 Task: Find LinkedIn profiles of people who talk about marketing, have the title 'President', and work at AIIMS.
Action: Mouse moved to (684, 93)
Screenshot: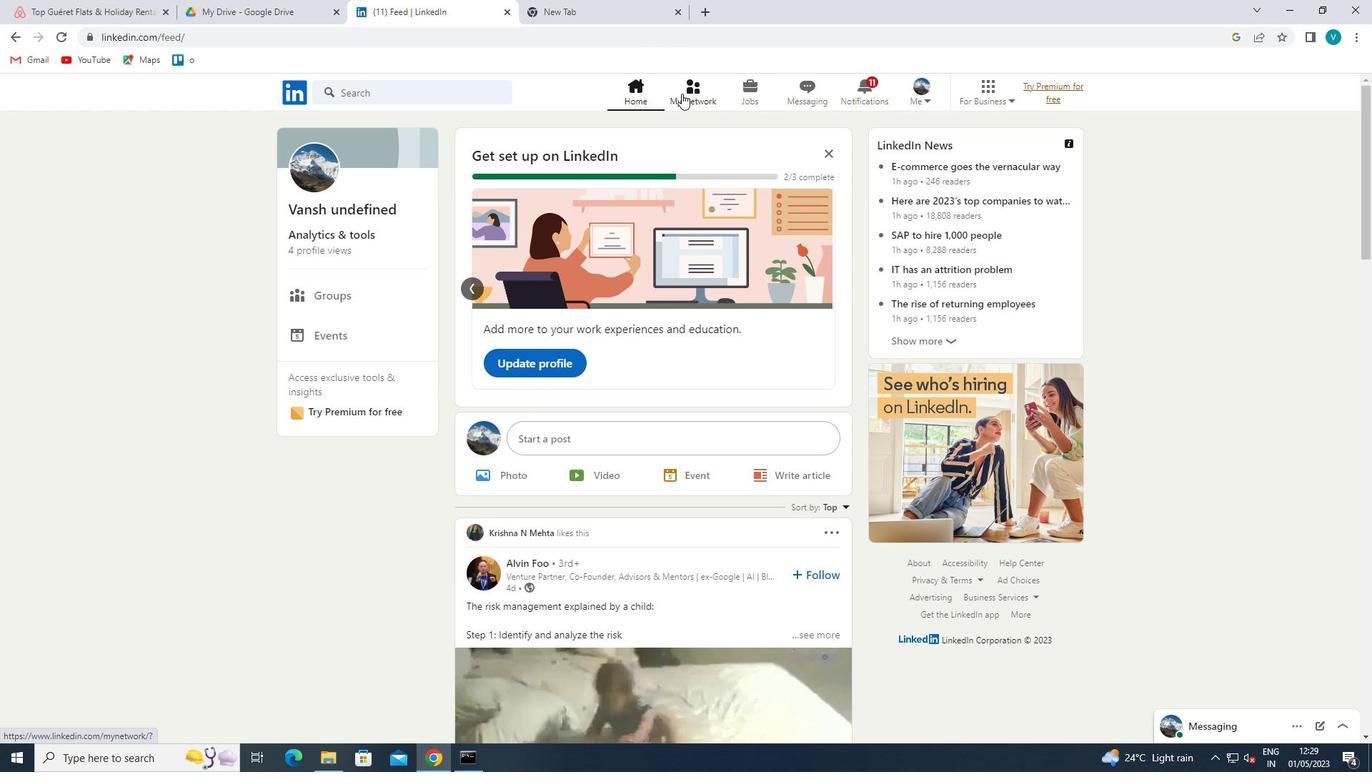 
Action: Mouse pressed left at (684, 93)
Screenshot: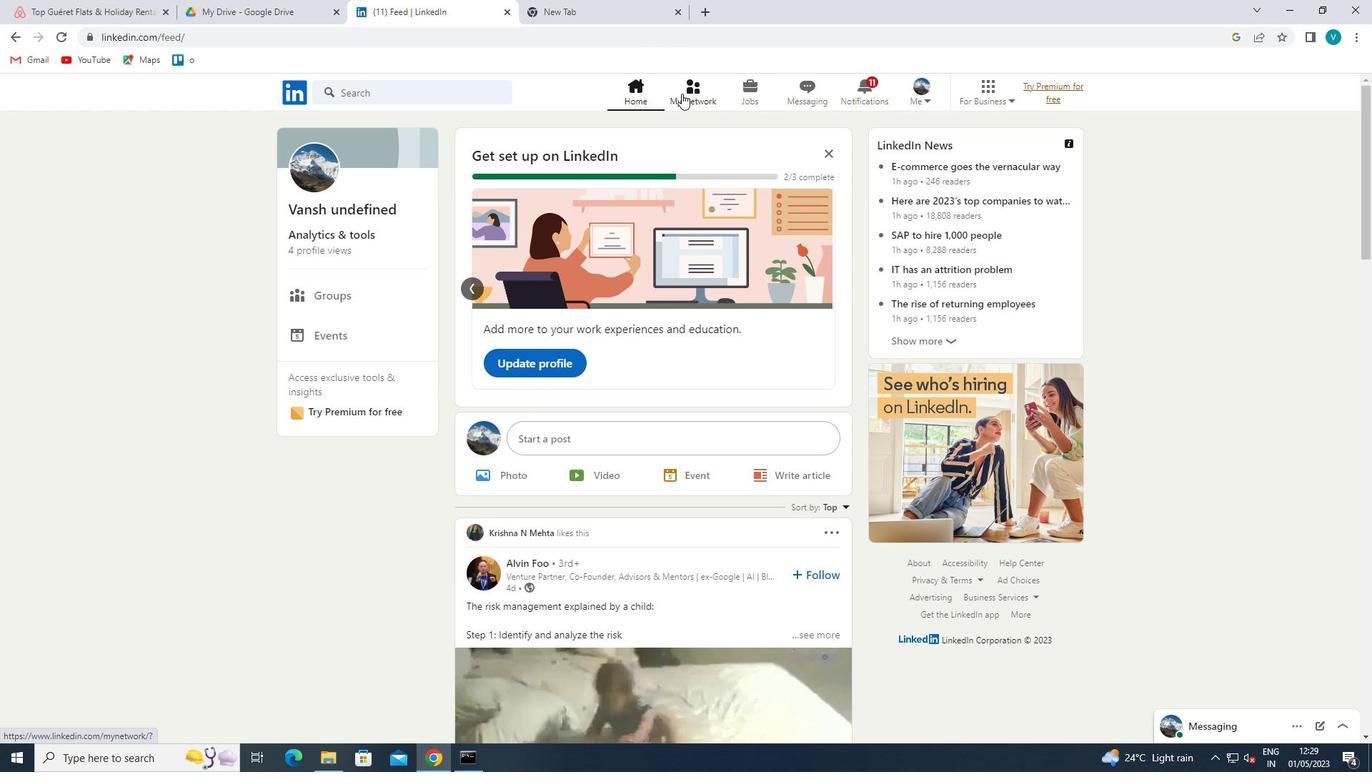 
Action: Mouse moved to (382, 173)
Screenshot: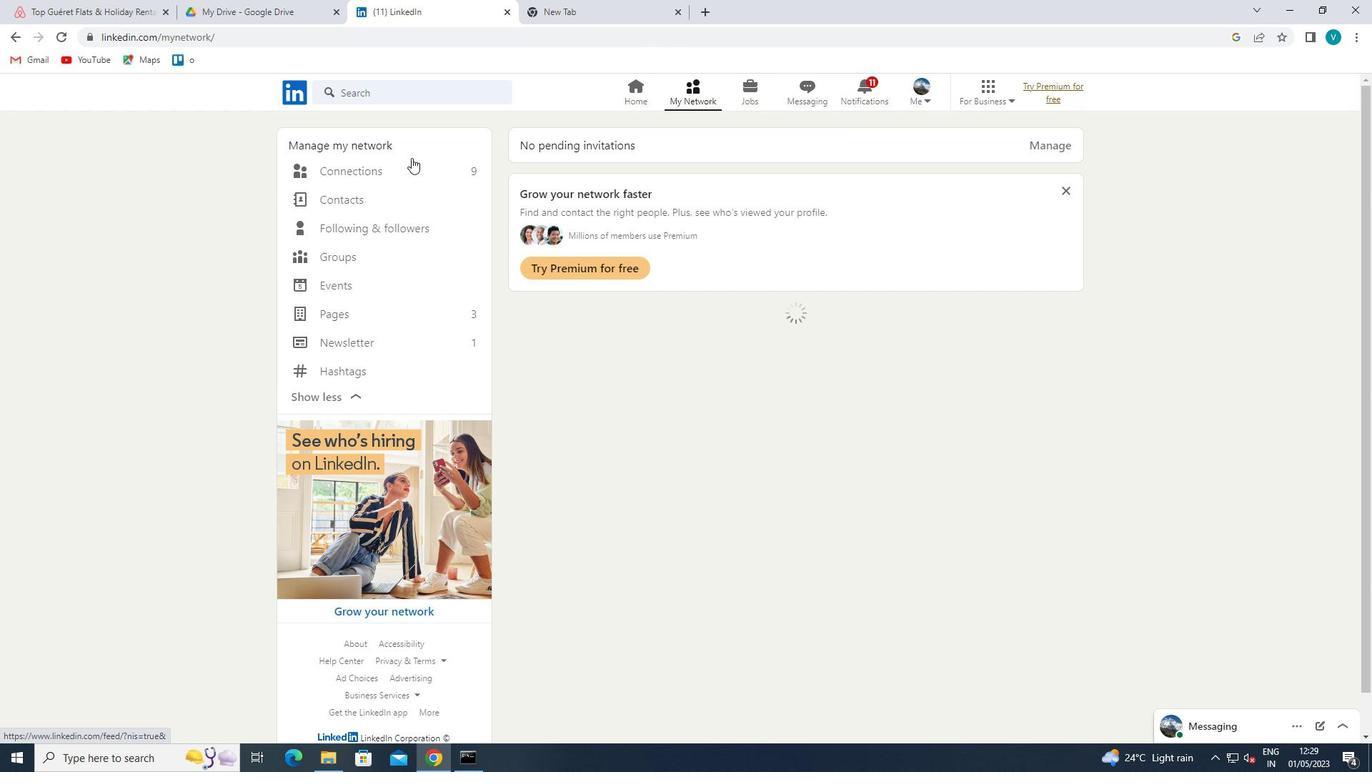 
Action: Mouse pressed left at (382, 173)
Screenshot: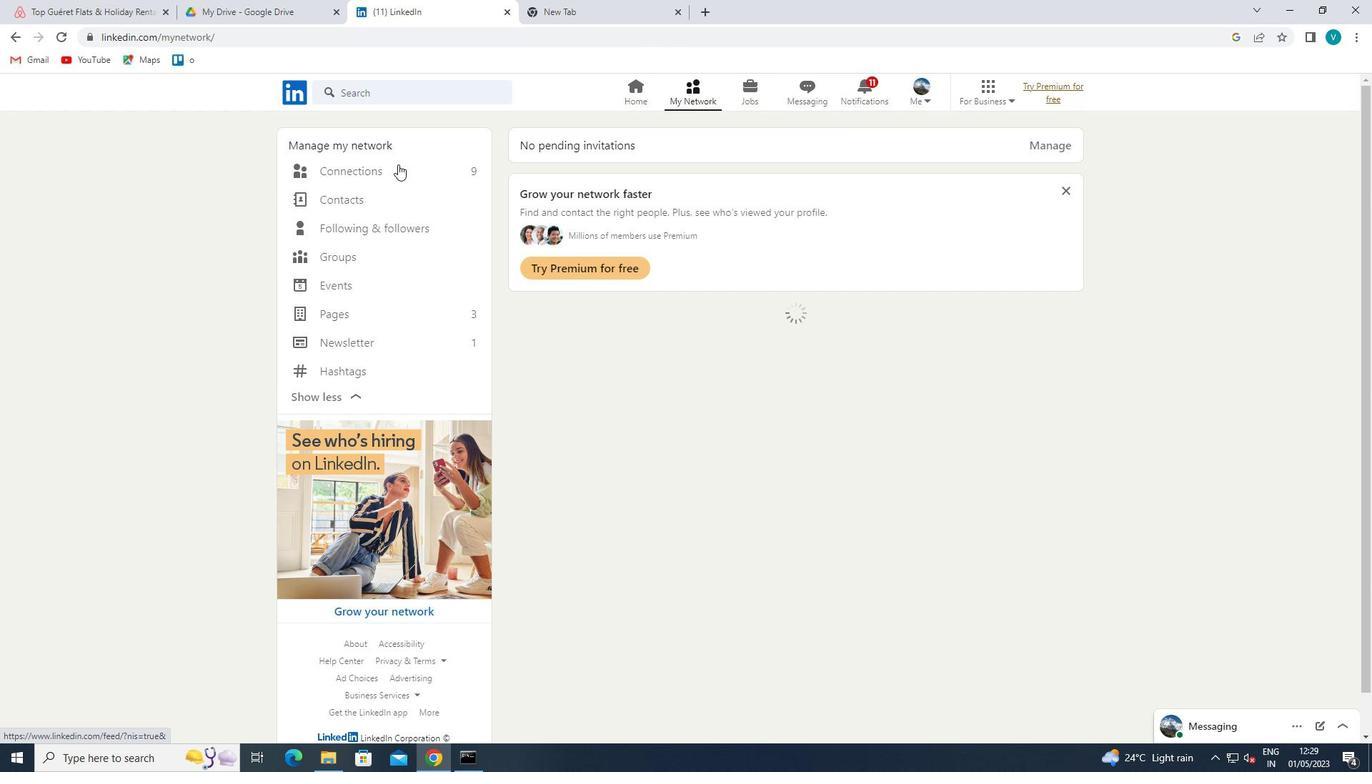 
Action: Mouse moved to (780, 175)
Screenshot: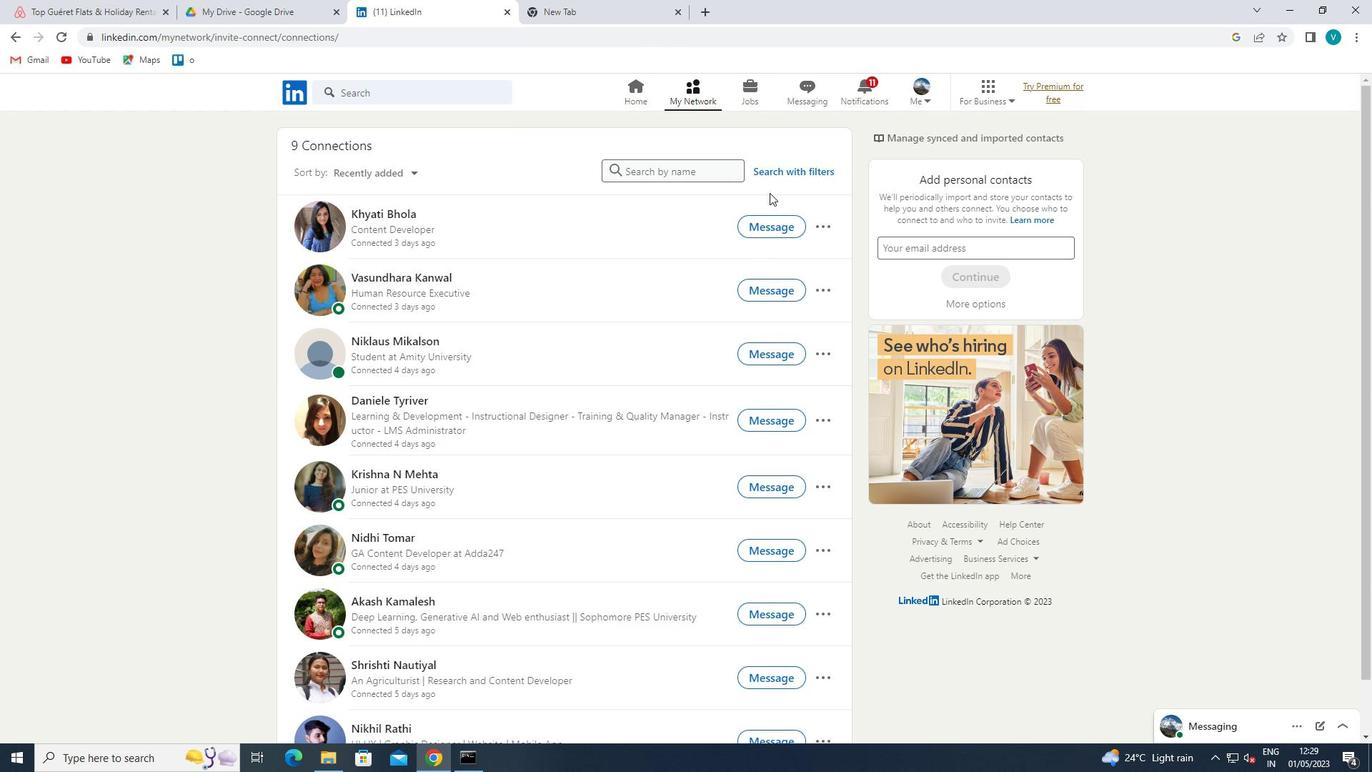
Action: Mouse pressed left at (780, 175)
Screenshot: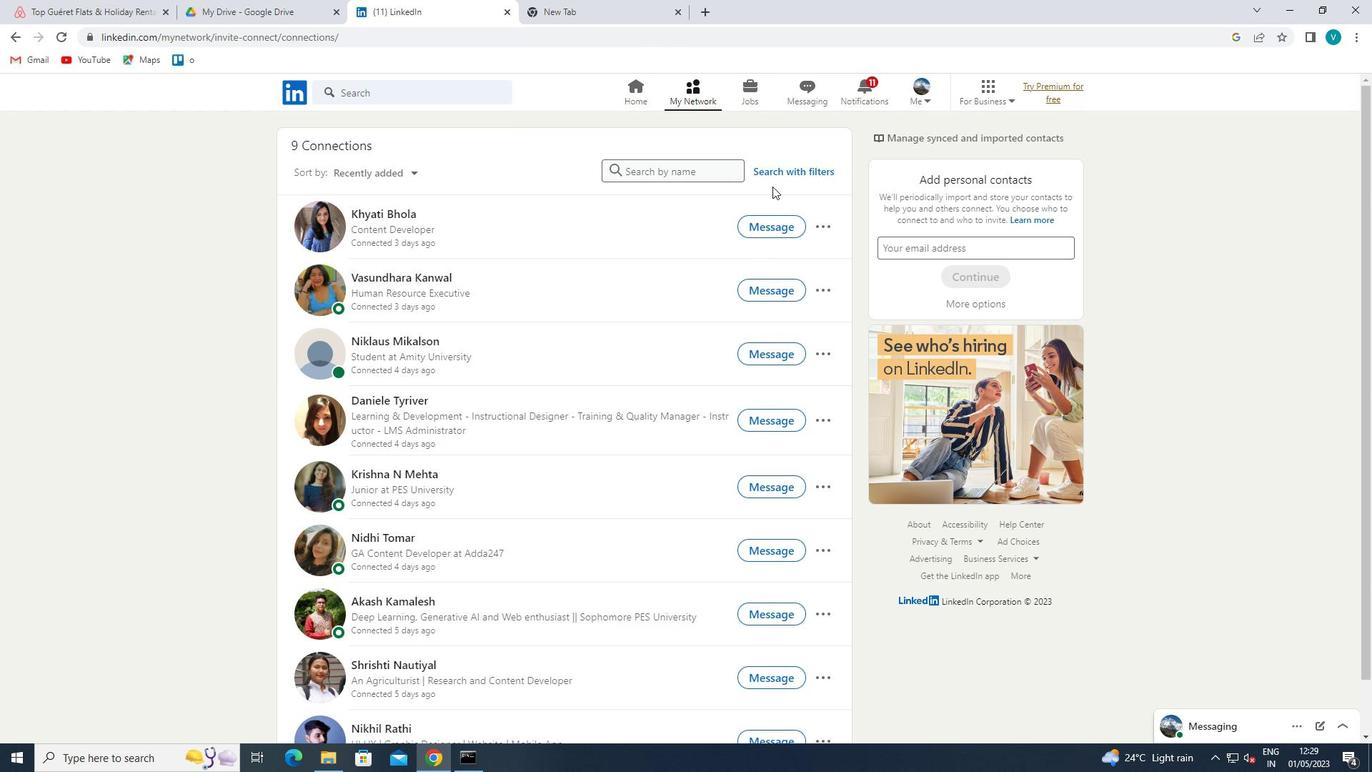 
Action: Mouse moved to (648, 133)
Screenshot: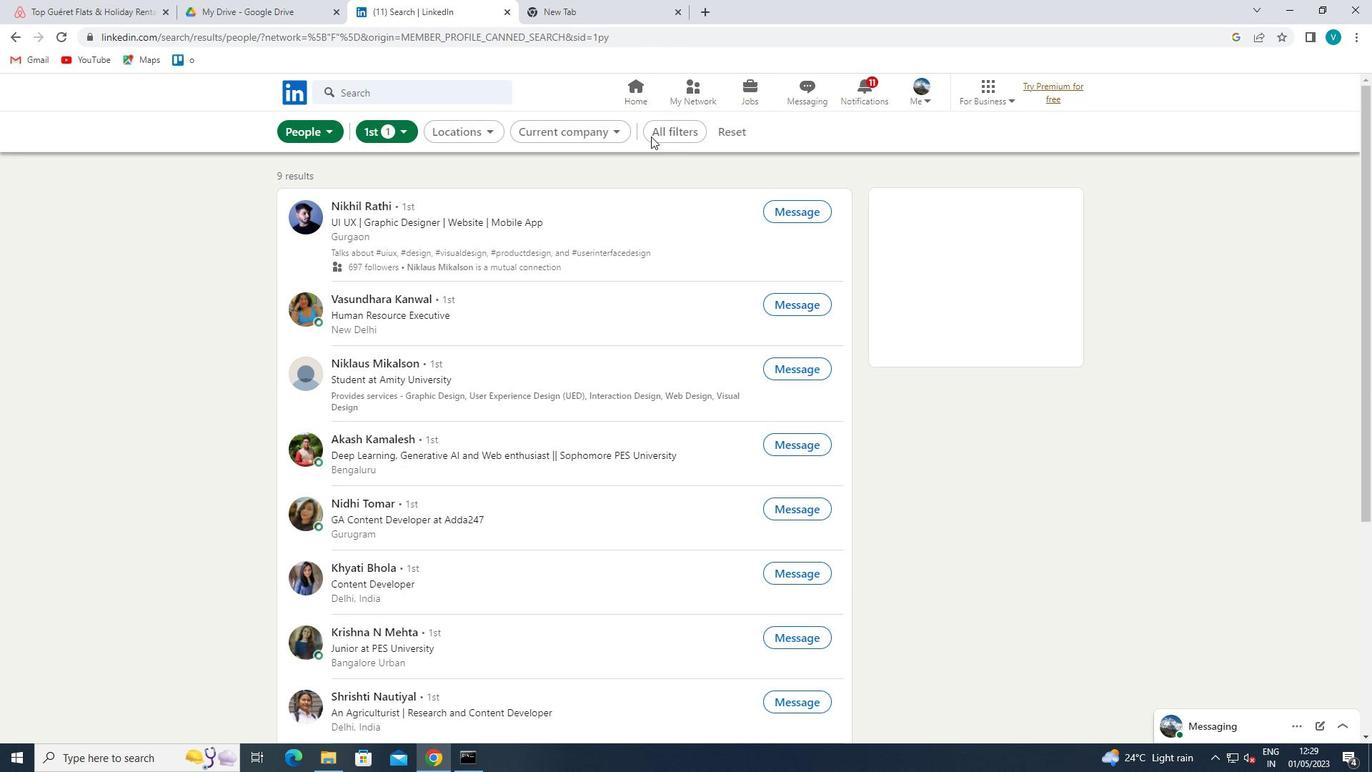 
Action: Mouse pressed left at (648, 133)
Screenshot: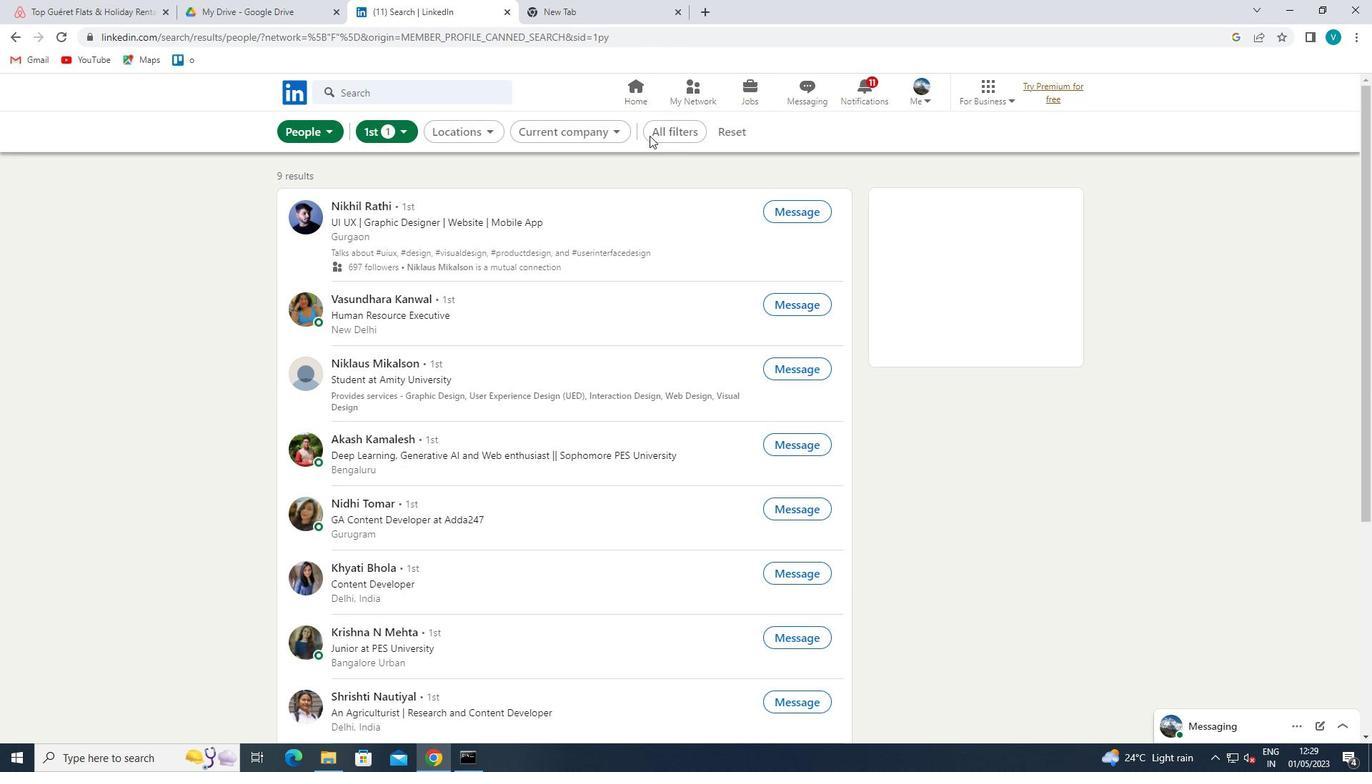 
Action: Mouse moved to (1074, 375)
Screenshot: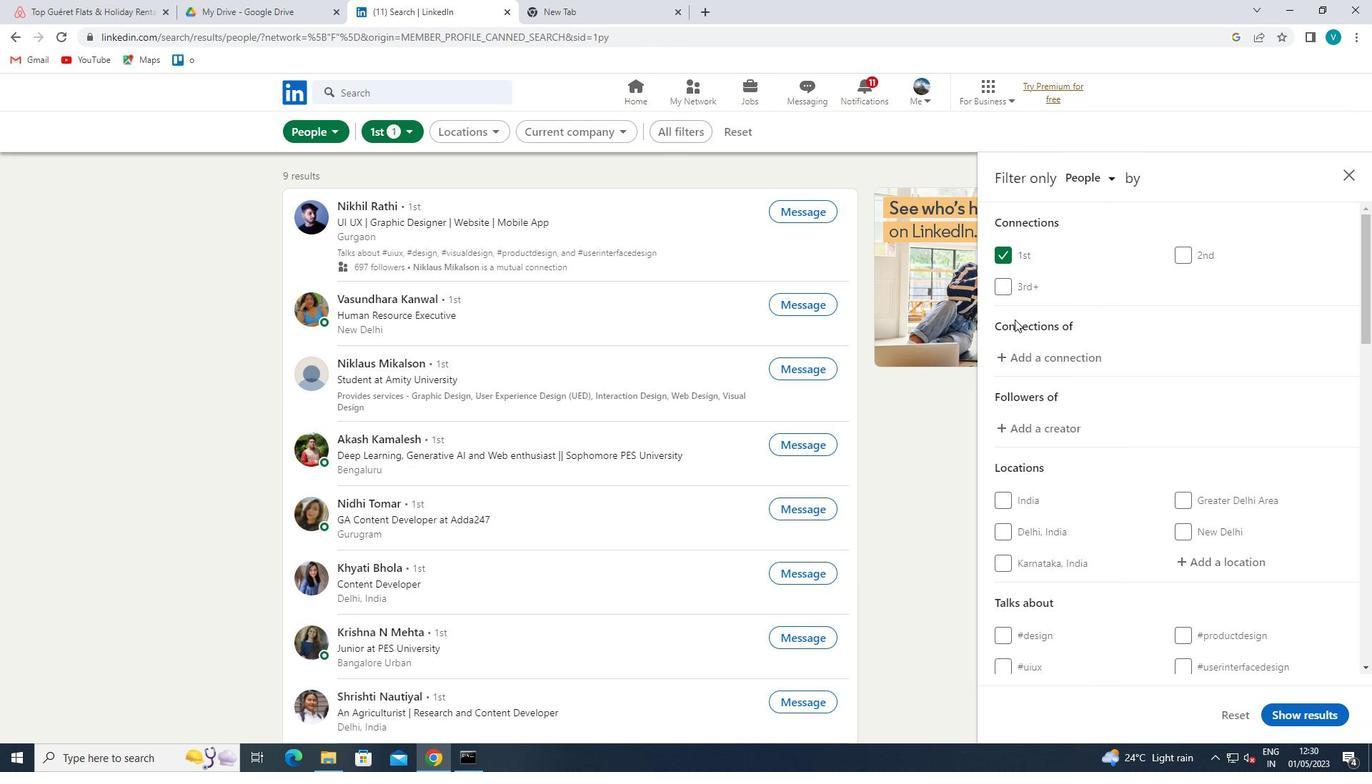 
Action: Mouse scrolled (1074, 374) with delta (0, 0)
Screenshot: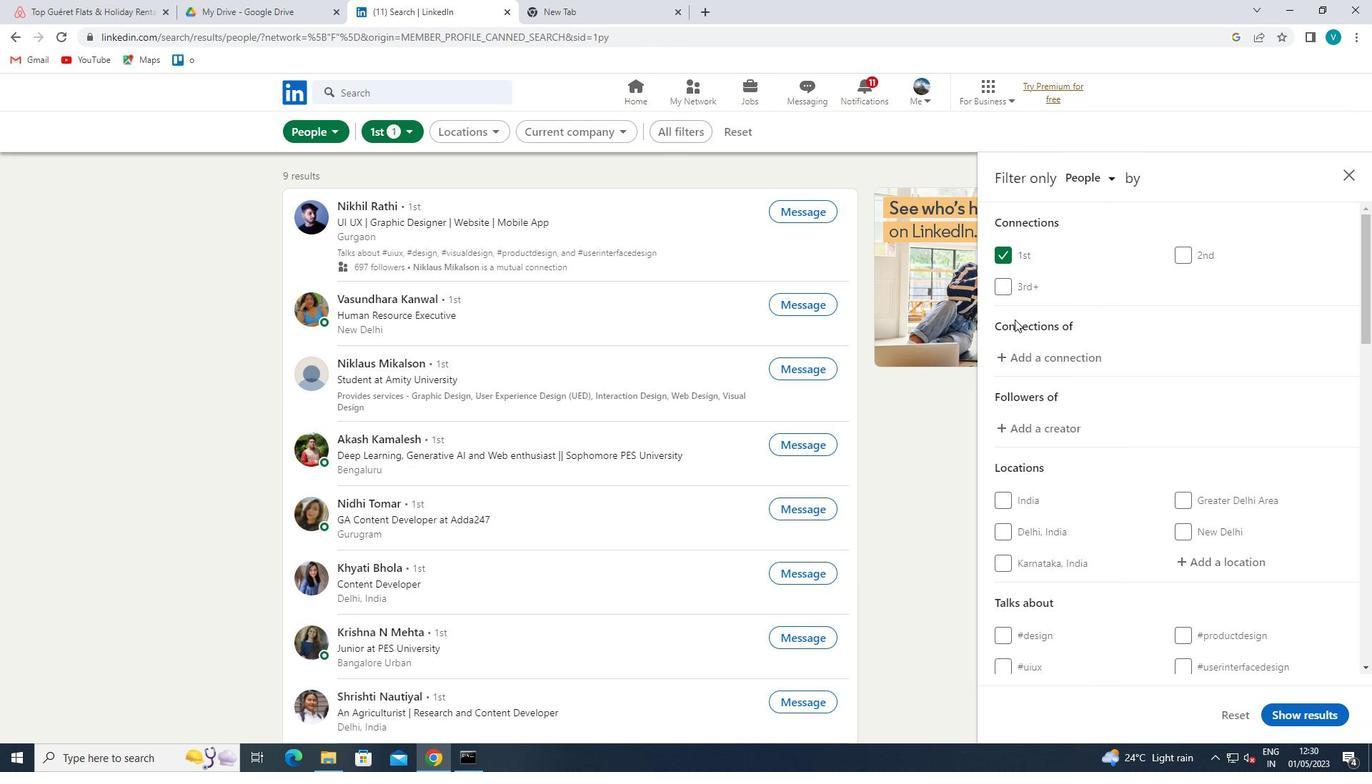 
Action: Mouse moved to (1083, 384)
Screenshot: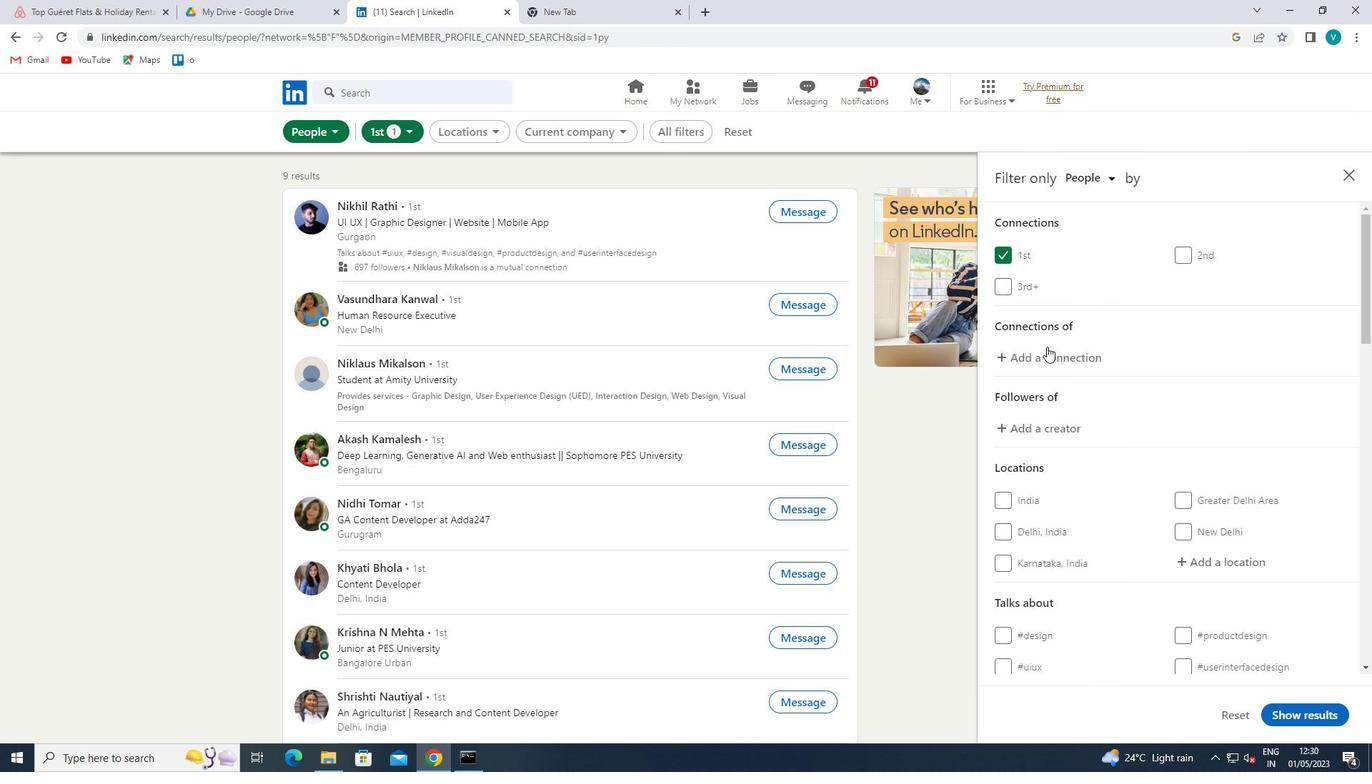 
Action: Mouse scrolled (1083, 383) with delta (0, 0)
Screenshot: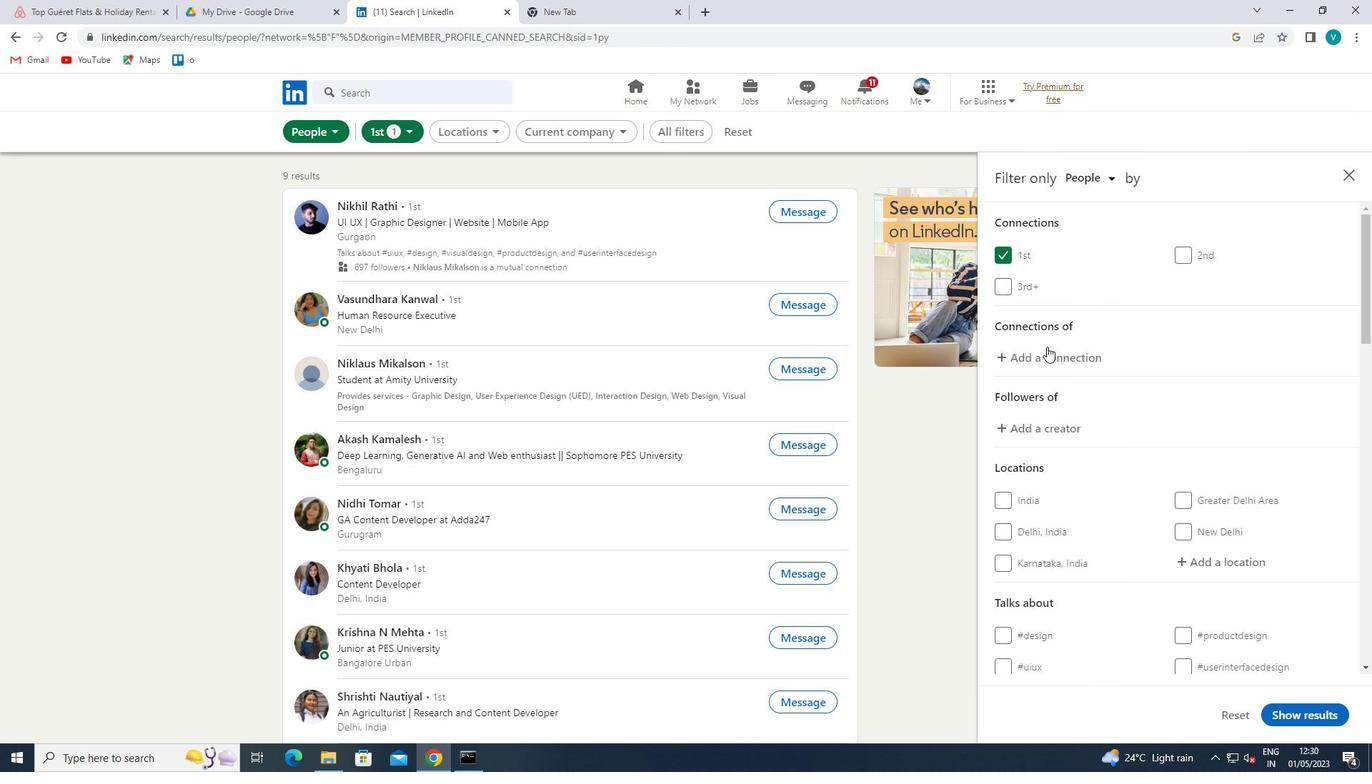 
Action: Mouse moved to (1216, 419)
Screenshot: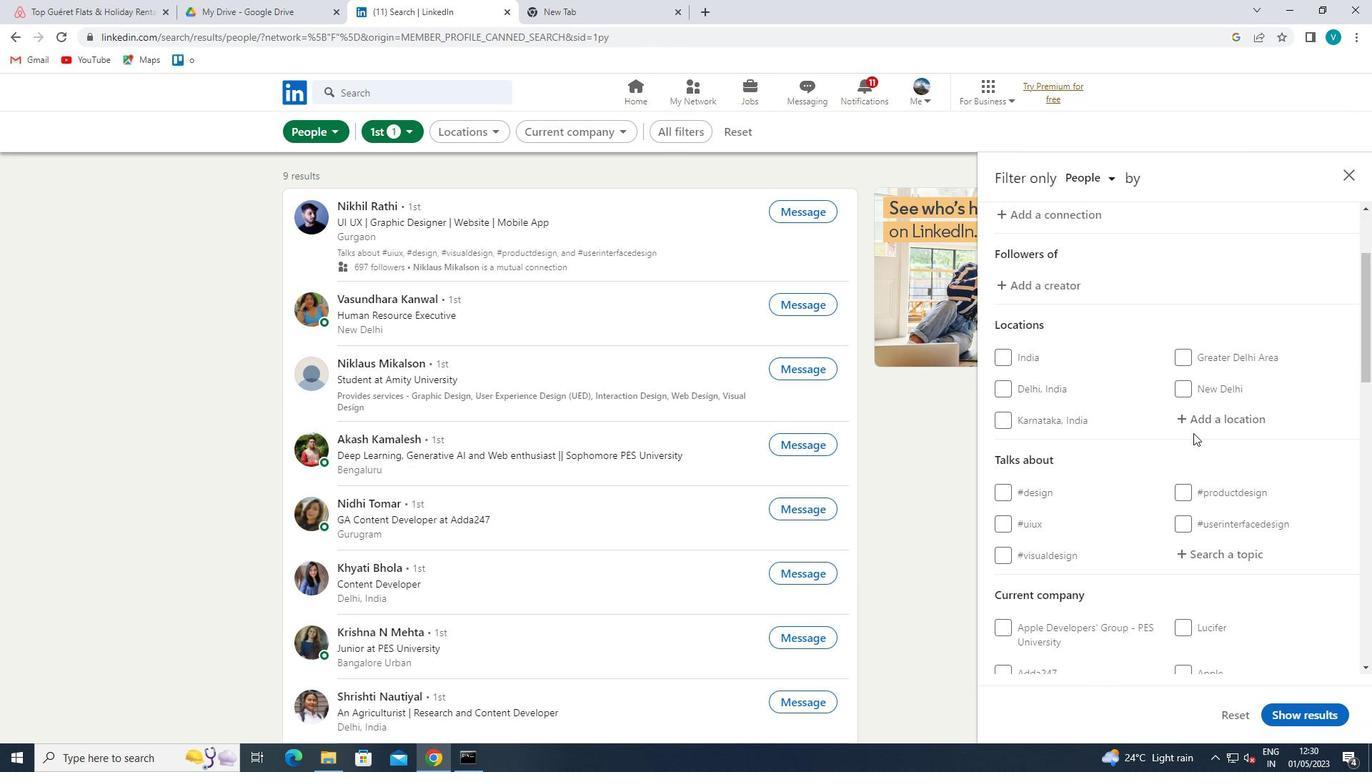 
Action: Mouse pressed left at (1216, 419)
Screenshot: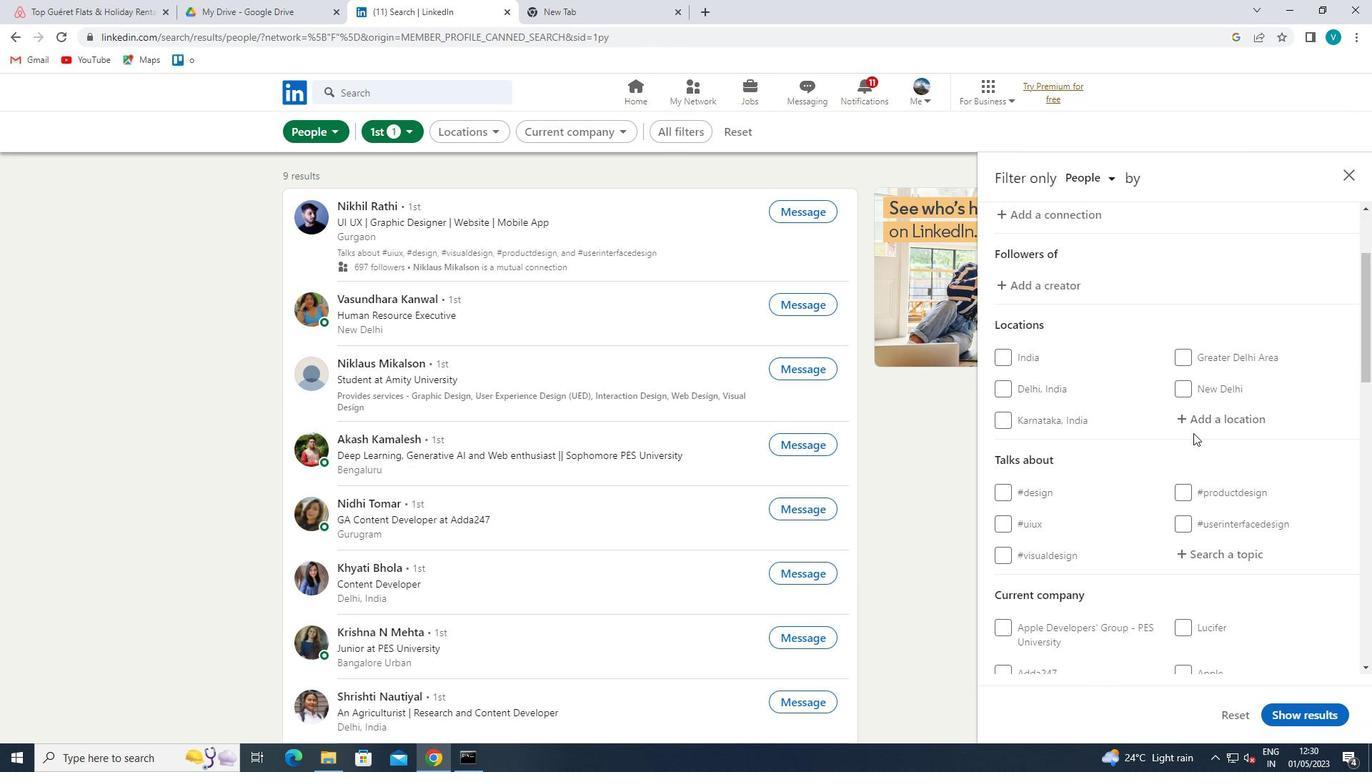 
Action: Mouse moved to (688, 273)
Screenshot: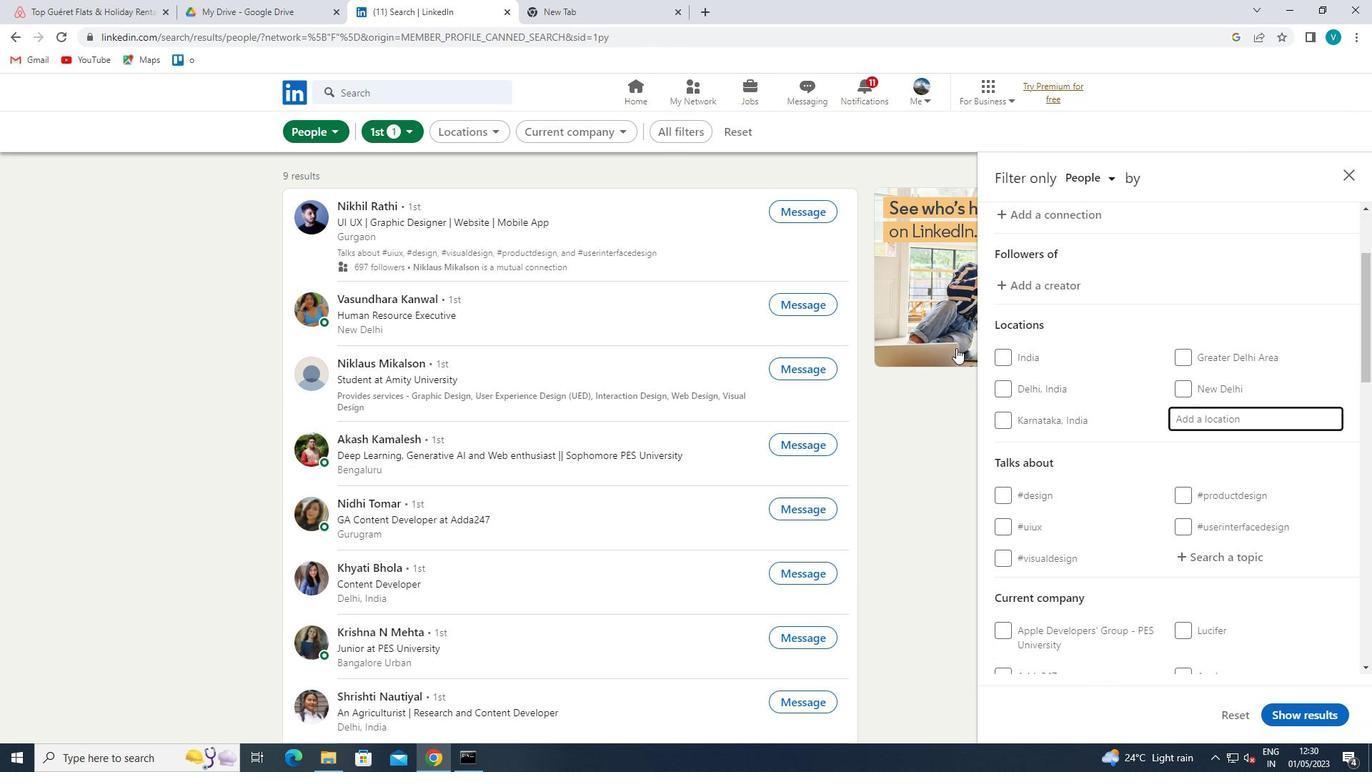 
Action: Key pressed <Key.shift>NENJIANG
Screenshot: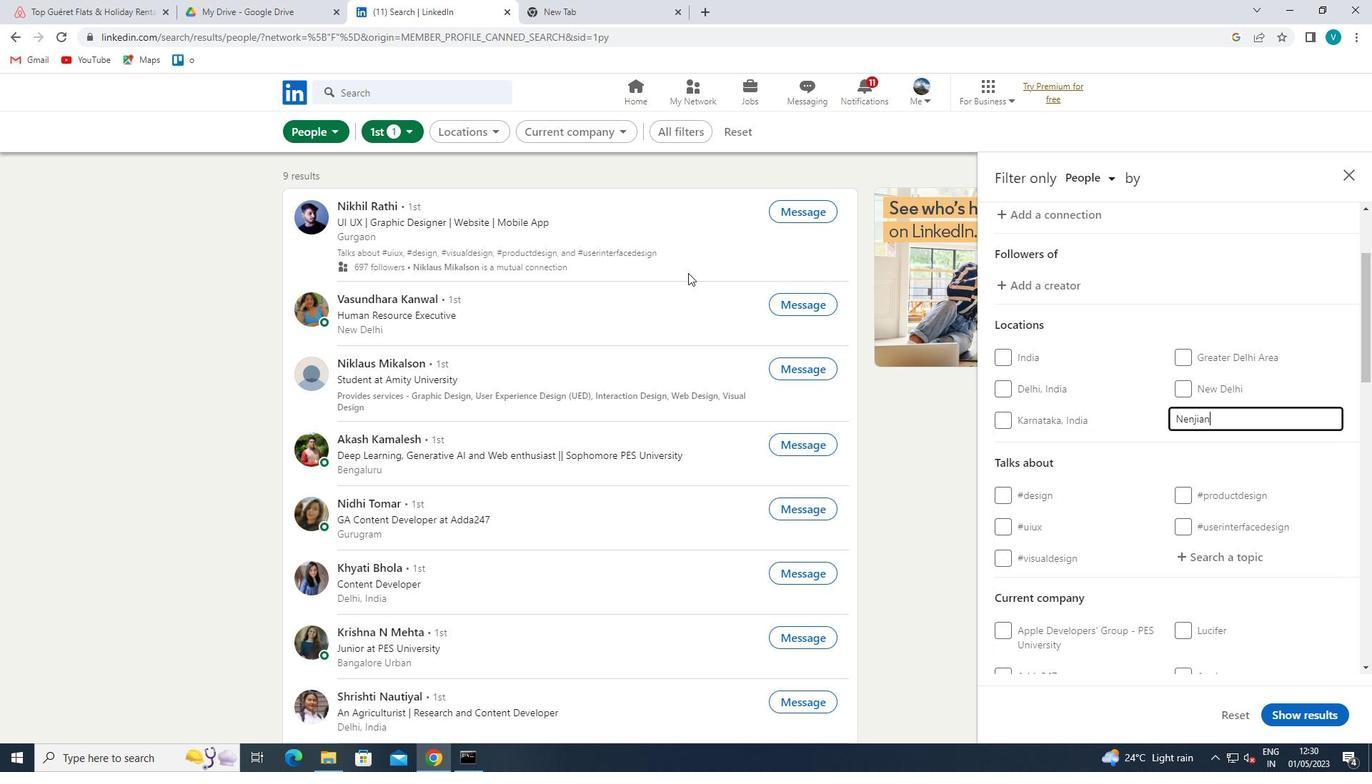 
Action: Mouse moved to (1129, 444)
Screenshot: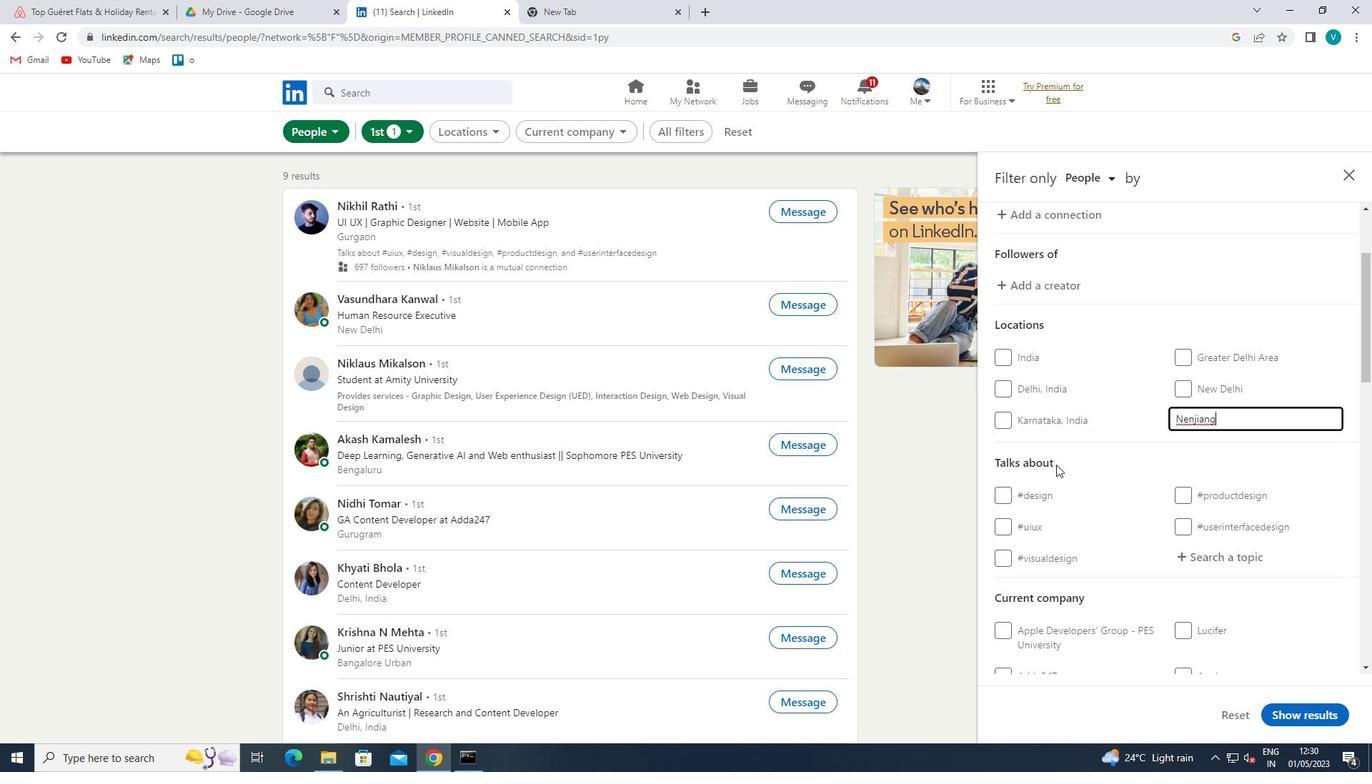 
Action: Mouse pressed left at (1129, 444)
Screenshot: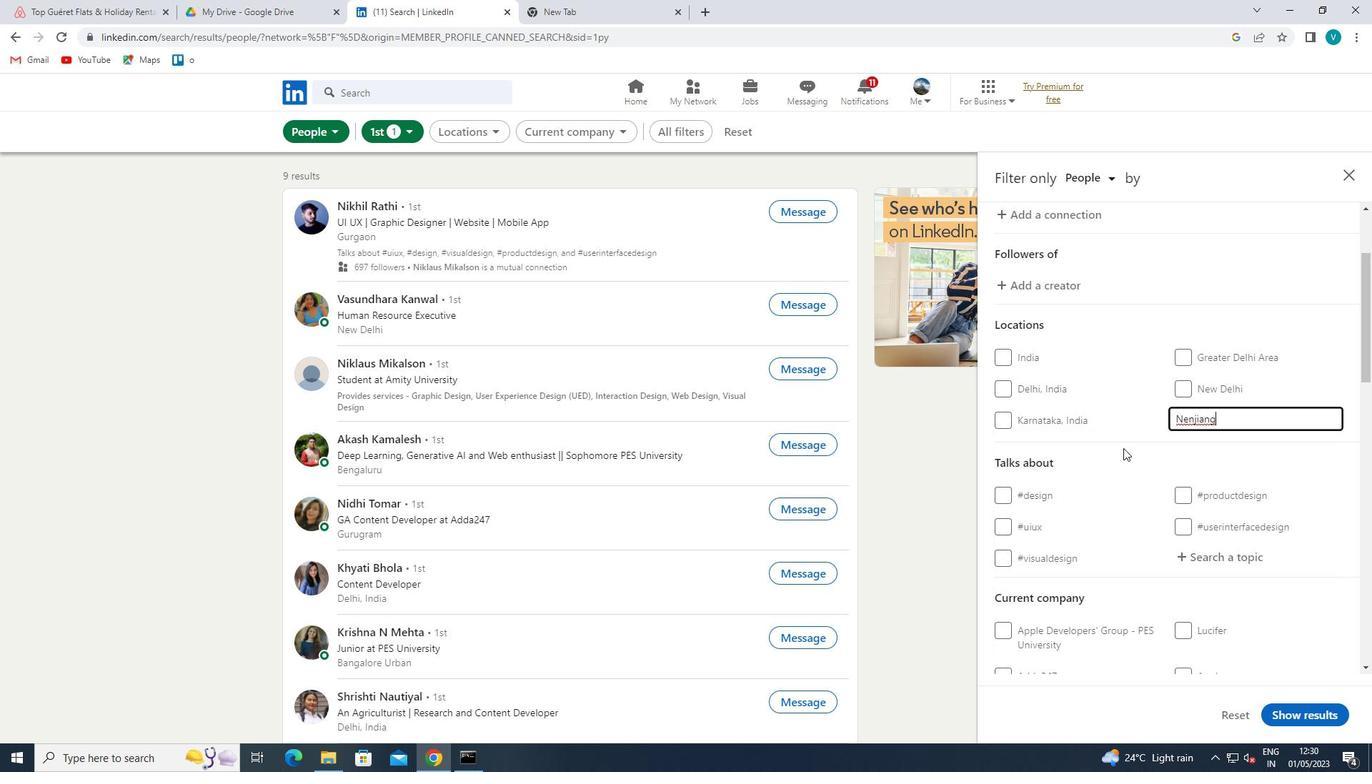 
Action: Mouse moved to (1133, 444)
Screenshot: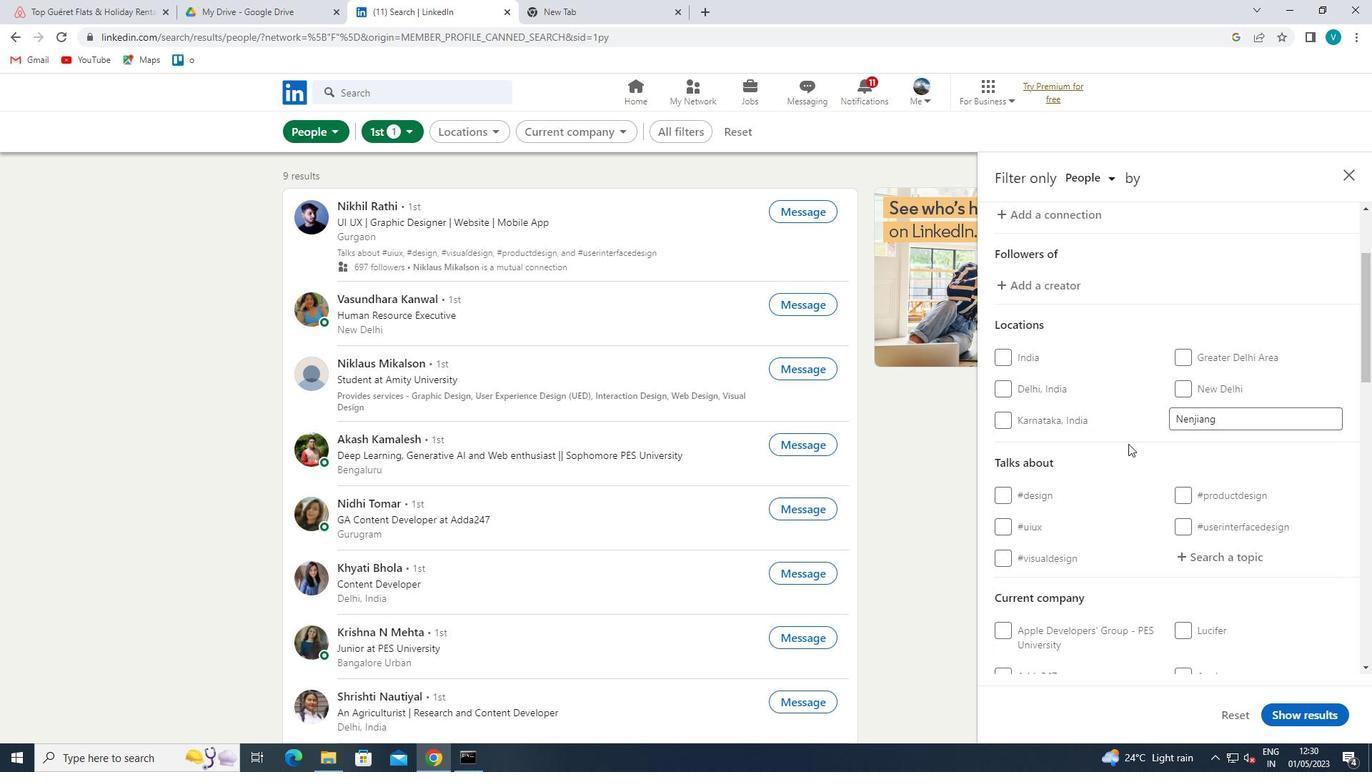 
Action: Mouse scrolled (1133, 443) with delta (0, 0)
Screenshot: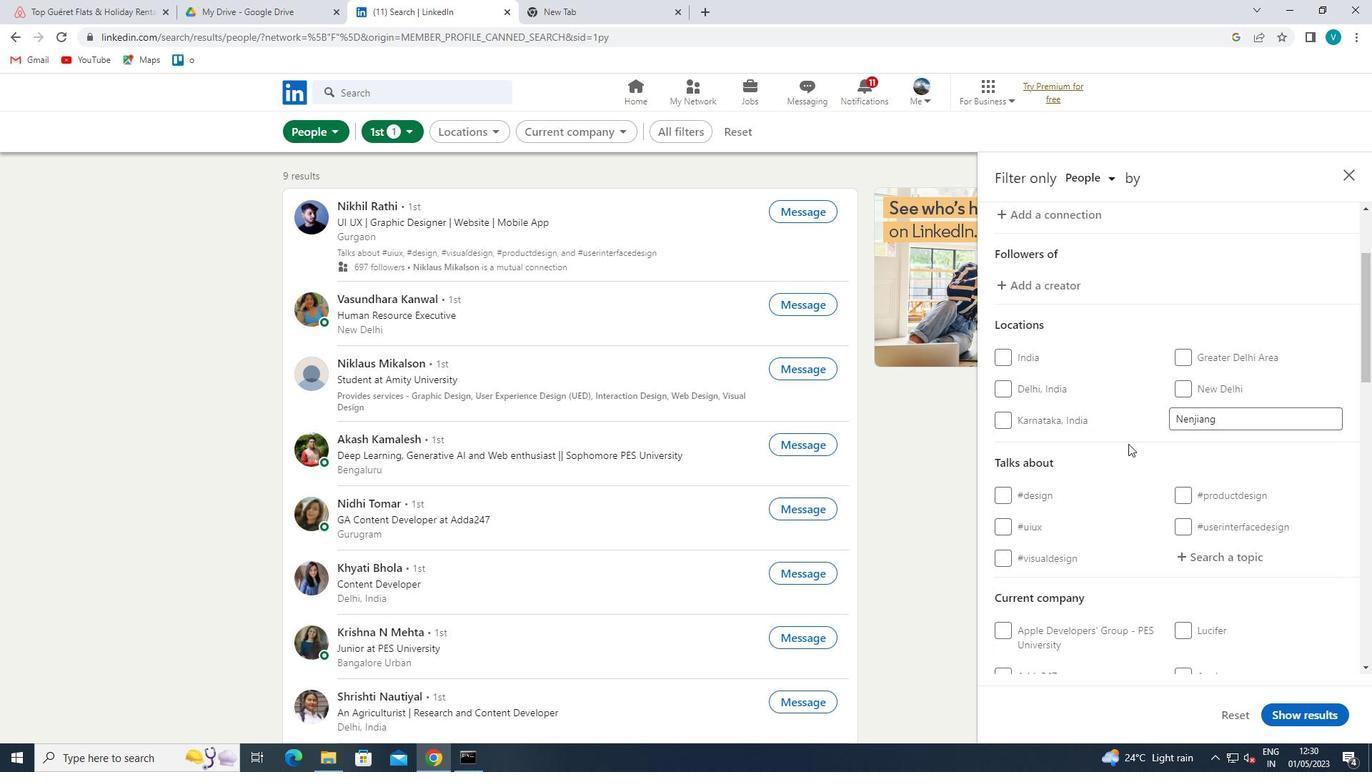 
Action: Mouse moved to (1134, 444)
Screenshot: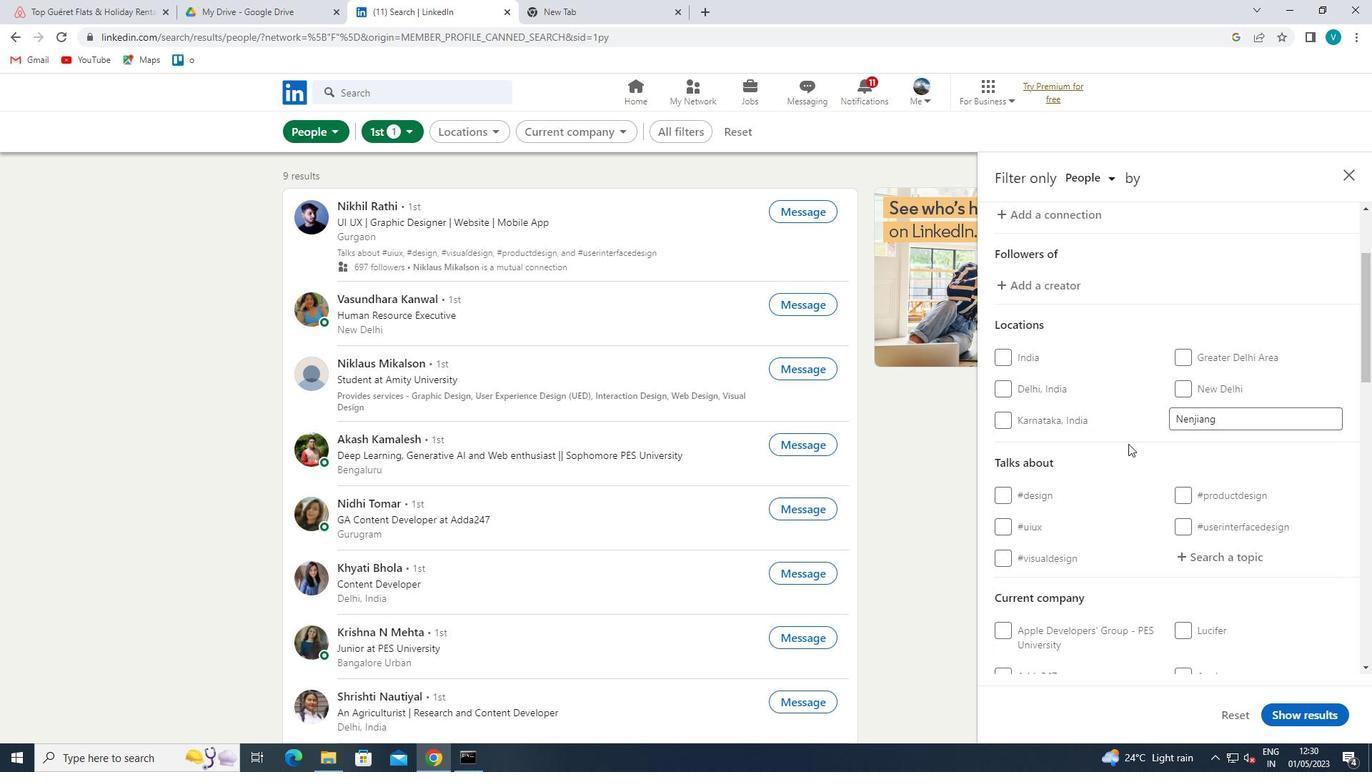 
Action: Mouse scrolled (1134, 443) with delta (0, 0)
Screenshot: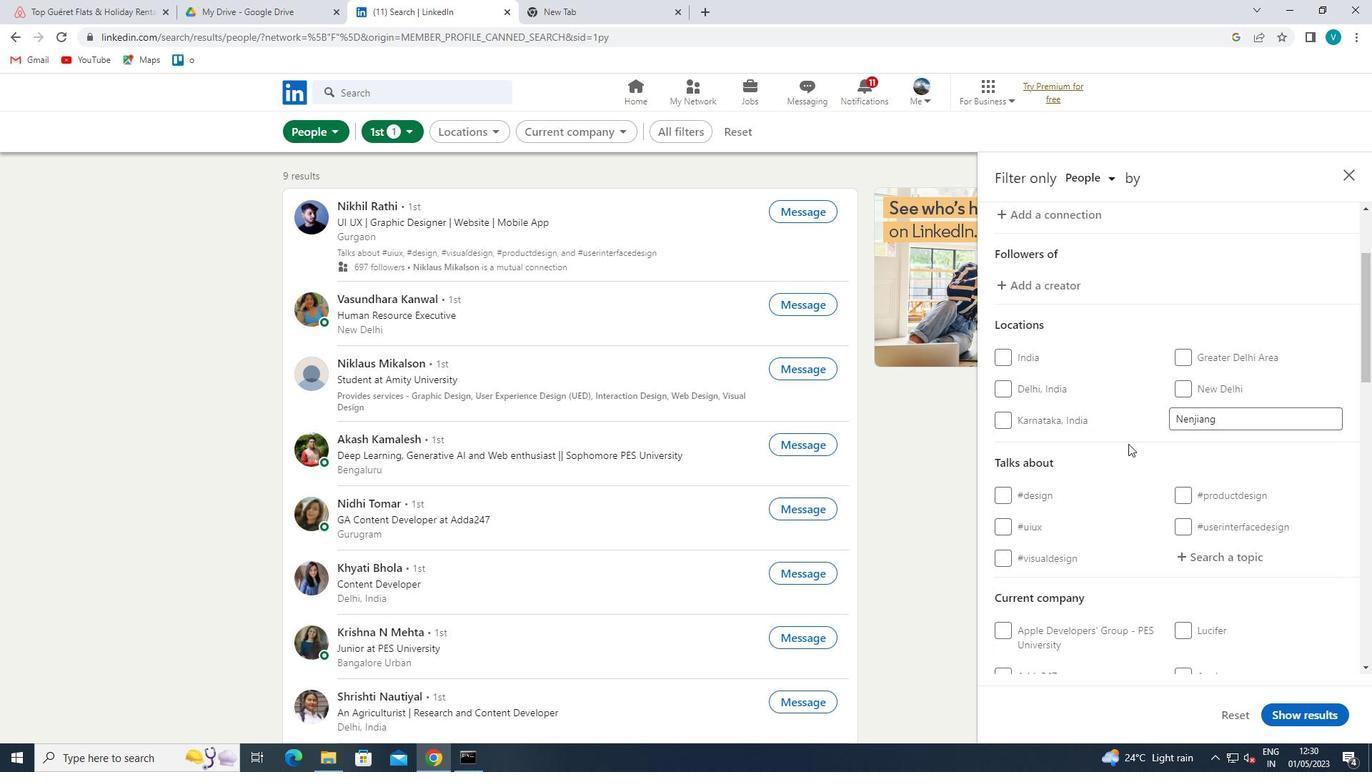 
Action: Mouse moved to (1215, 416)
Screenshot: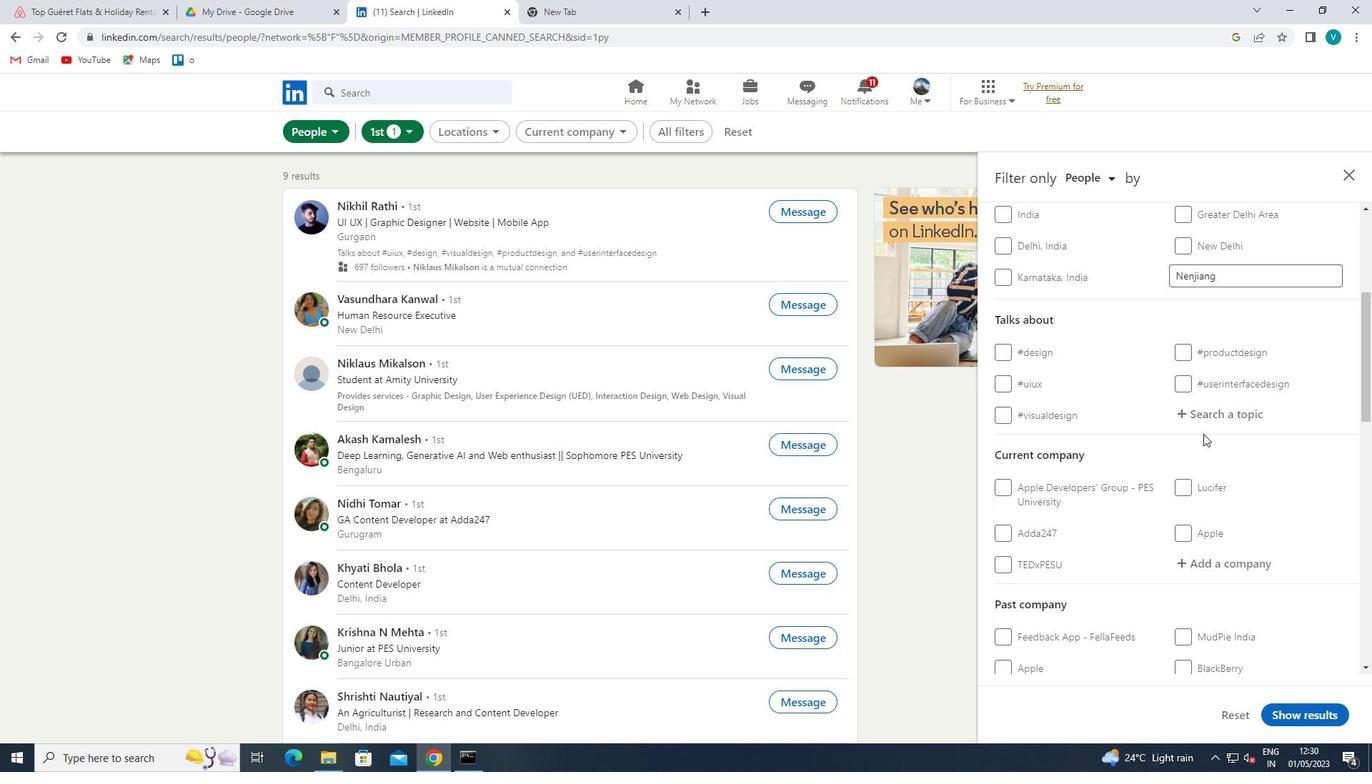 
Action: Mouse pressed left at (1215, 416)
Screenshot: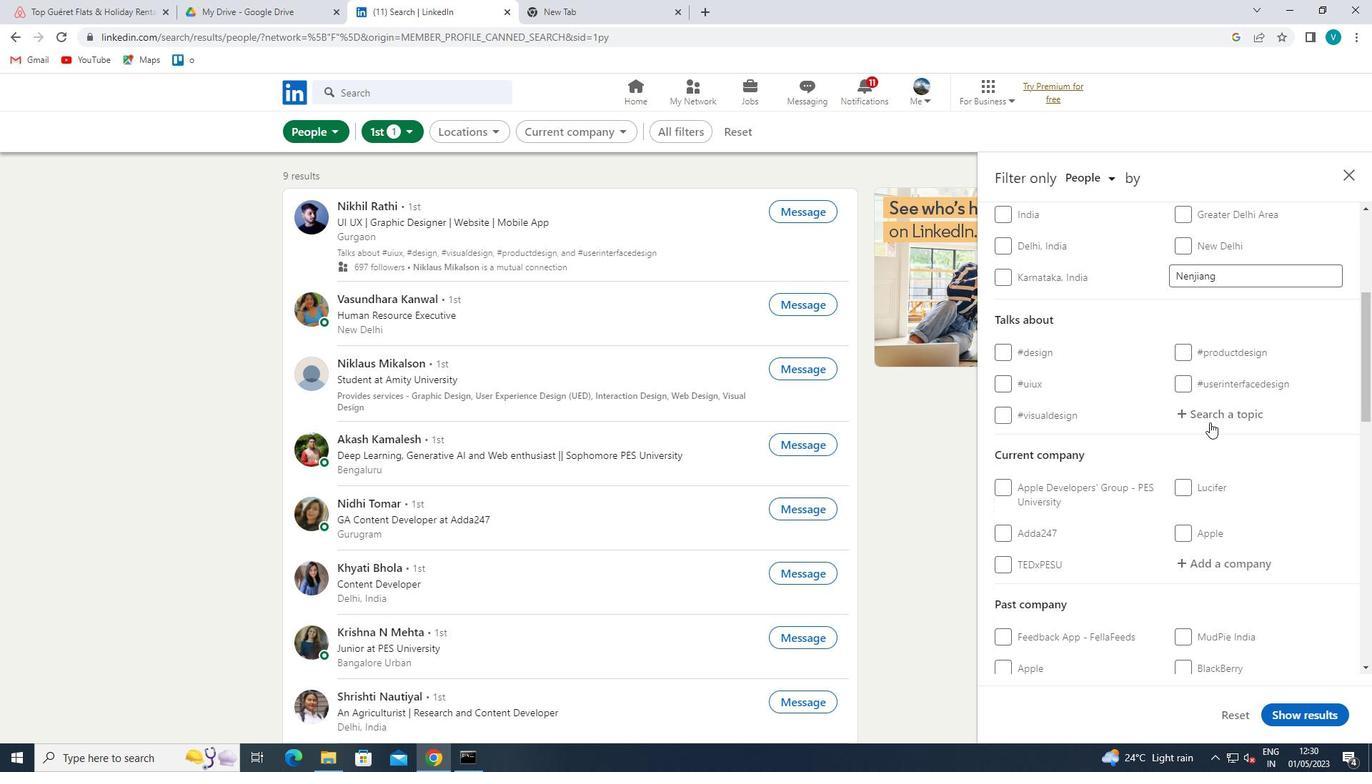 
Action: Mouse moved to (1004, 355)
Screenshot: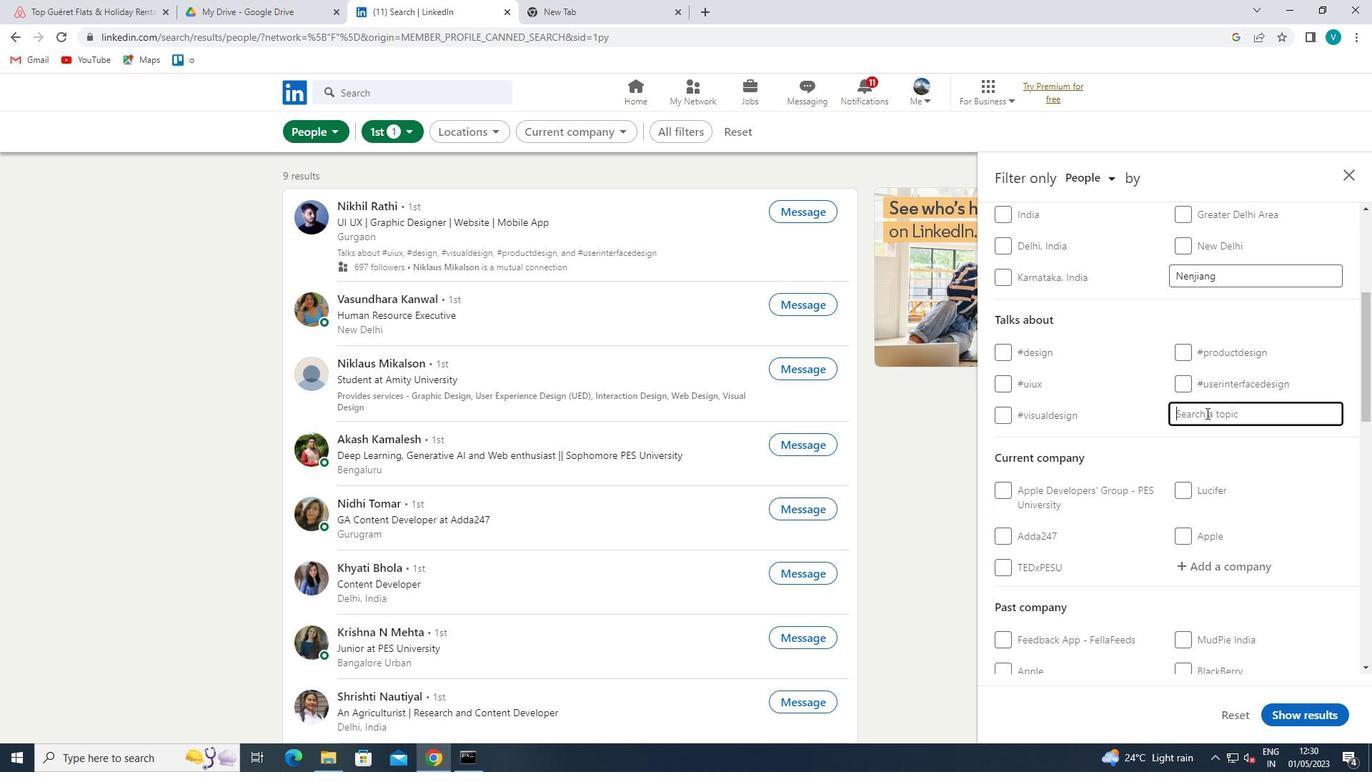 
Action: Key pressed <Key.shift>MARKETING
Screenshot: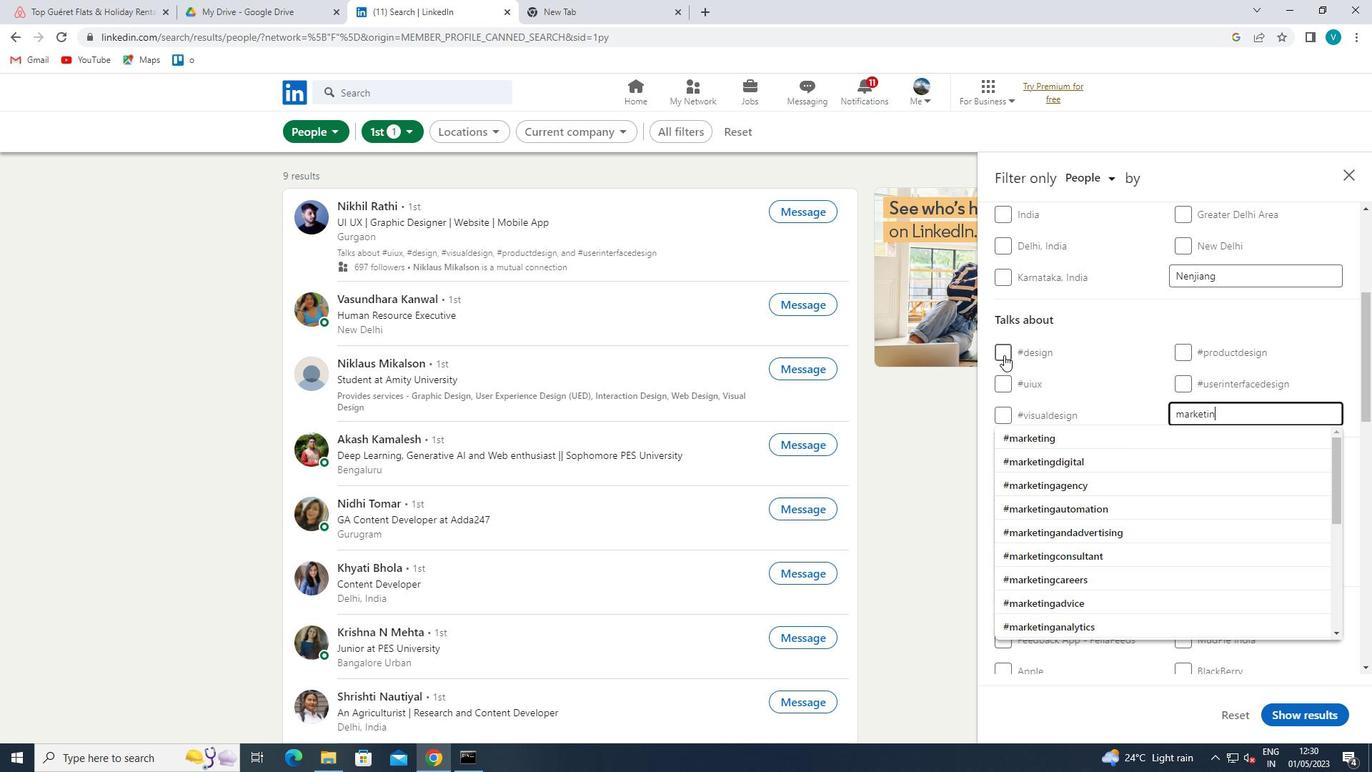 
Action: Mouse moved to (1073, 456)
Screenshot: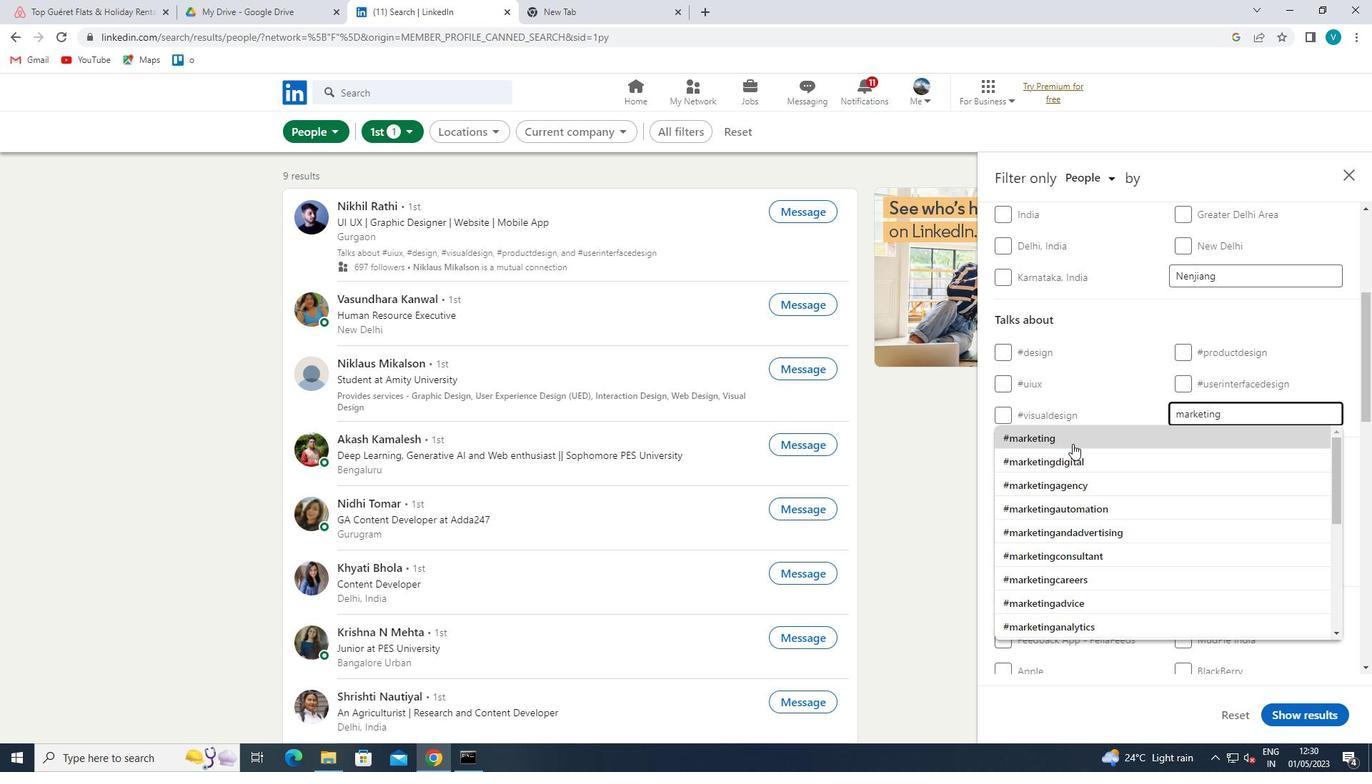 
Action: Mouse pressed left at (1073, 456)
Screenshot: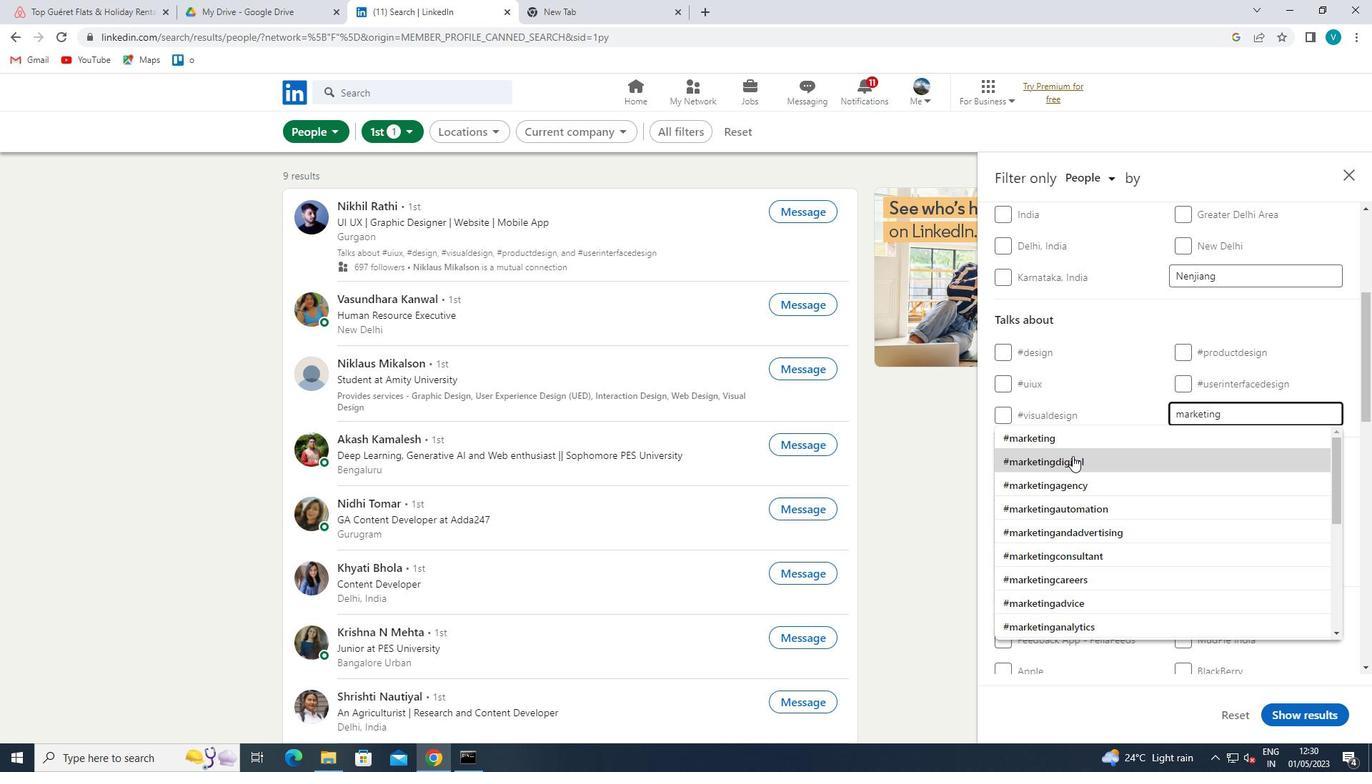 
Action: Mouse moved to (1076, 457)
Screenshot: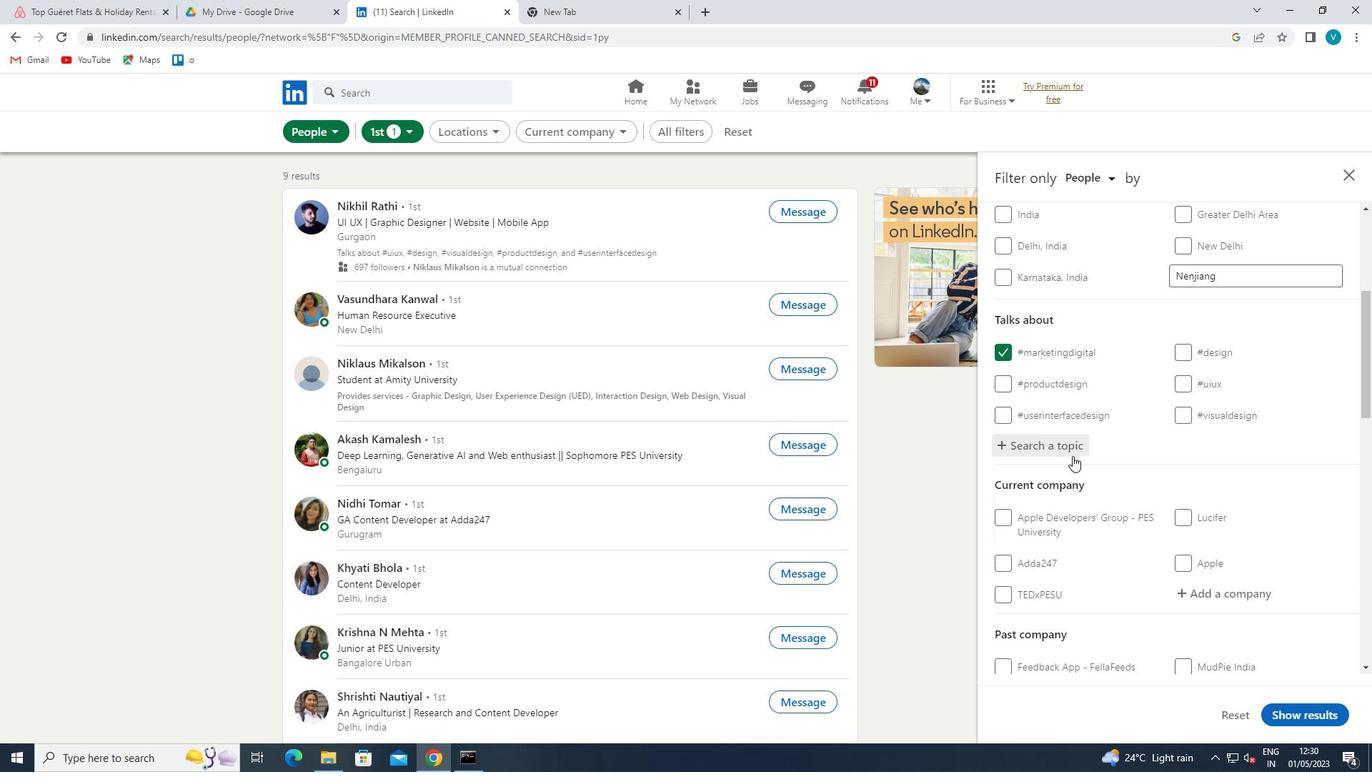 
Action: Mouse scrolled (1076, 456) with delta (0, 0)
Screenshot: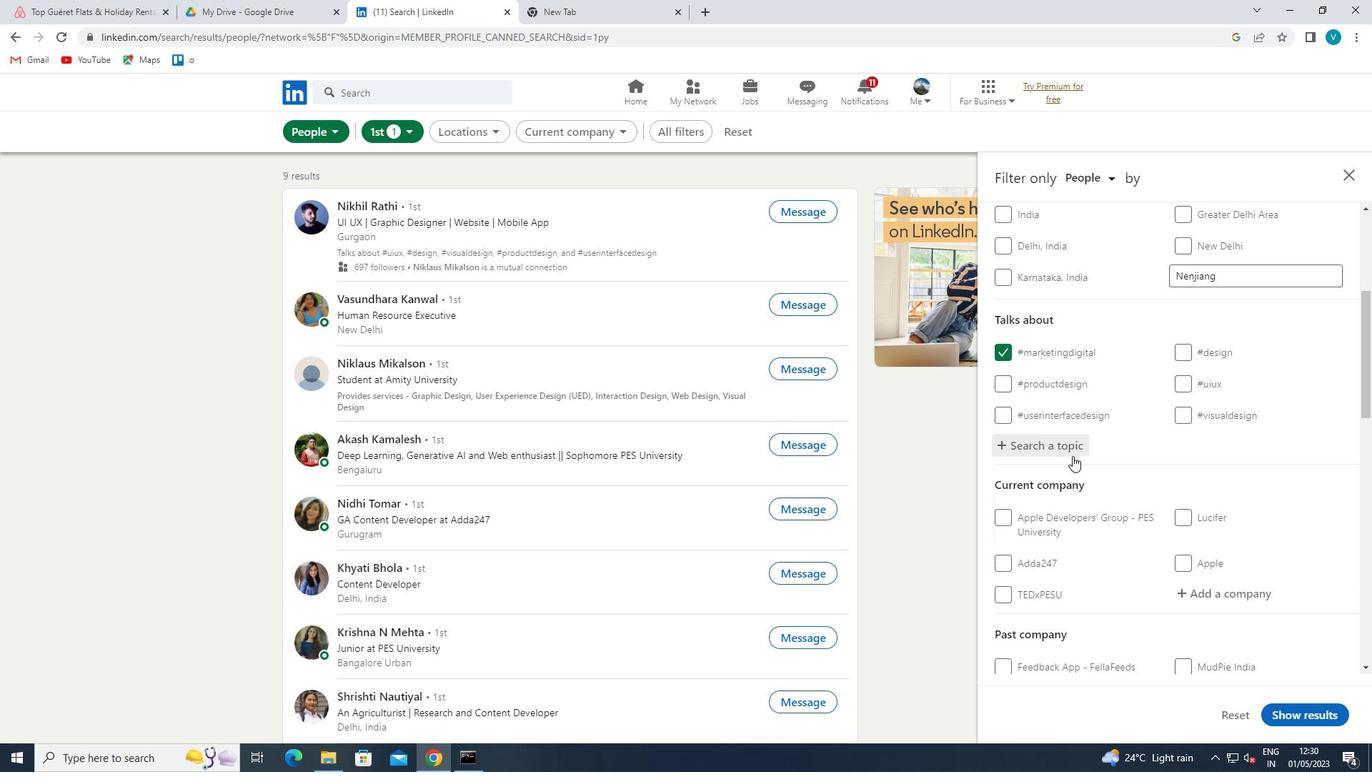 
Action: Mouse scrolled (1076, 456) with delta (0, 0)
Screenshot: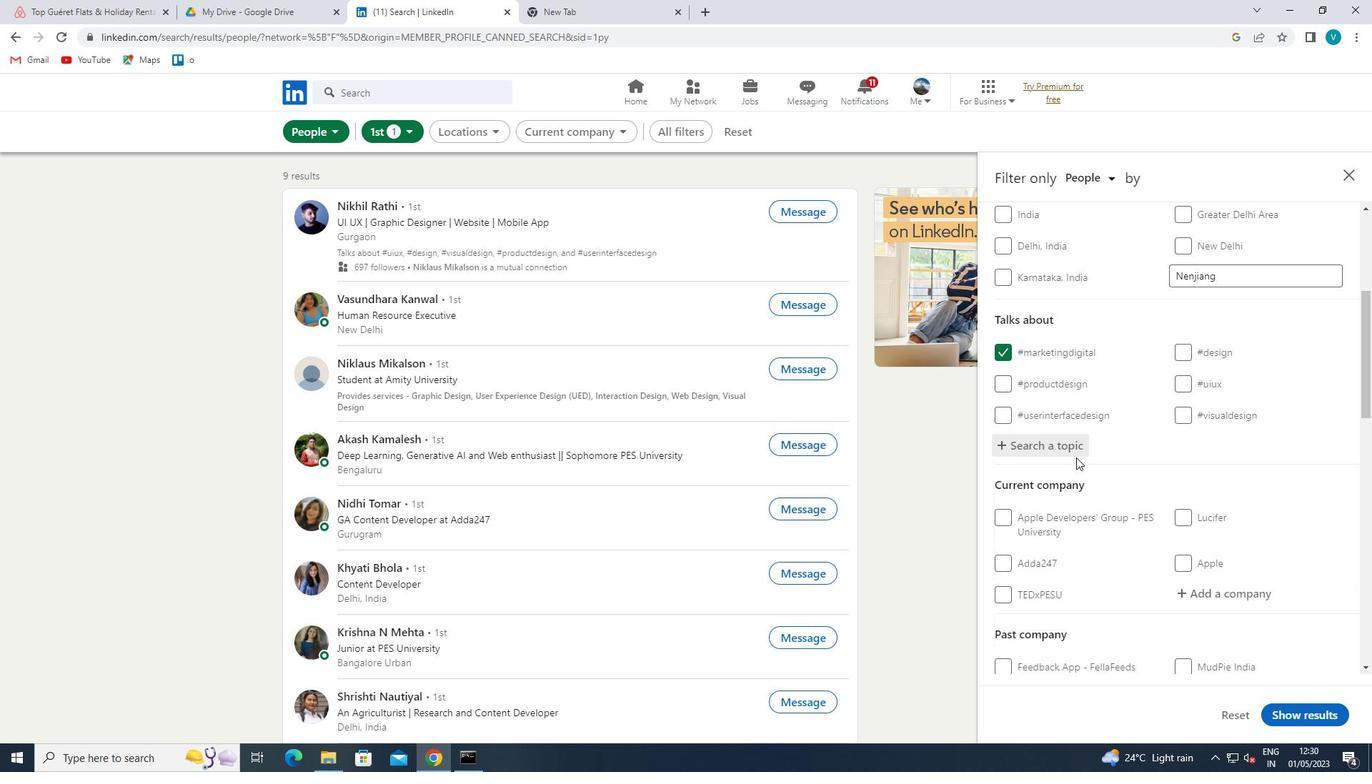 
Action: Mouse moved to (1079, 458)
Screenshot: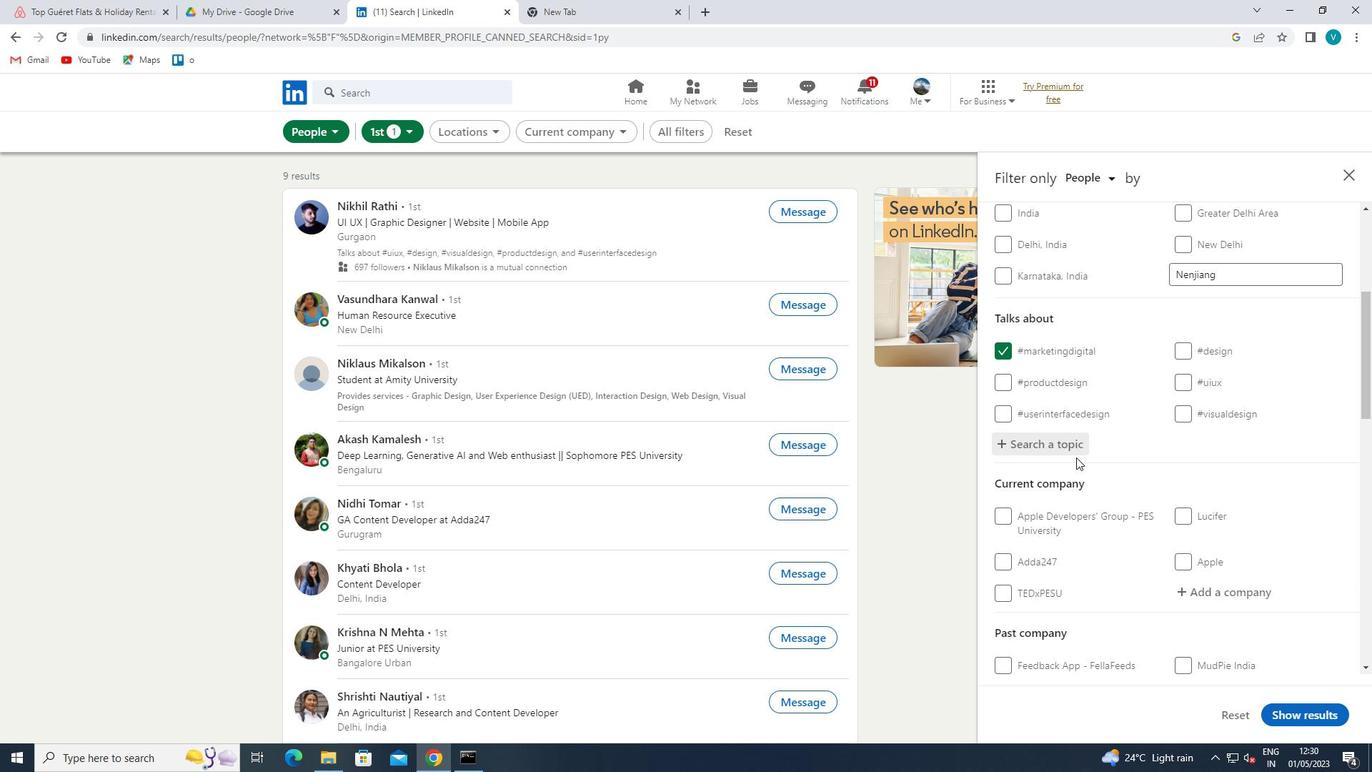 
Action: Mouse scrolled (1079, 457) with delta (0, 0)
Screenshot: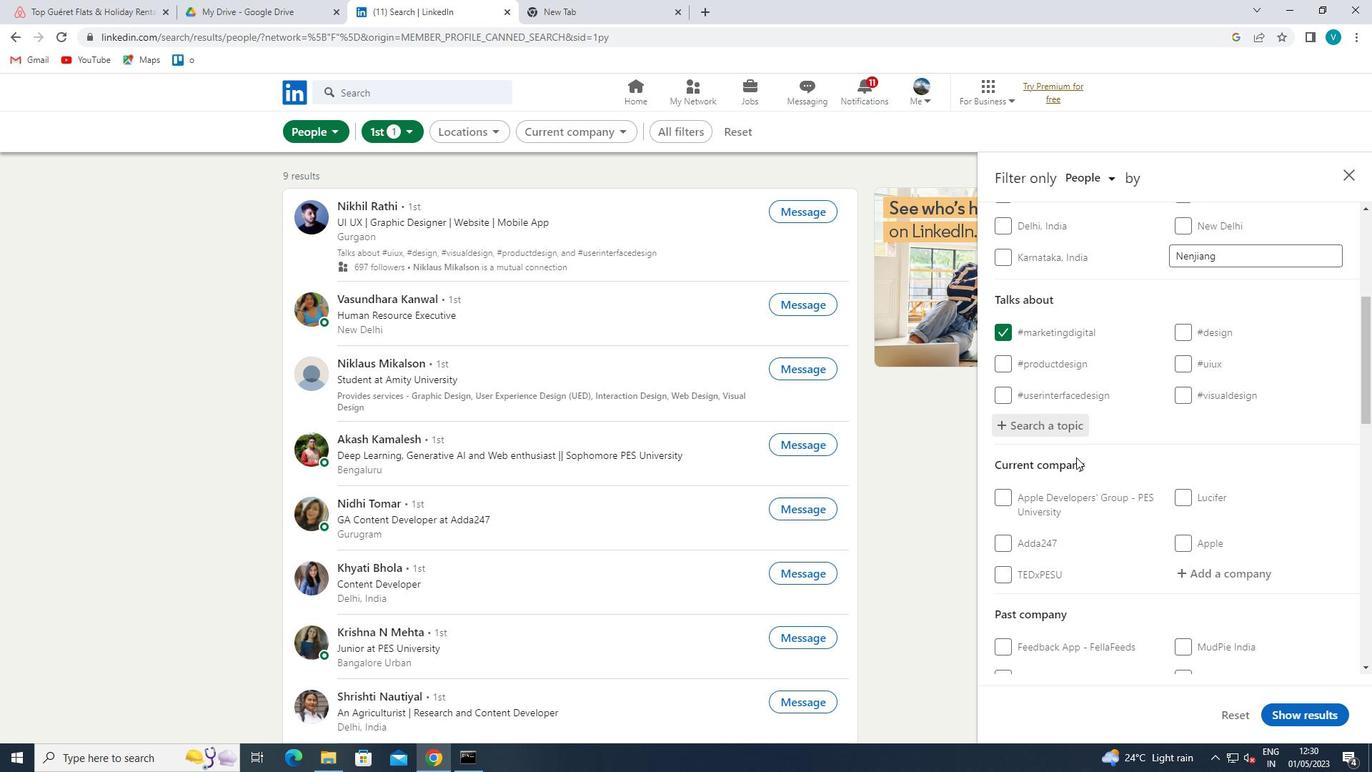 
Action: Mouse scrolled (1079, 457) with delta (0, 0)
Screenshot: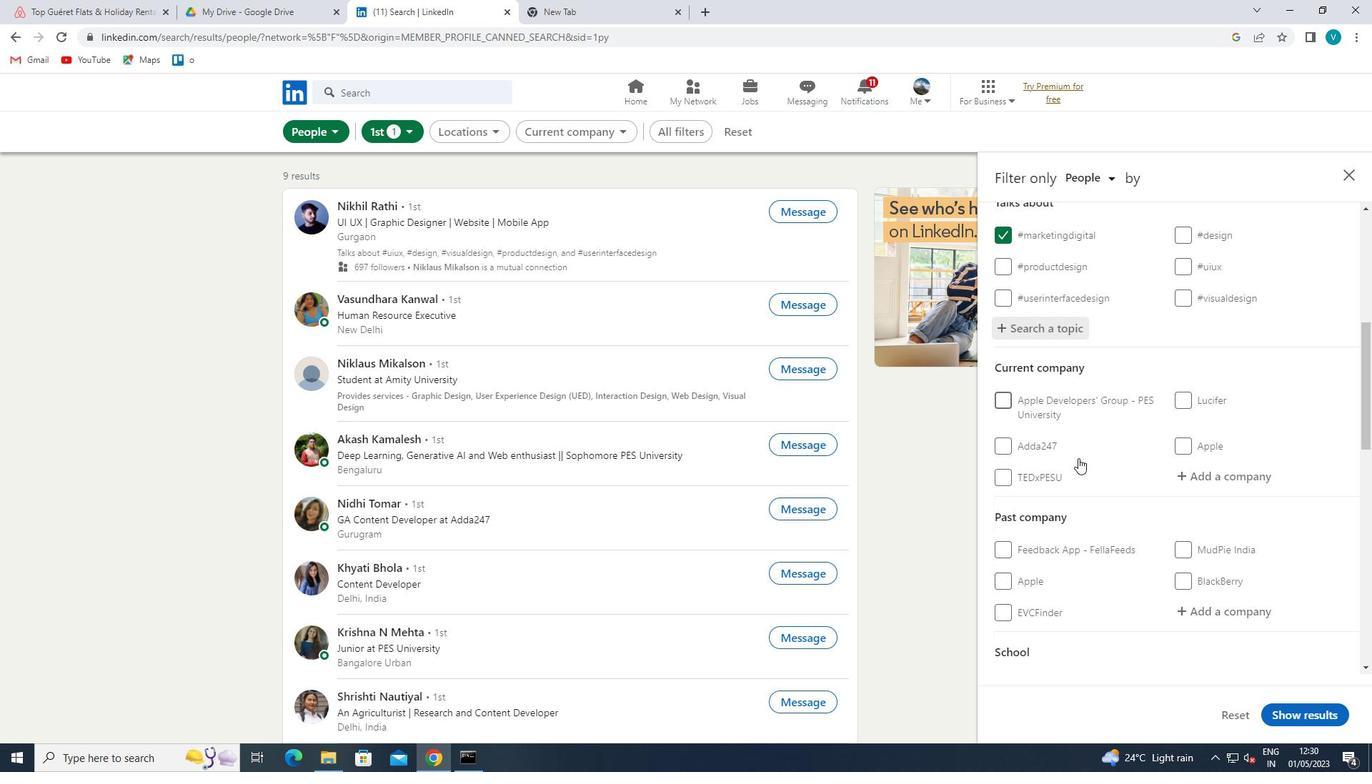 
Action: Mouse moved to (1182, 436)
Screenshot: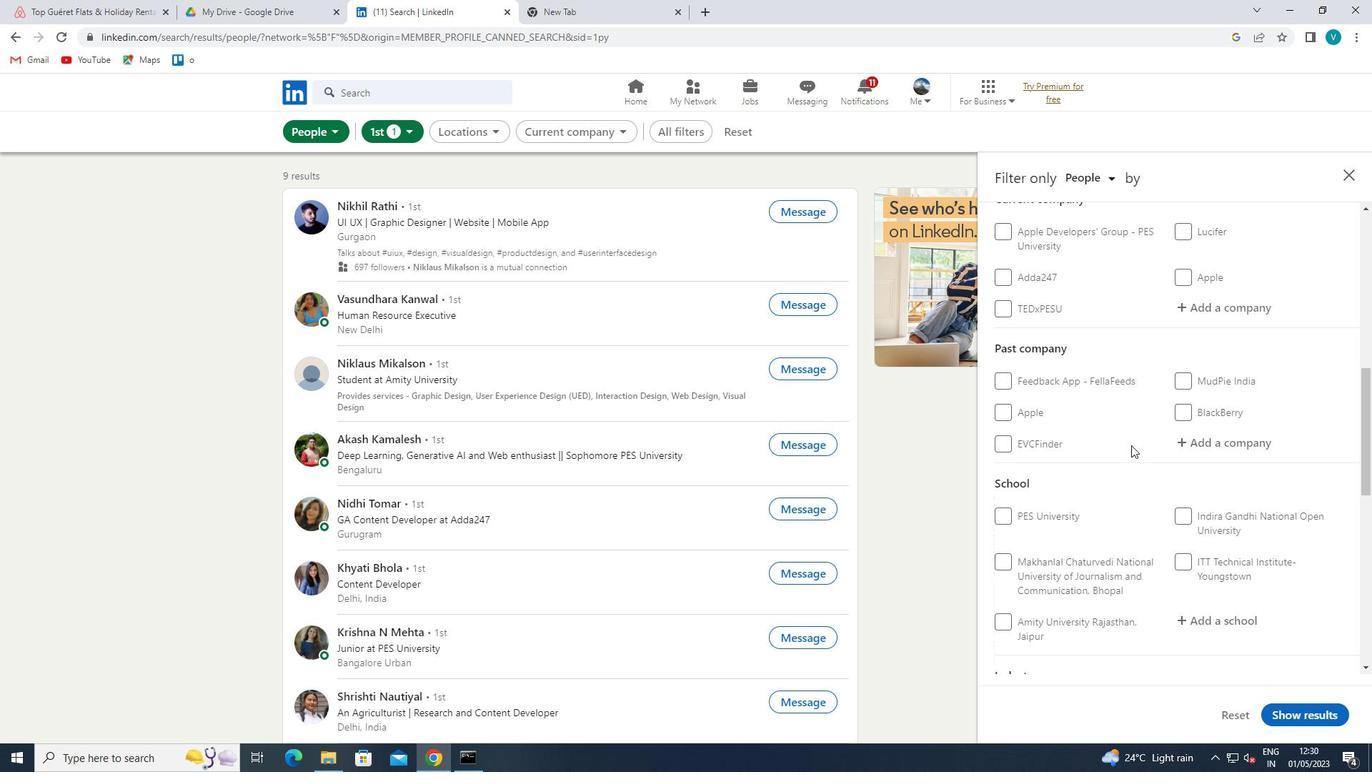 
Action: Mouse pressed left at (1182, 436)
Screenshot: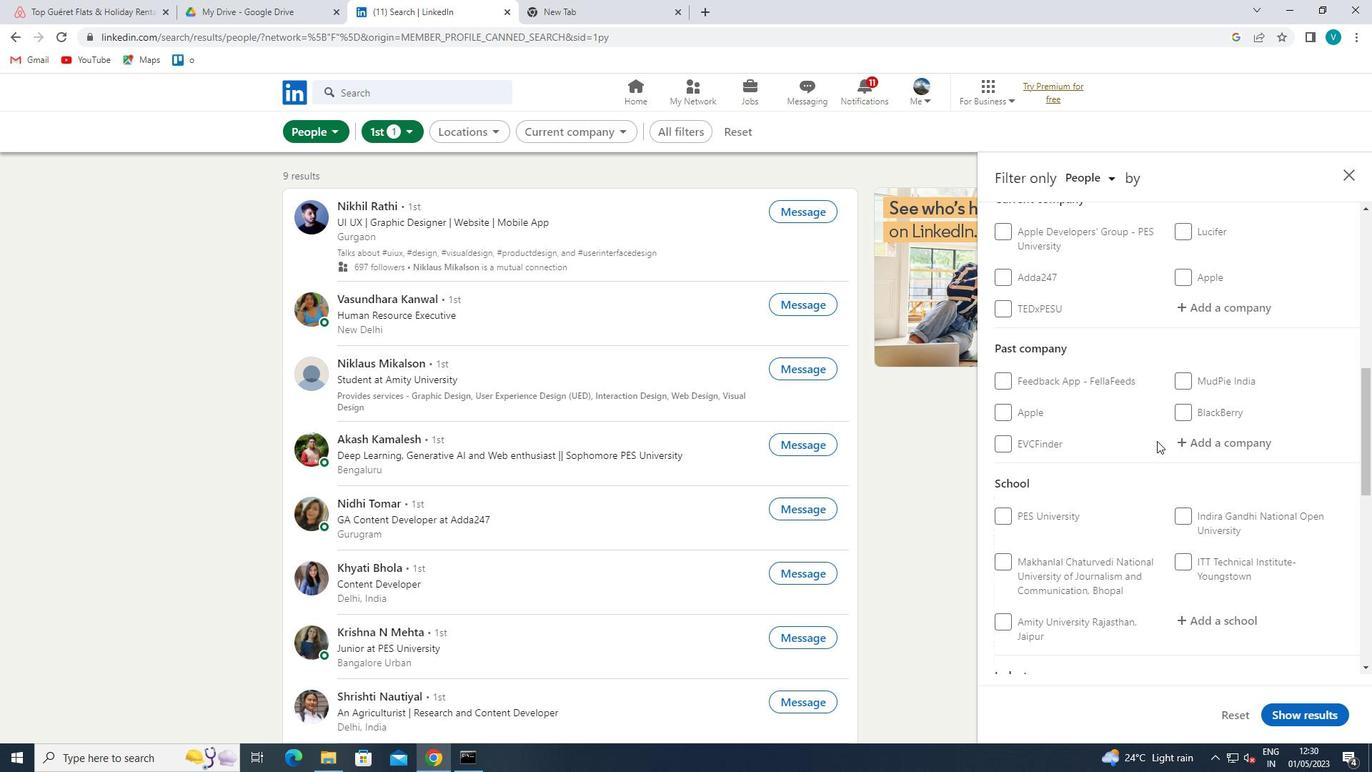 
Action: Mouse moved to (1227, 313)
Screenshot: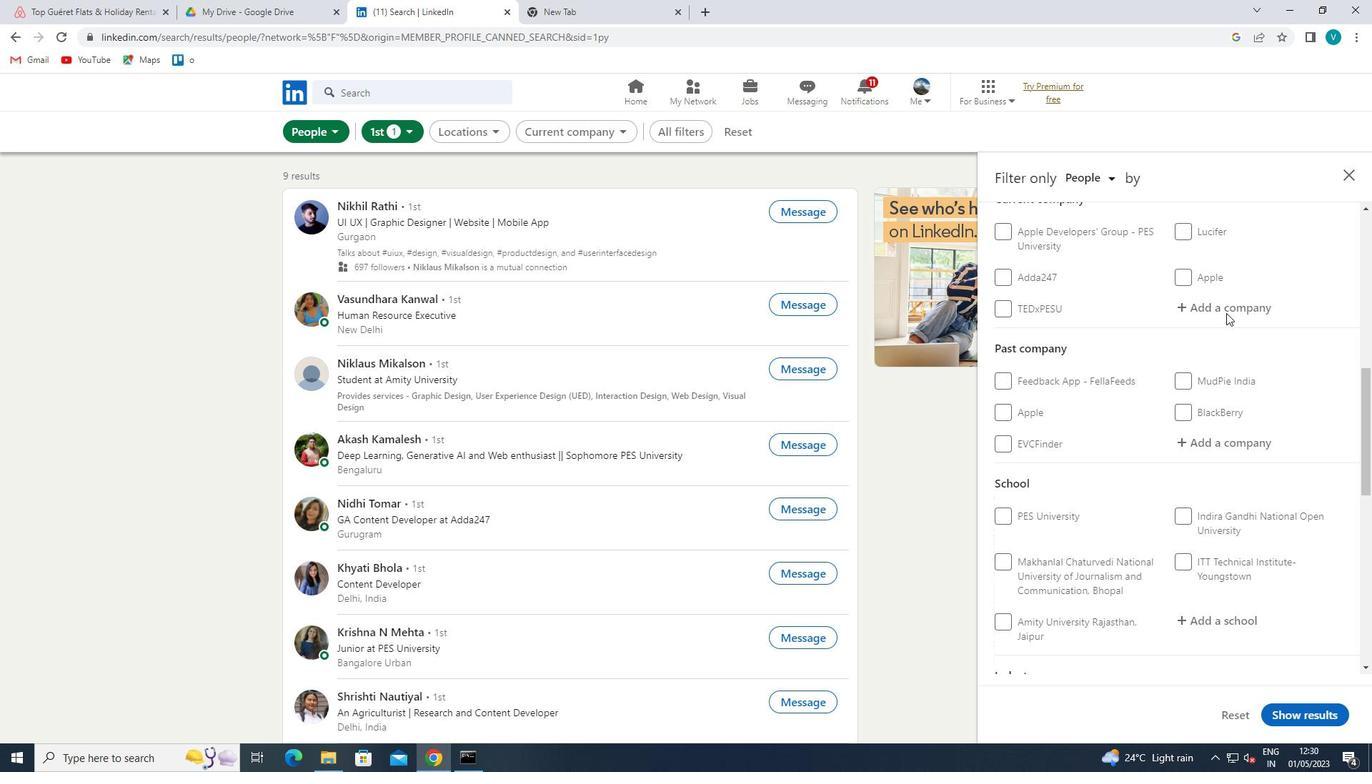 
Action: Mouse scrolled (1227, 313) with delta (0, 0)
Screenshot: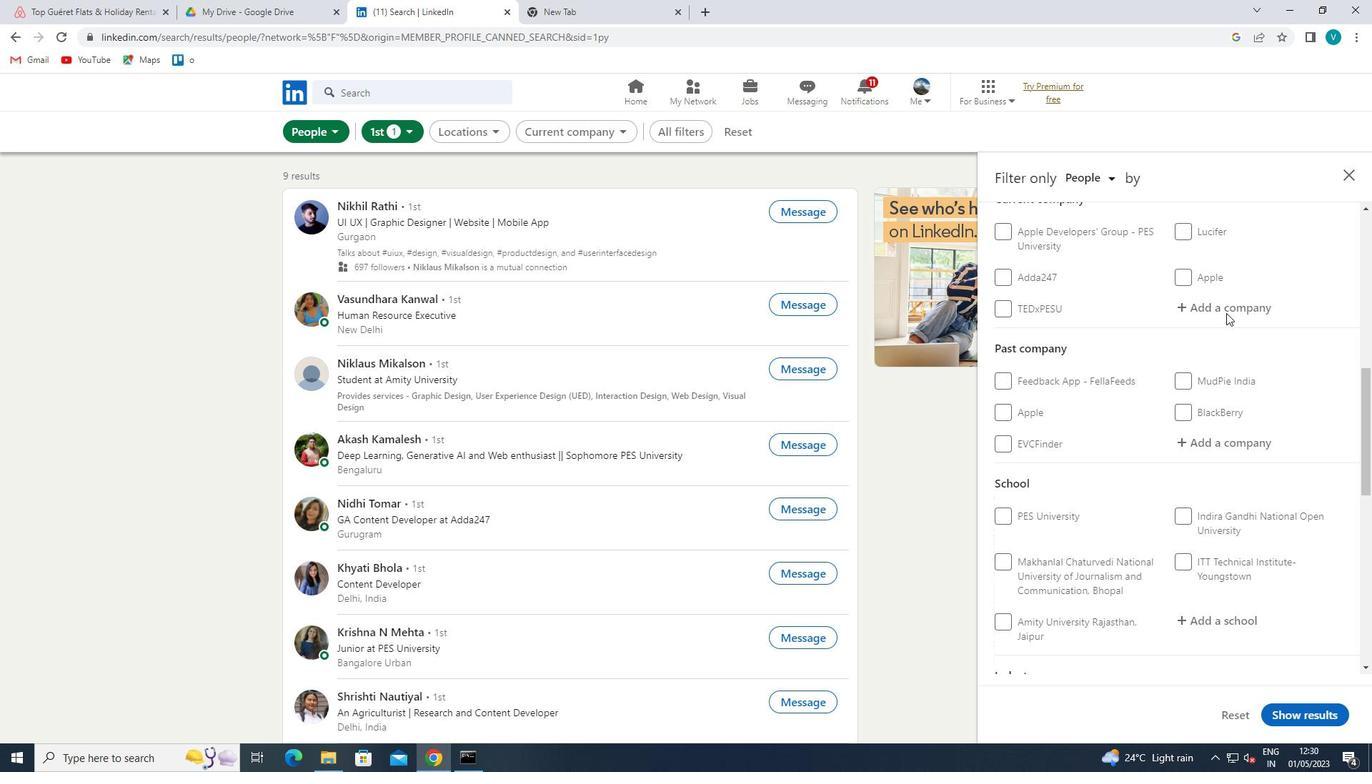 
Action: Mouse moved to (1219, 325)
Screenshot: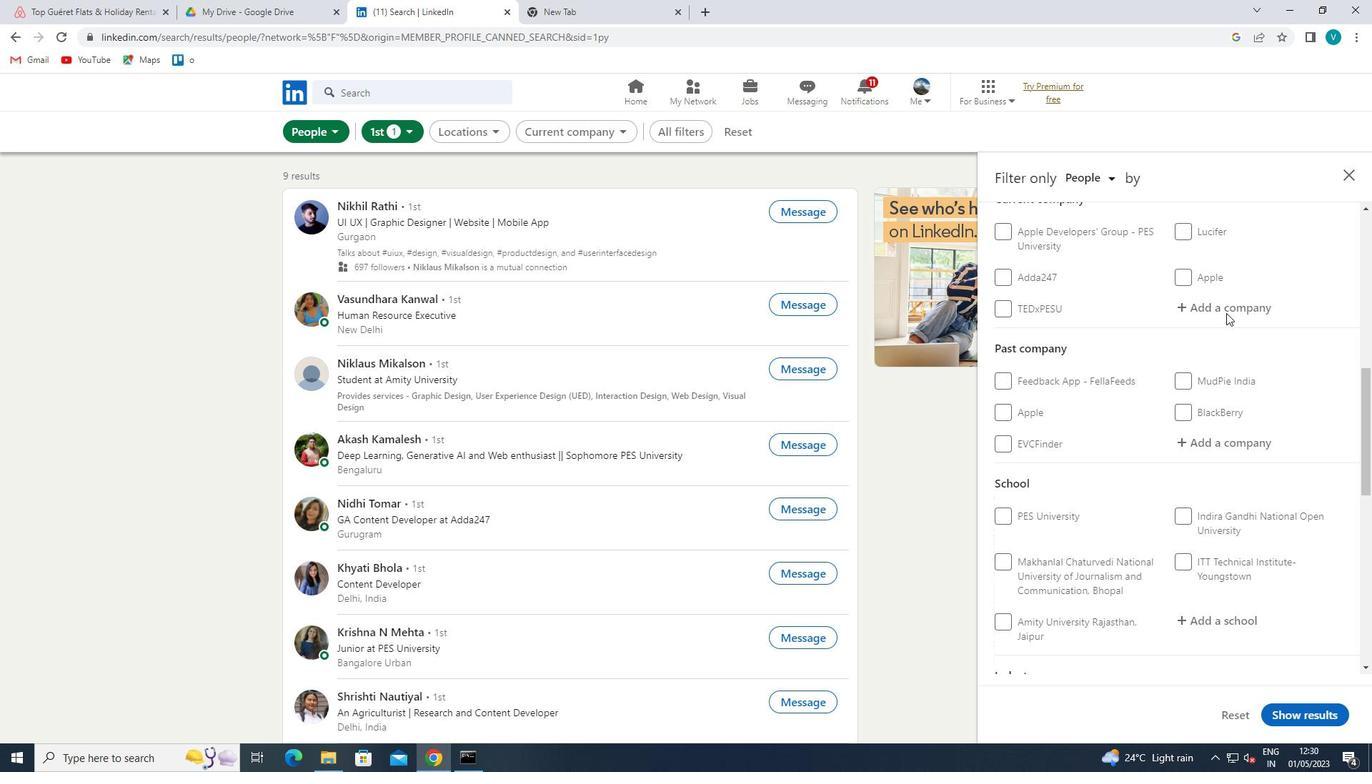 
Action: Mouse scrolled (1219, 326) with delta (0, 0)
Screenshot: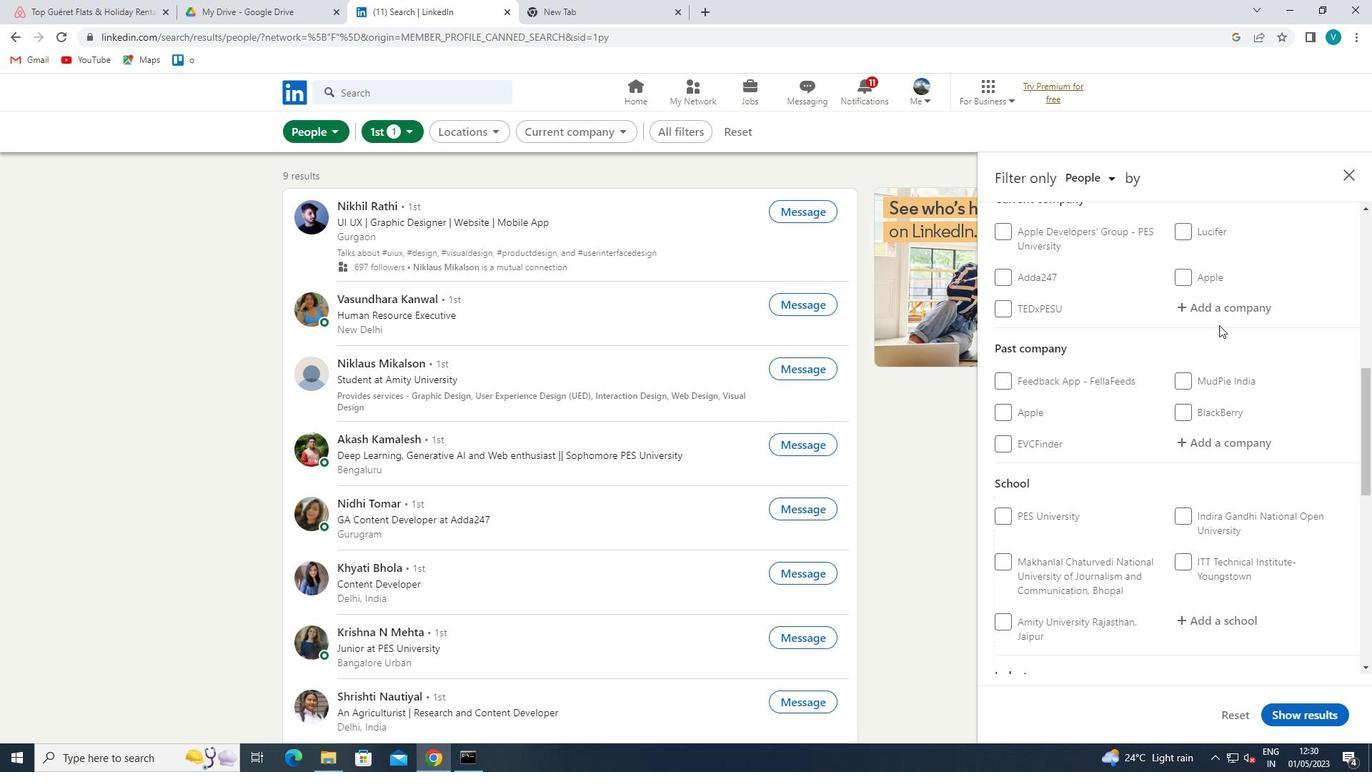 
Action: Mouse moved to (1206, 442)
Screenshot: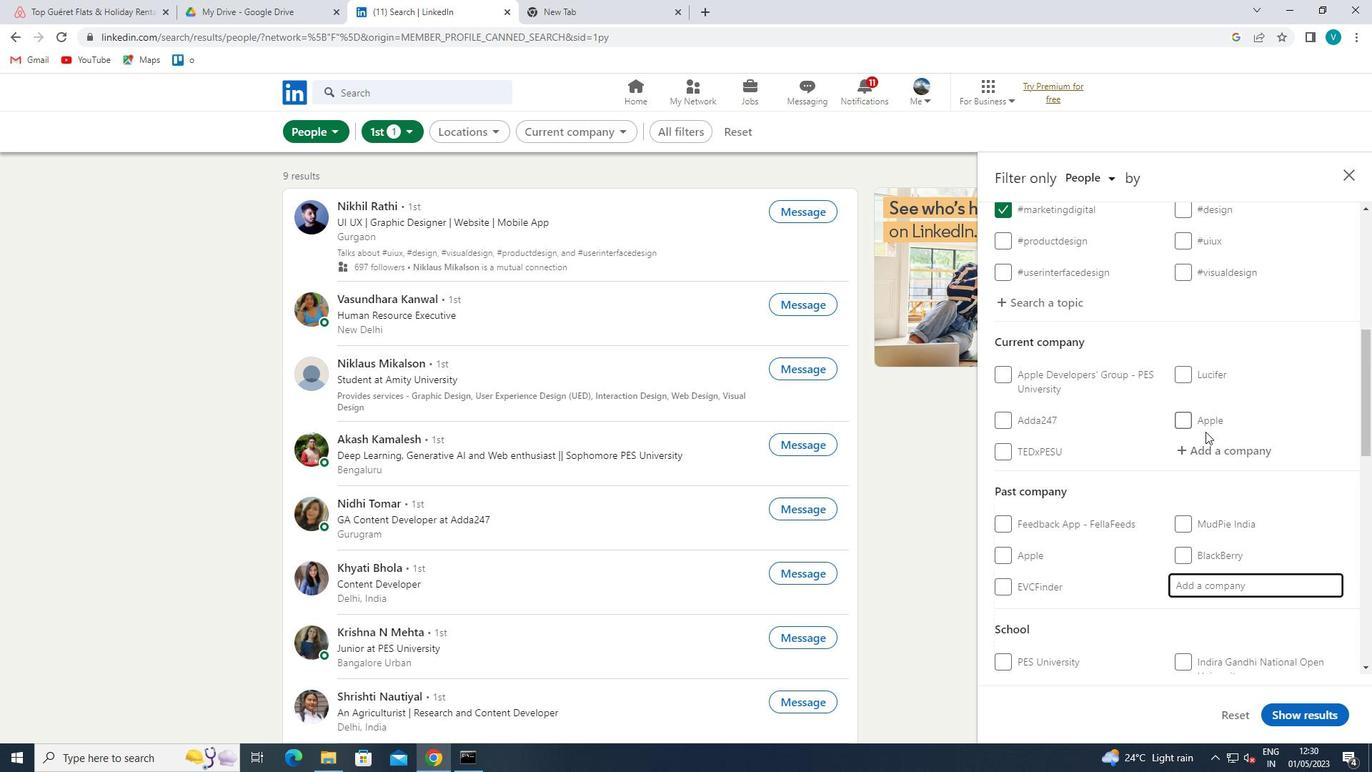 
Action: Mouse pressed left at (1206, 442)
Screenshot: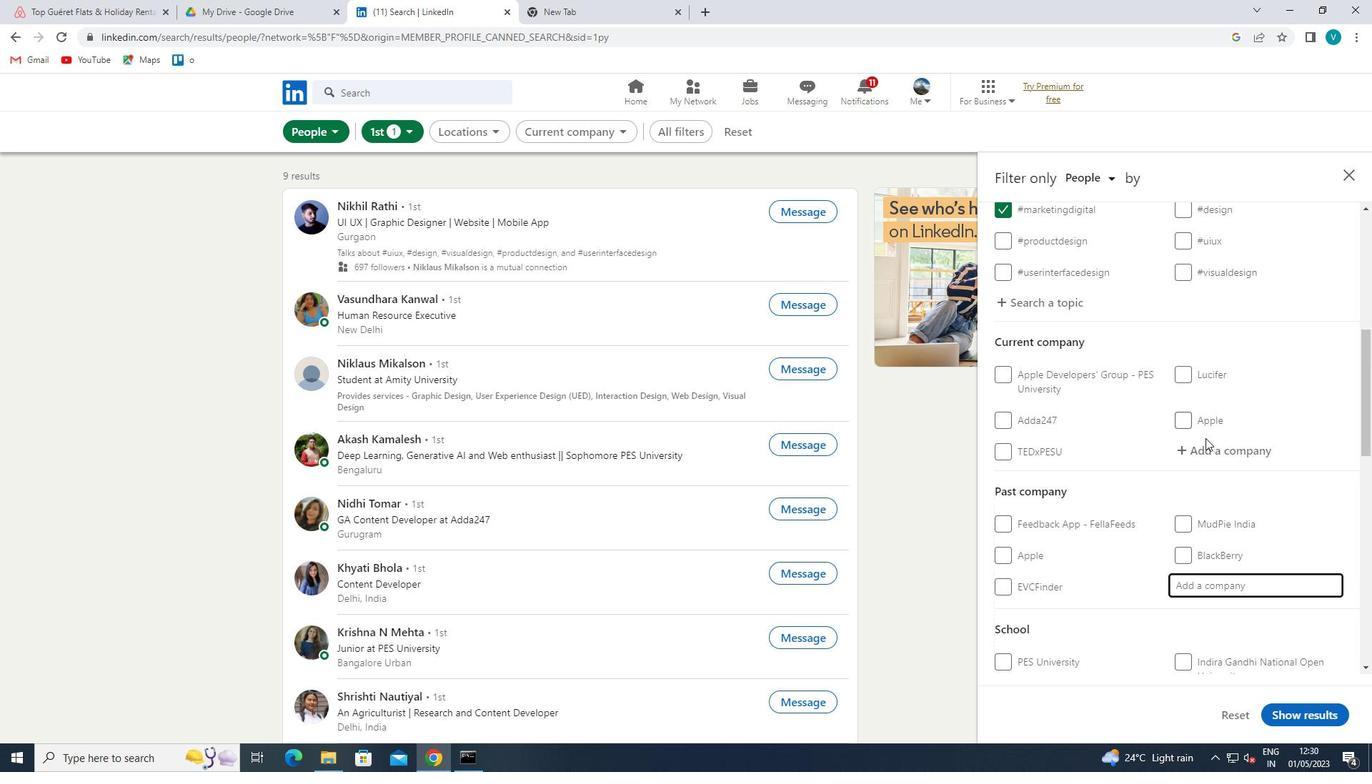 
Action: Mouse moved to (761, 317)
Screenshot: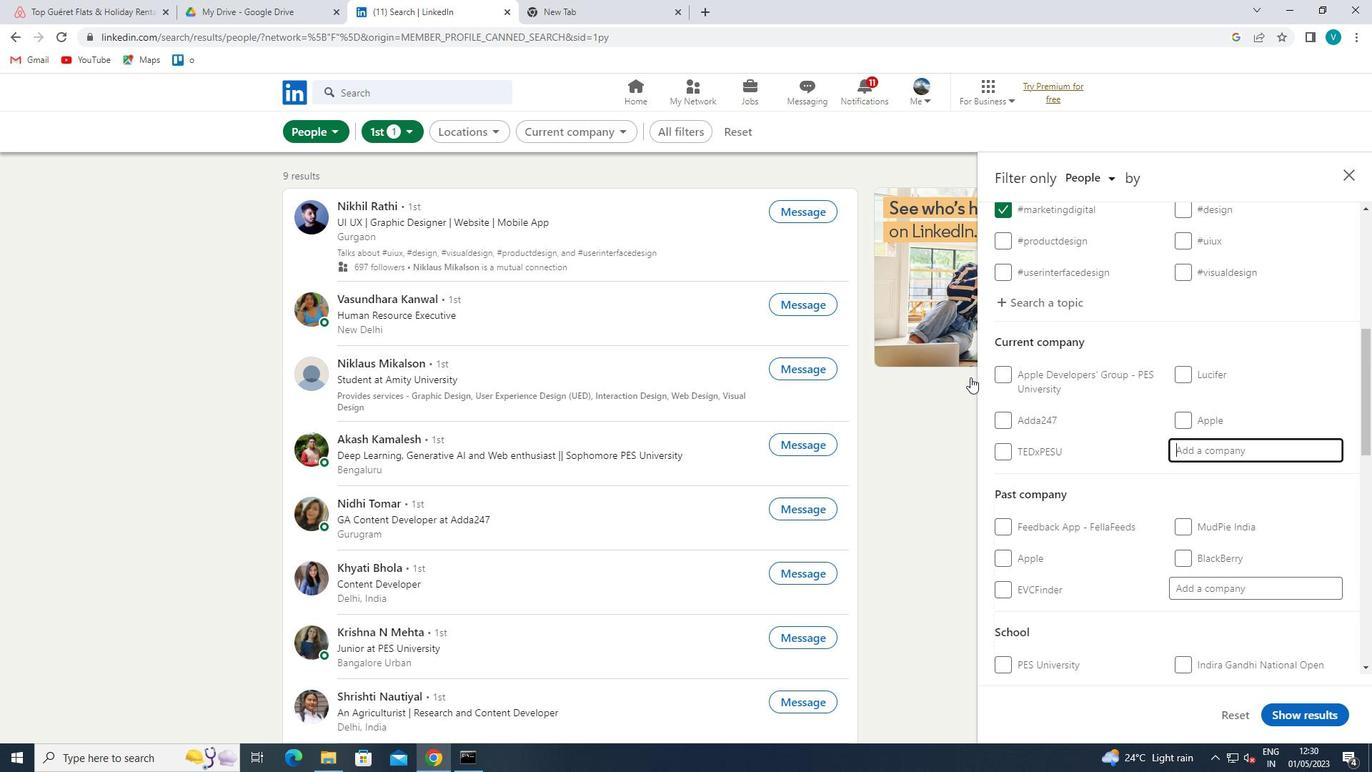 
Action: Key pressed <Key.shift>AIIM
Screenshot: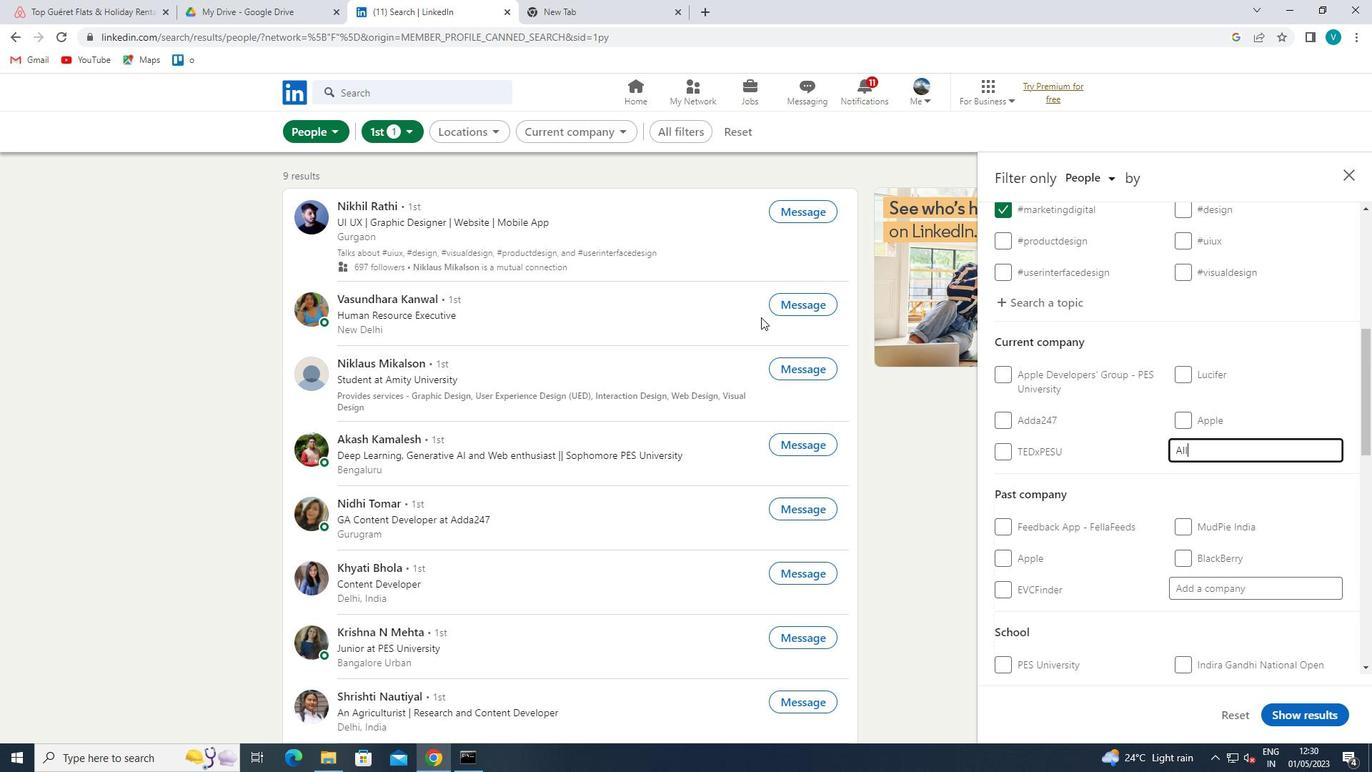 
Action: Mouse moved to (1073, 478)
Screenshot: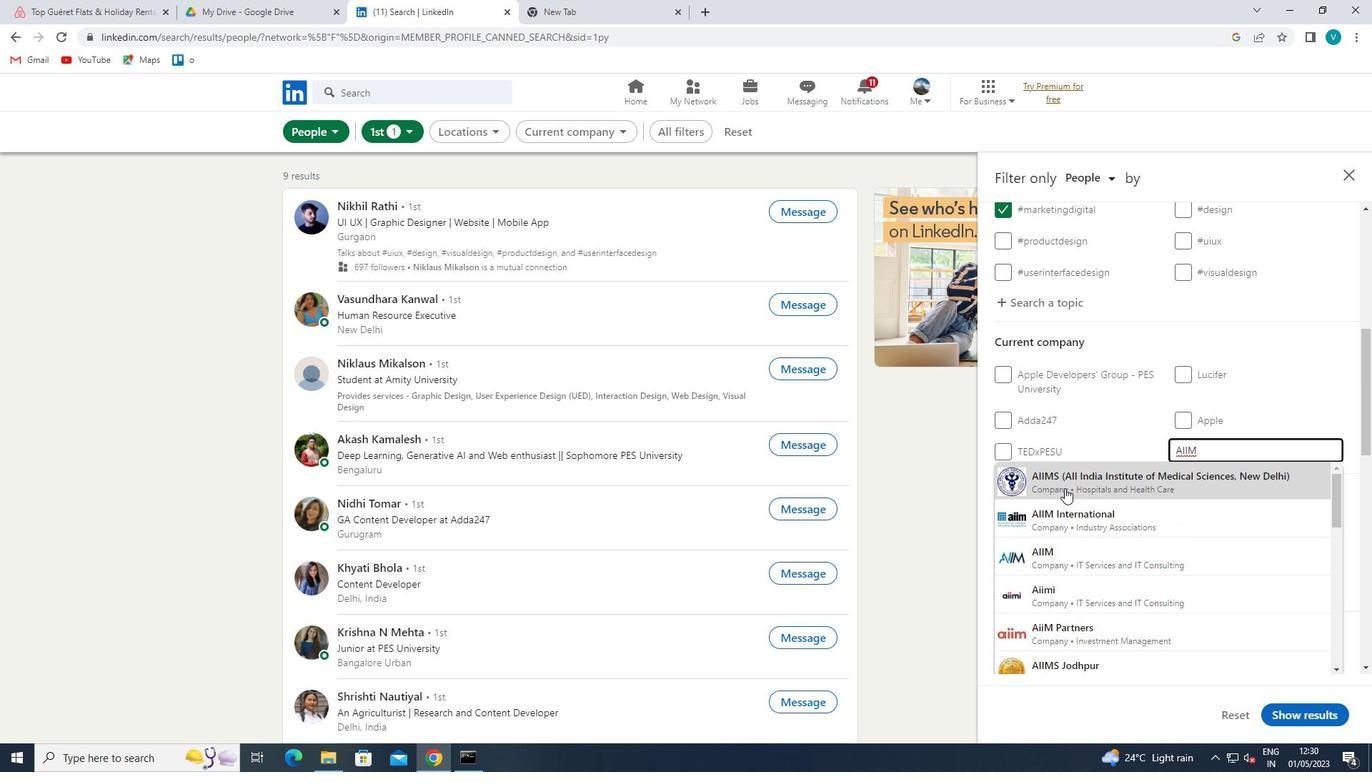 
Action: Mouse pressed left at (1073, 478)
Screenshot: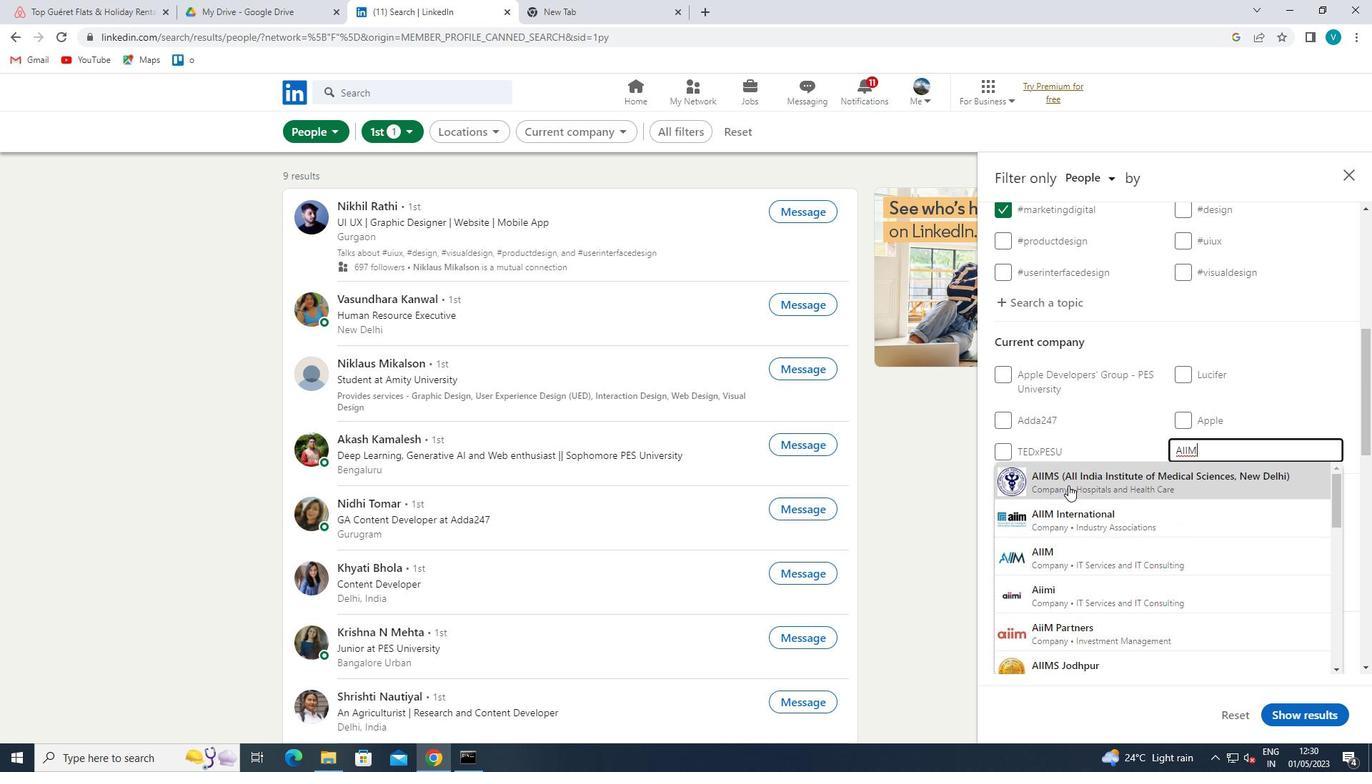 
Action: Mouse moved to (1056, 471)
Screenshot: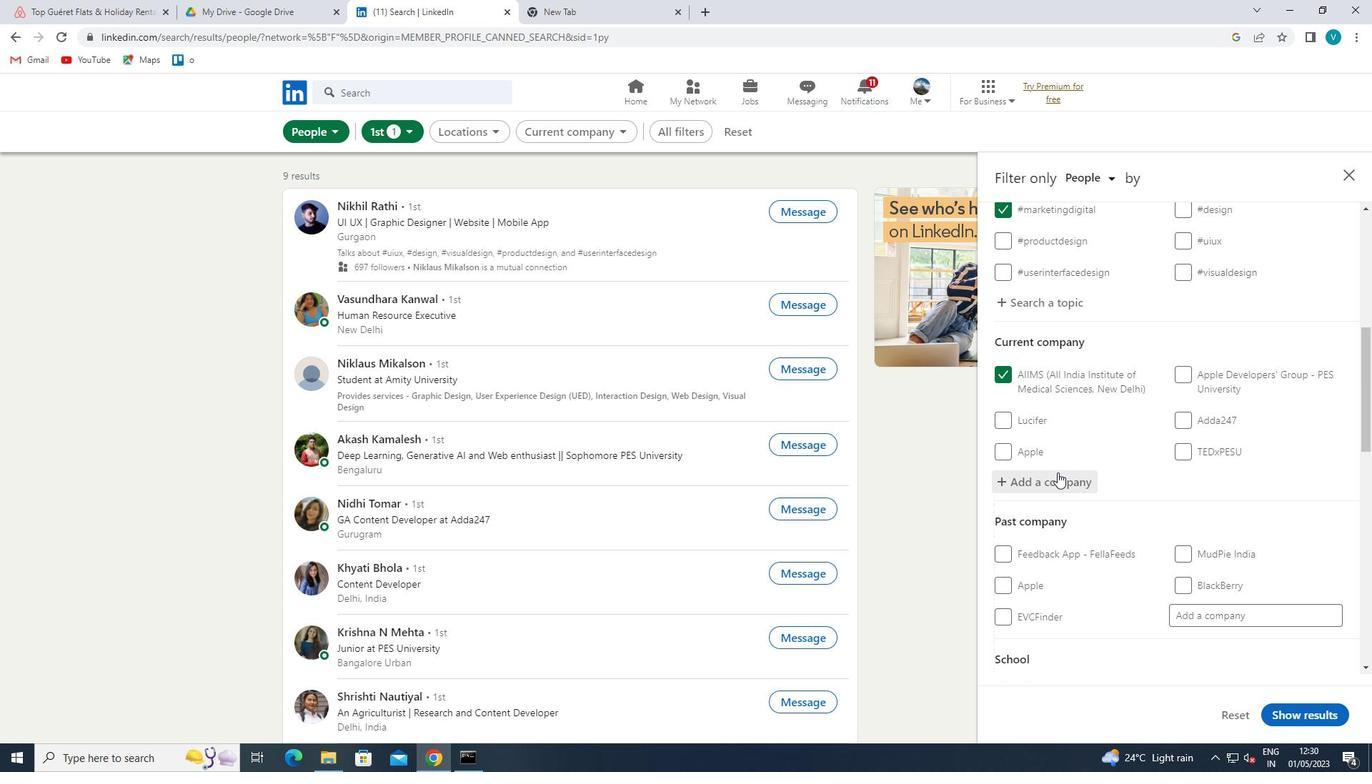 
Action: Mouse scrolled (1056, 471) with delta (0, 0)
Screenshot: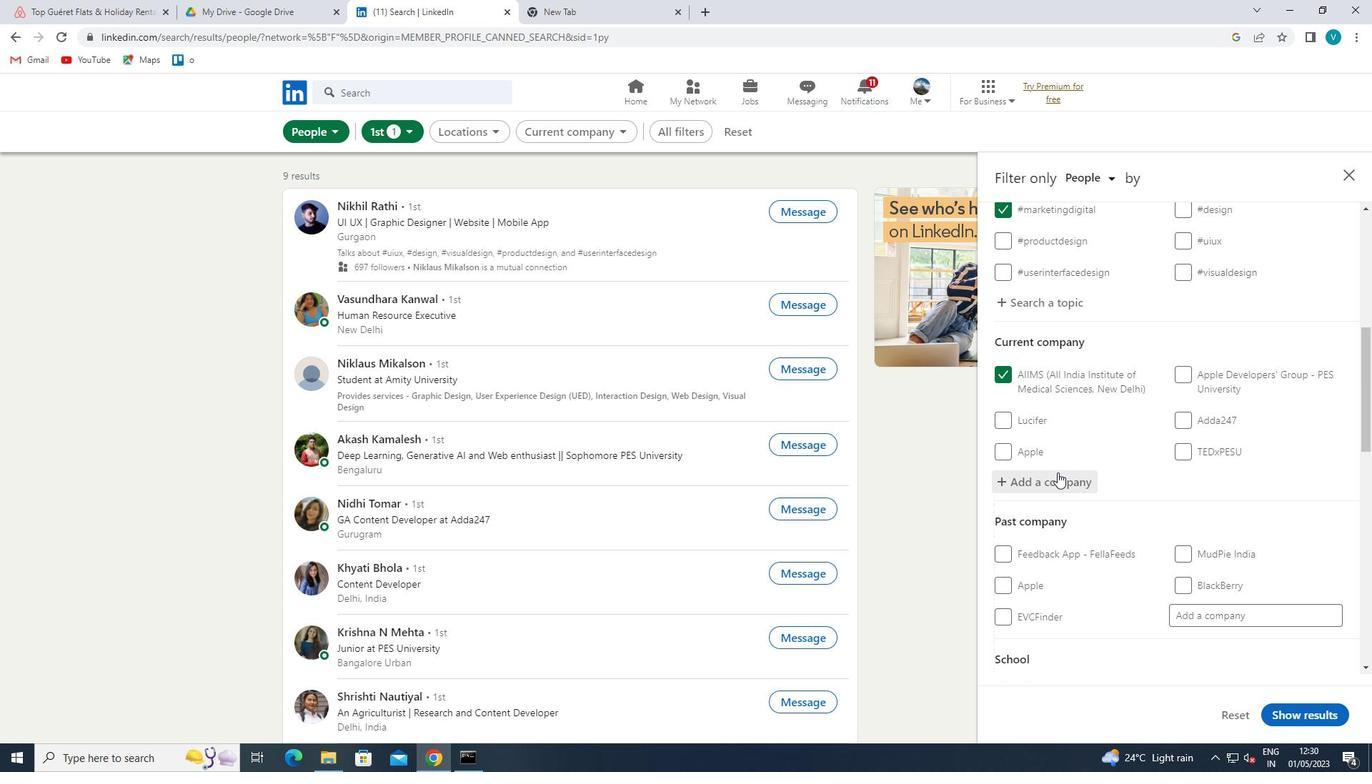 
Action: Mouse moved to (1054, 471)
Screenshot: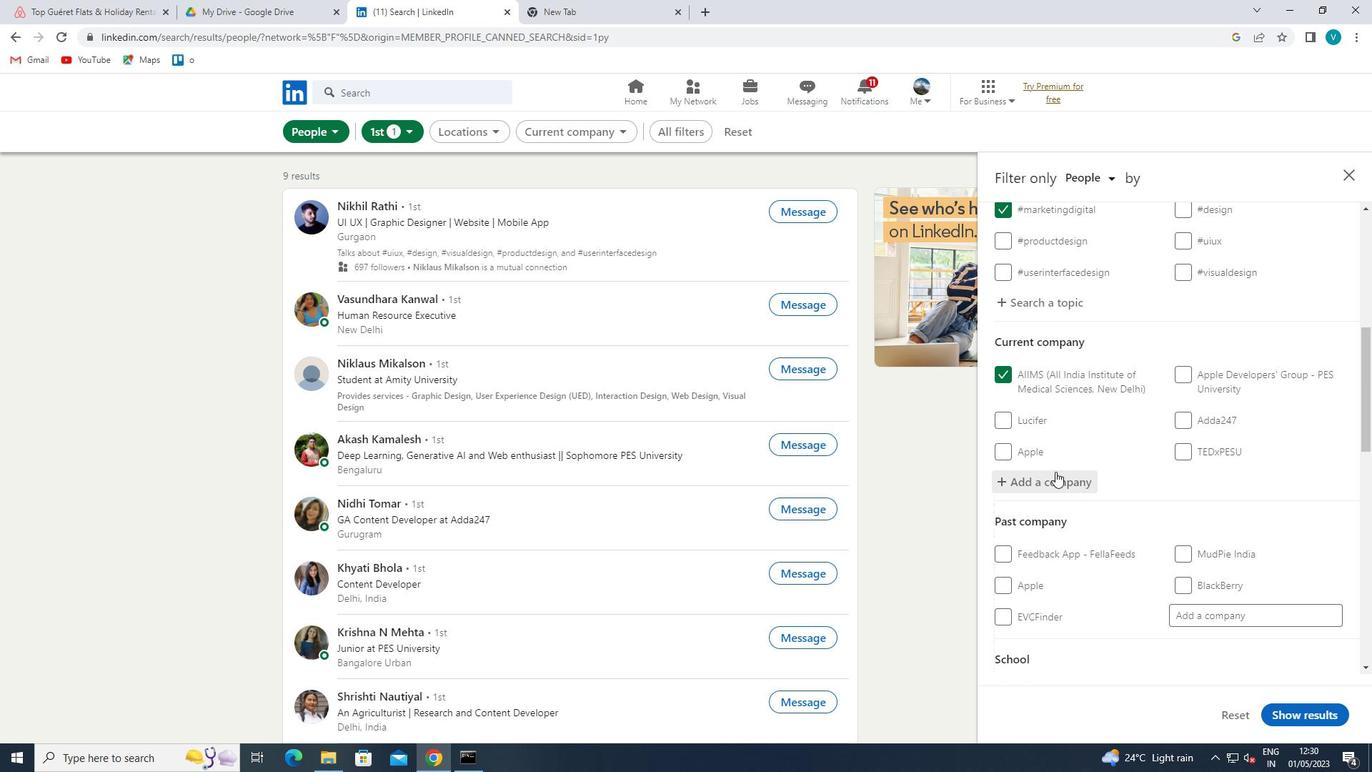 
Action: Mouse scrolled (1054, 471) with delta (0, 0)
Screenshot: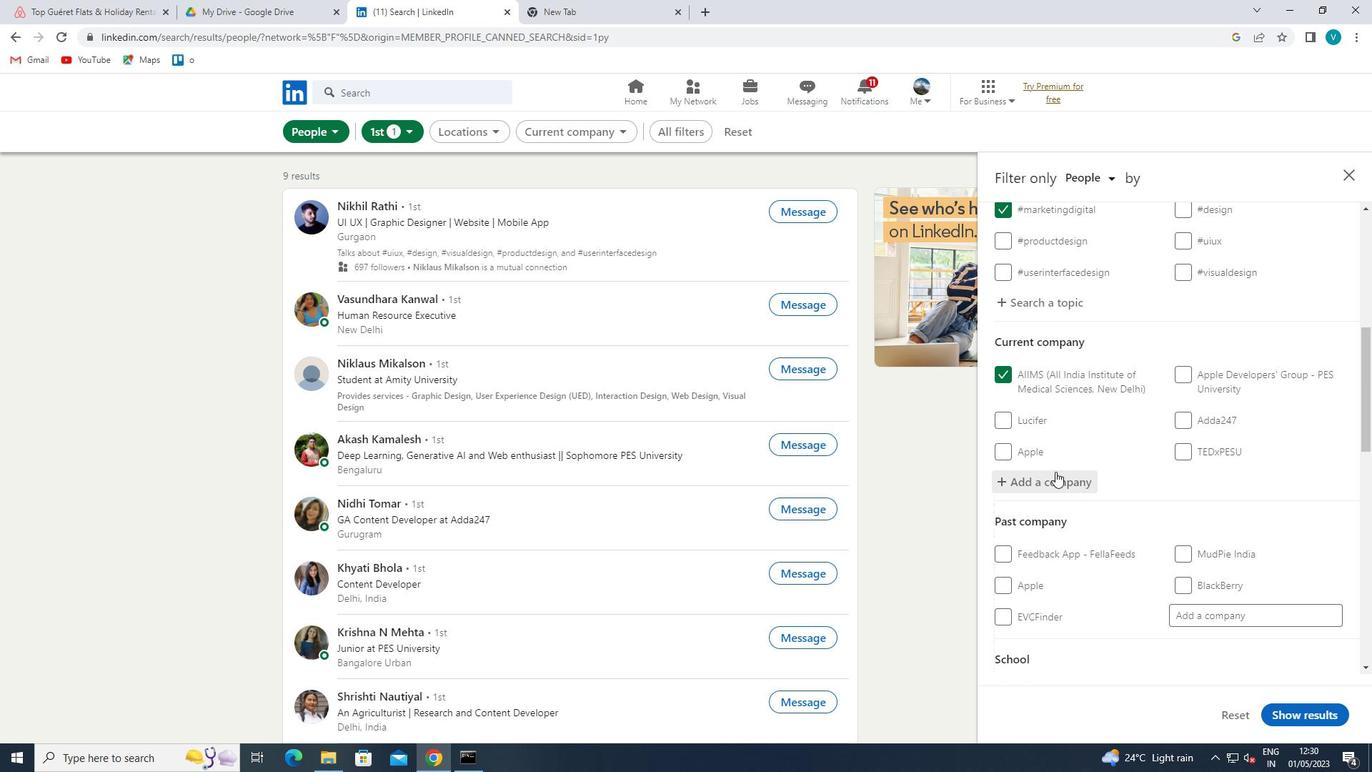 
Action: Mouse scrolled (1054, 471) with delta (0, 0)
Screenshot: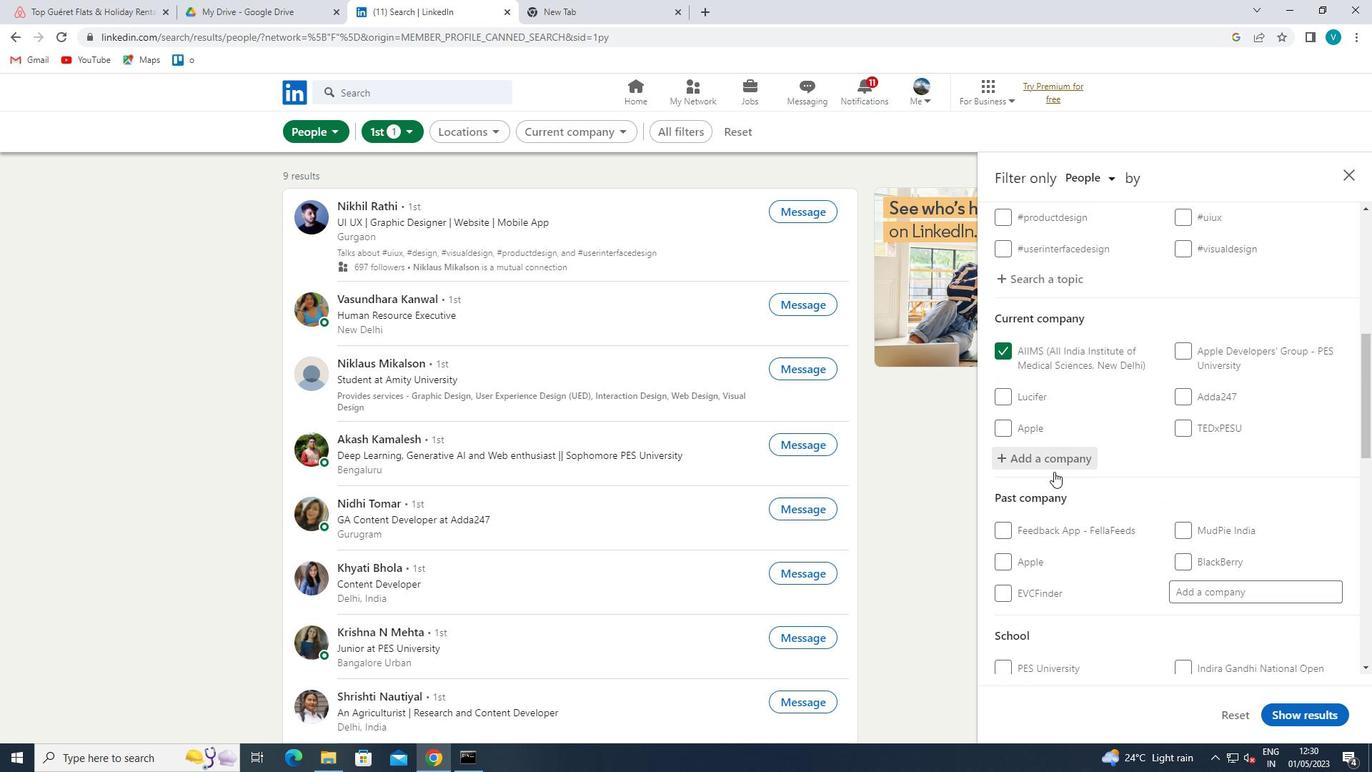 
Action: Mouse scrolled (1054, 471) with delta (0, 0)
Screenshot: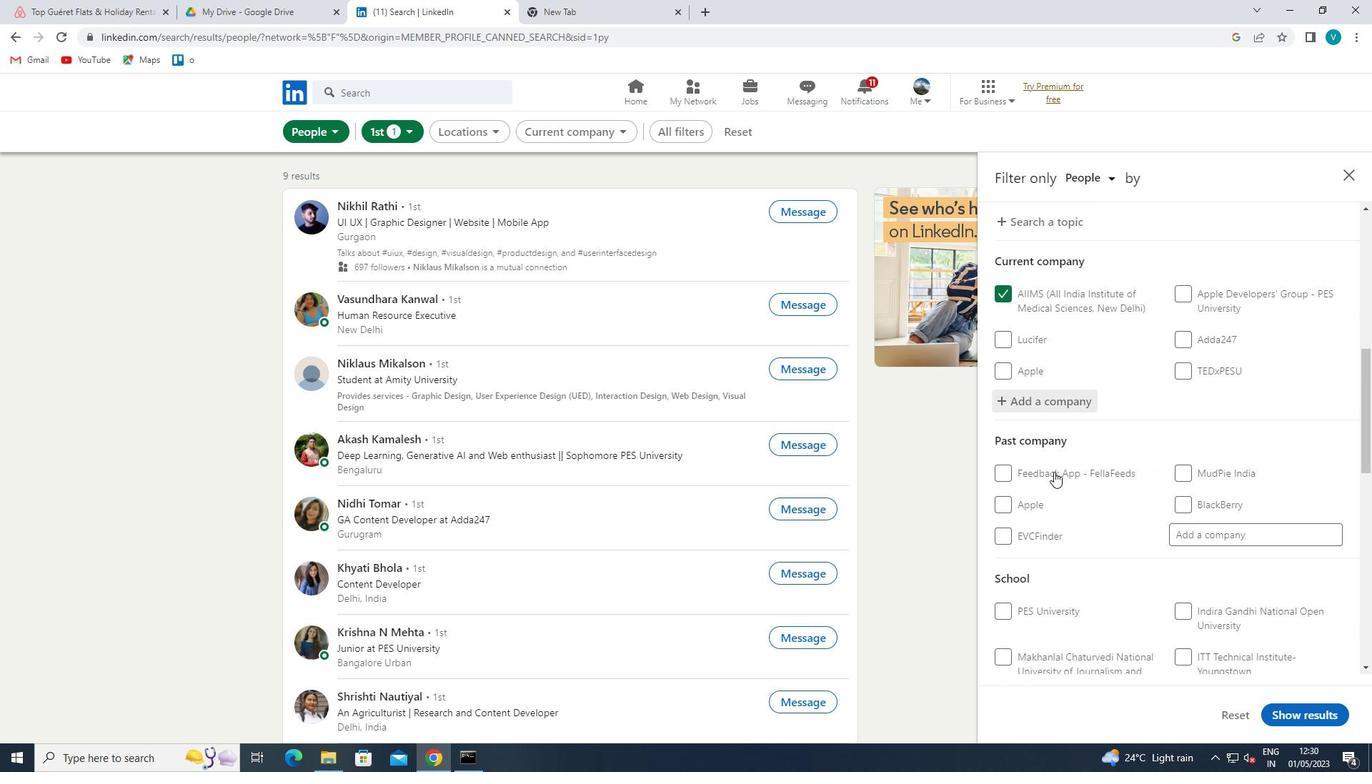 
Action: Mouse scrolled (1054, 471) with delta (0, 0)
Screenshot: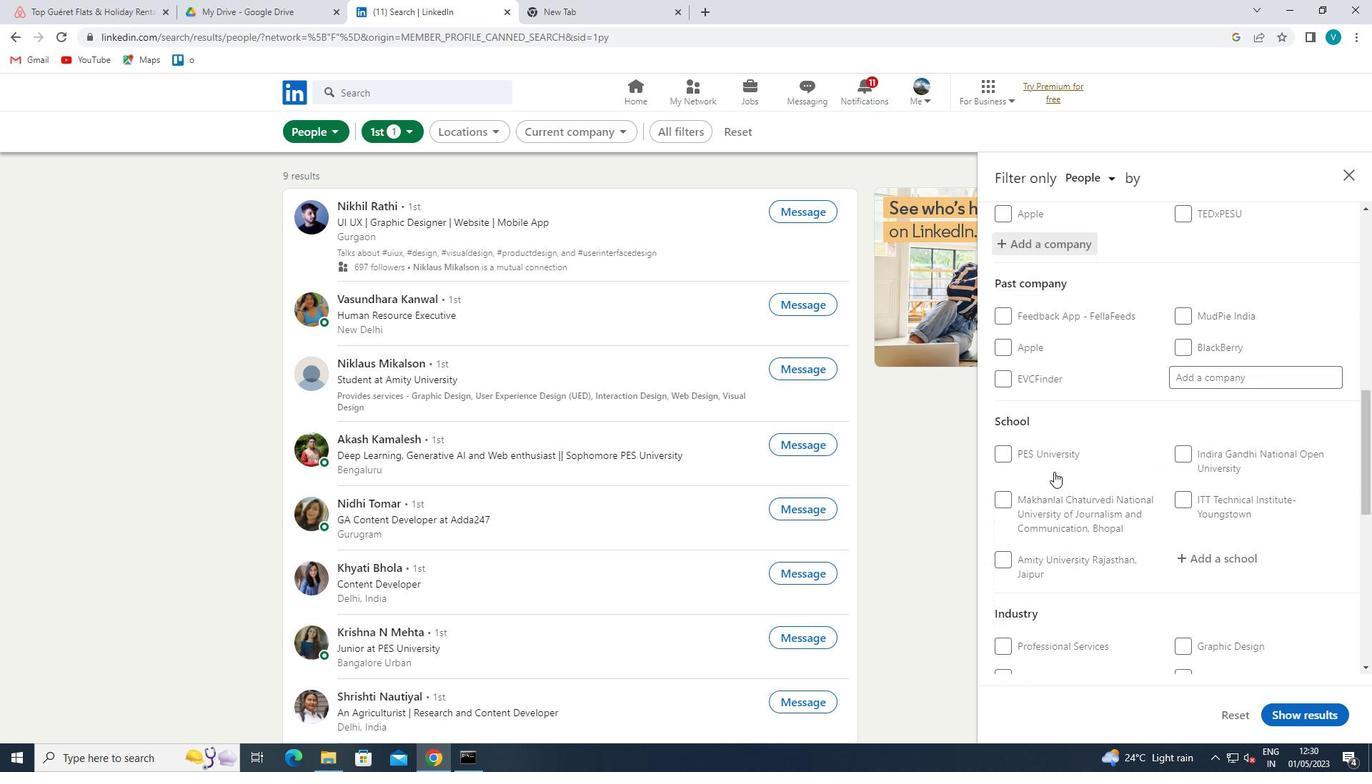 
Action: Mouse moved to (1237, 441)
Screenshot: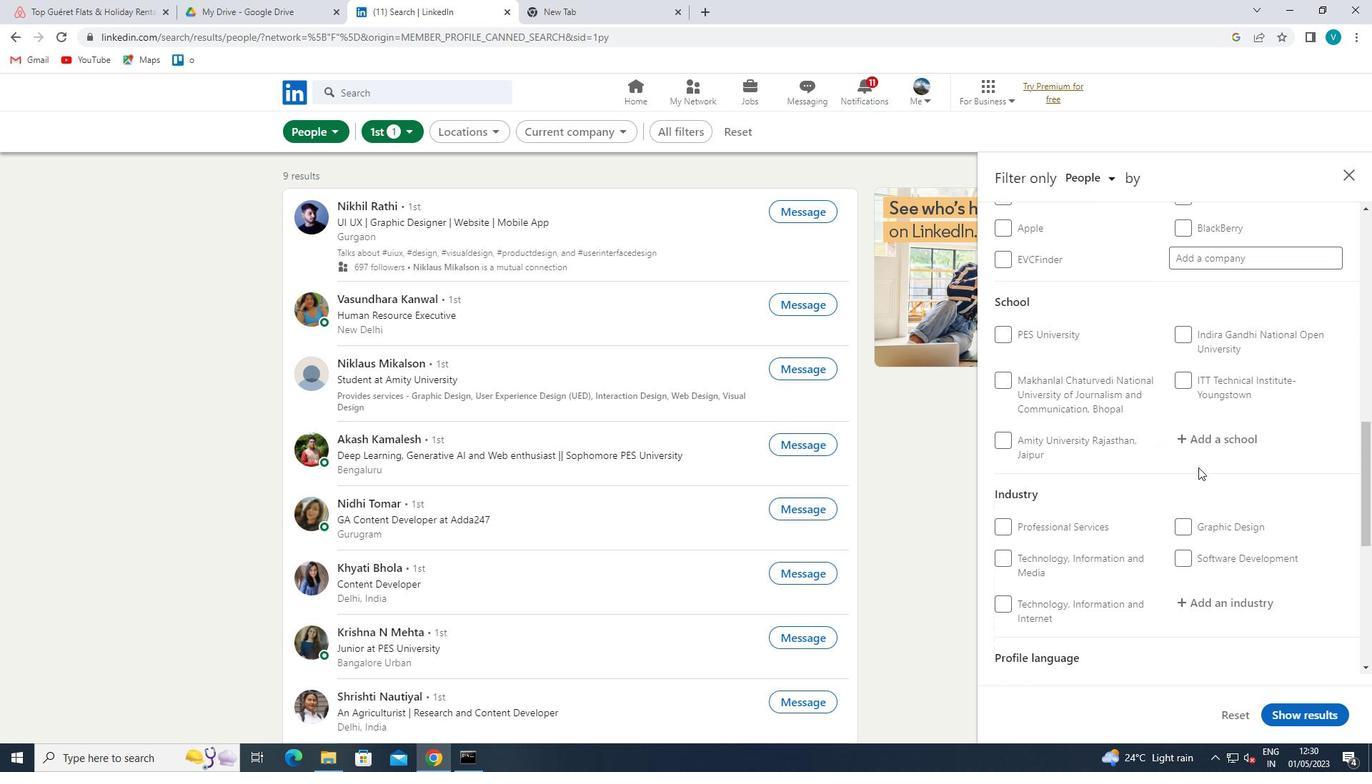 
Action: Mouse pressed left at (1237, 441)
Screenshot: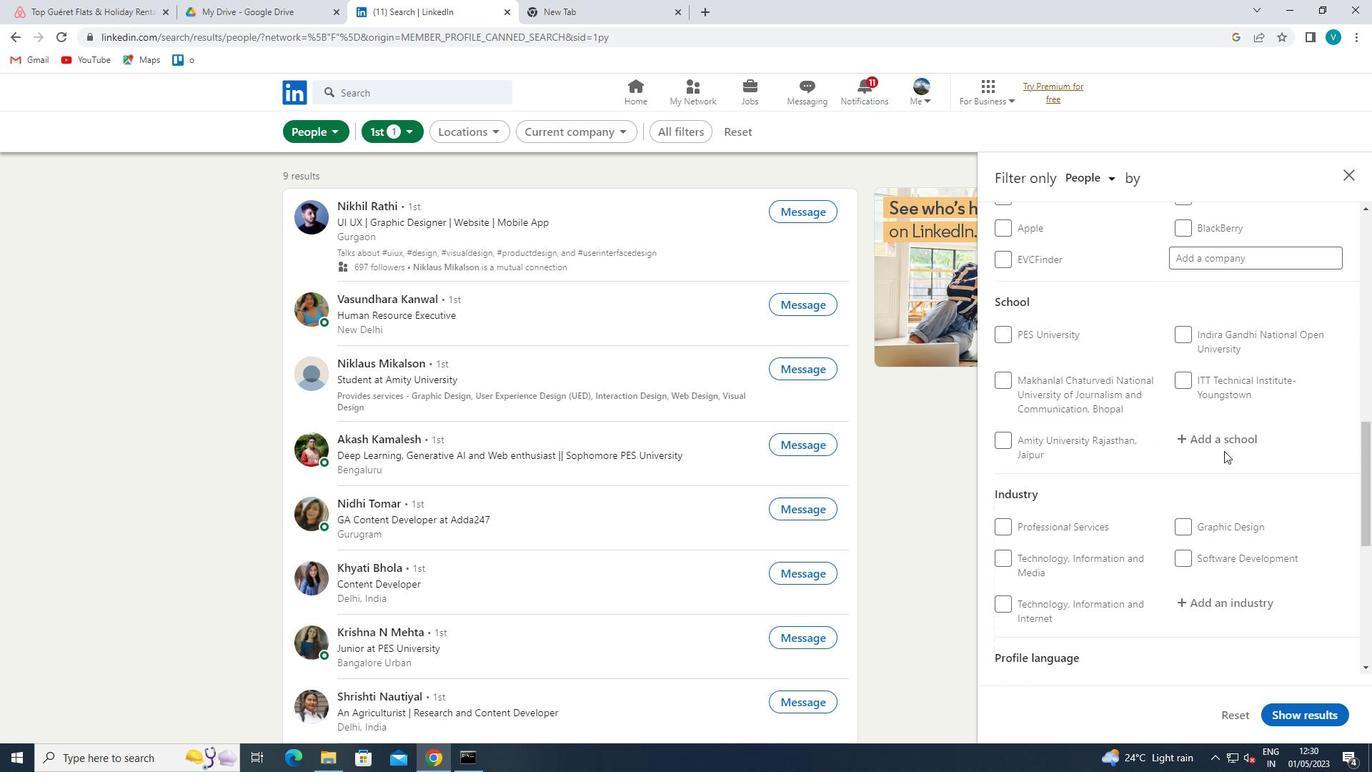 
Action: Mouse moved to (878, 335)
Screenshot: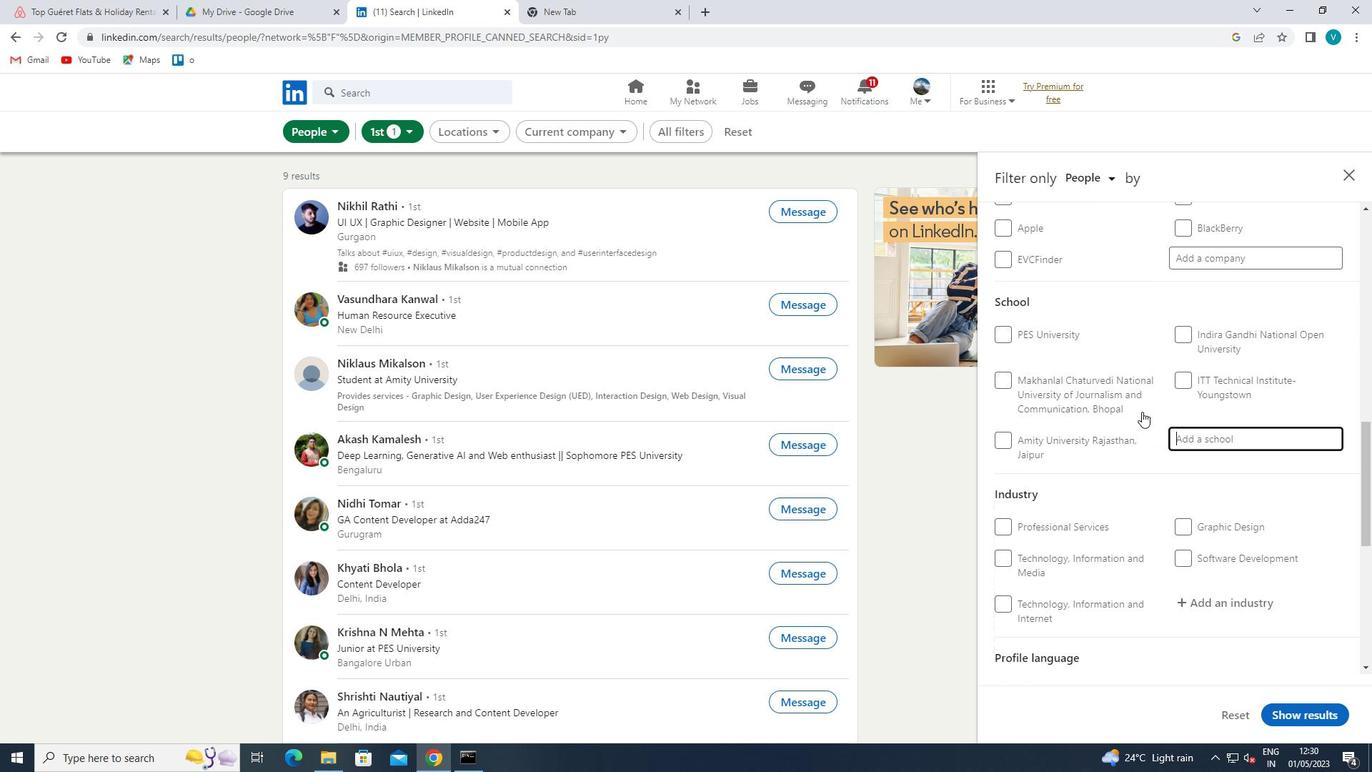
Action: Key pressed <Key.shift>MADHAV<Key.space><Key.shift>IN
Screenshot: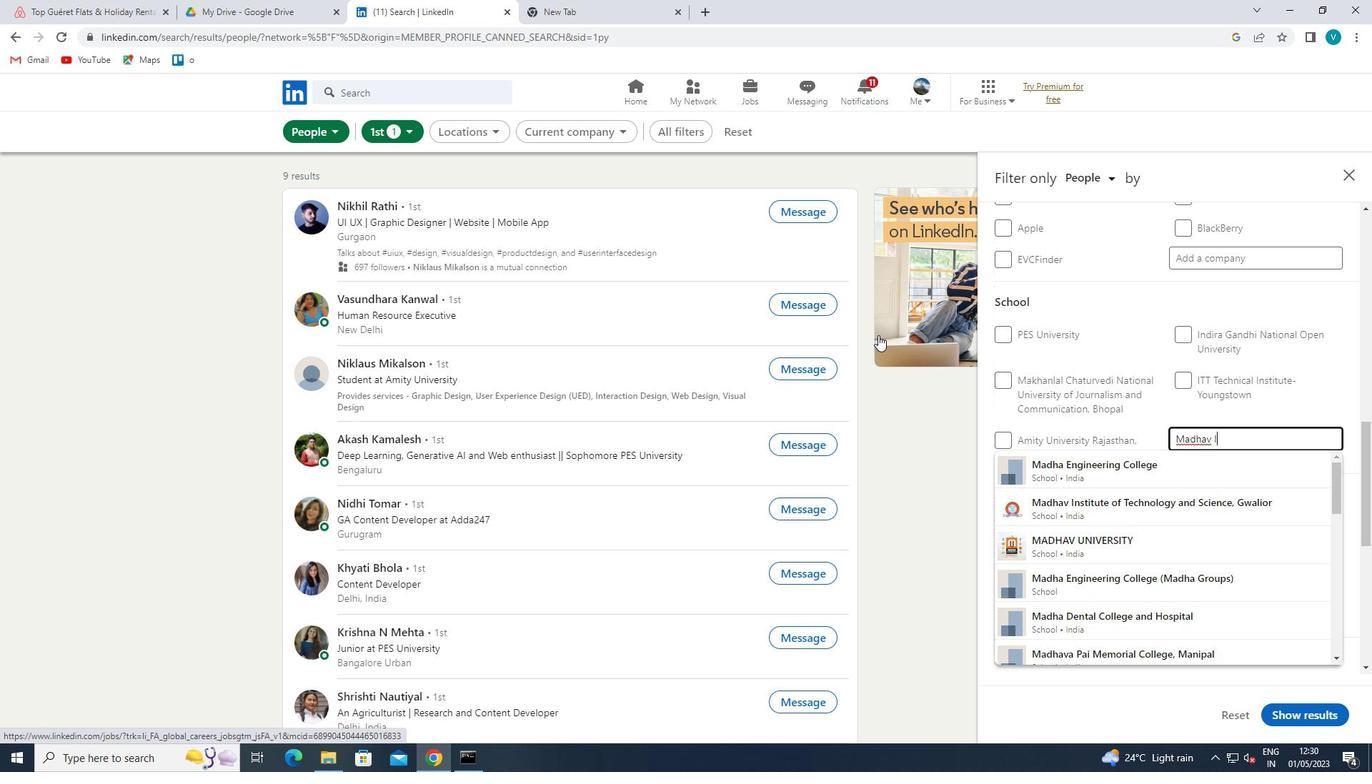 
Action: Mouse moved to (1087, 466)
Screenshot: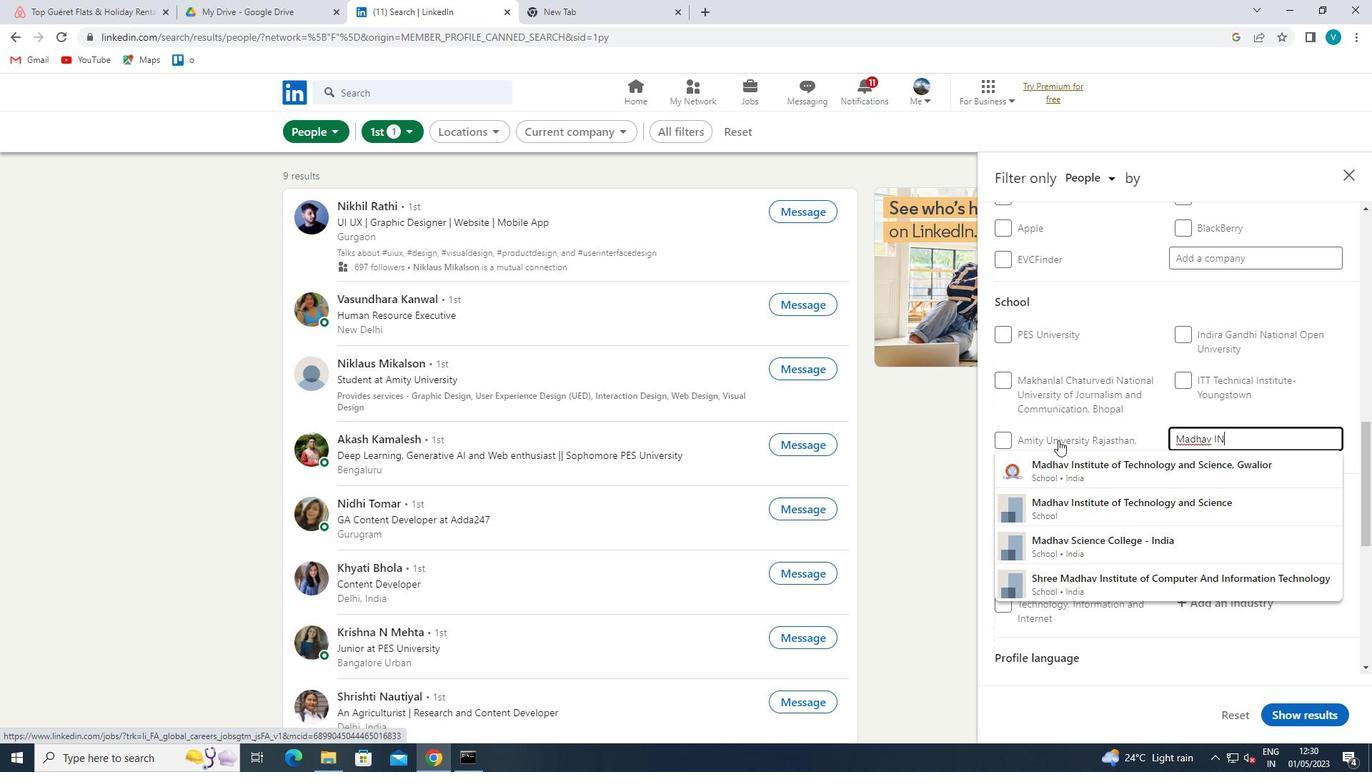 
Action: Mouse pressed left at (1087, 466)
Screenshot: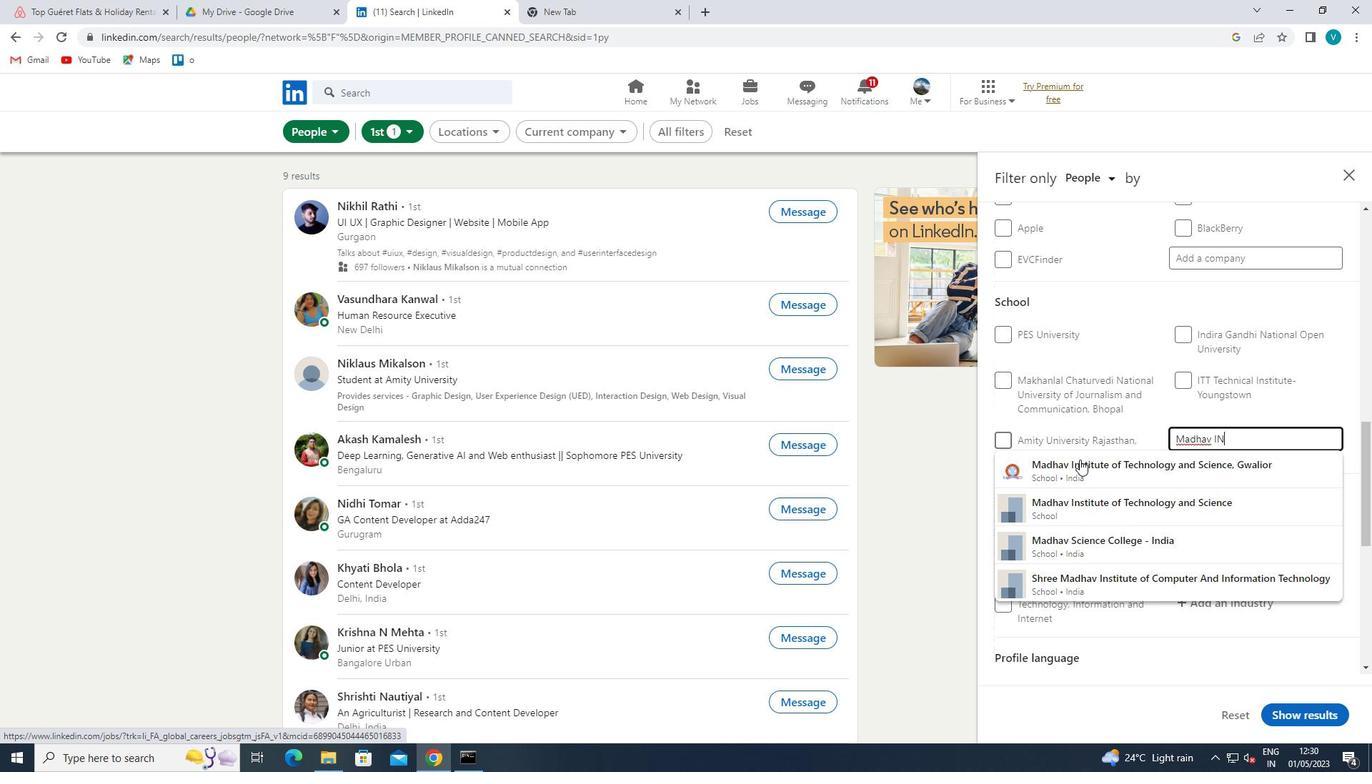 
Action: Mouse moved to (1093, 466)
Screenshot: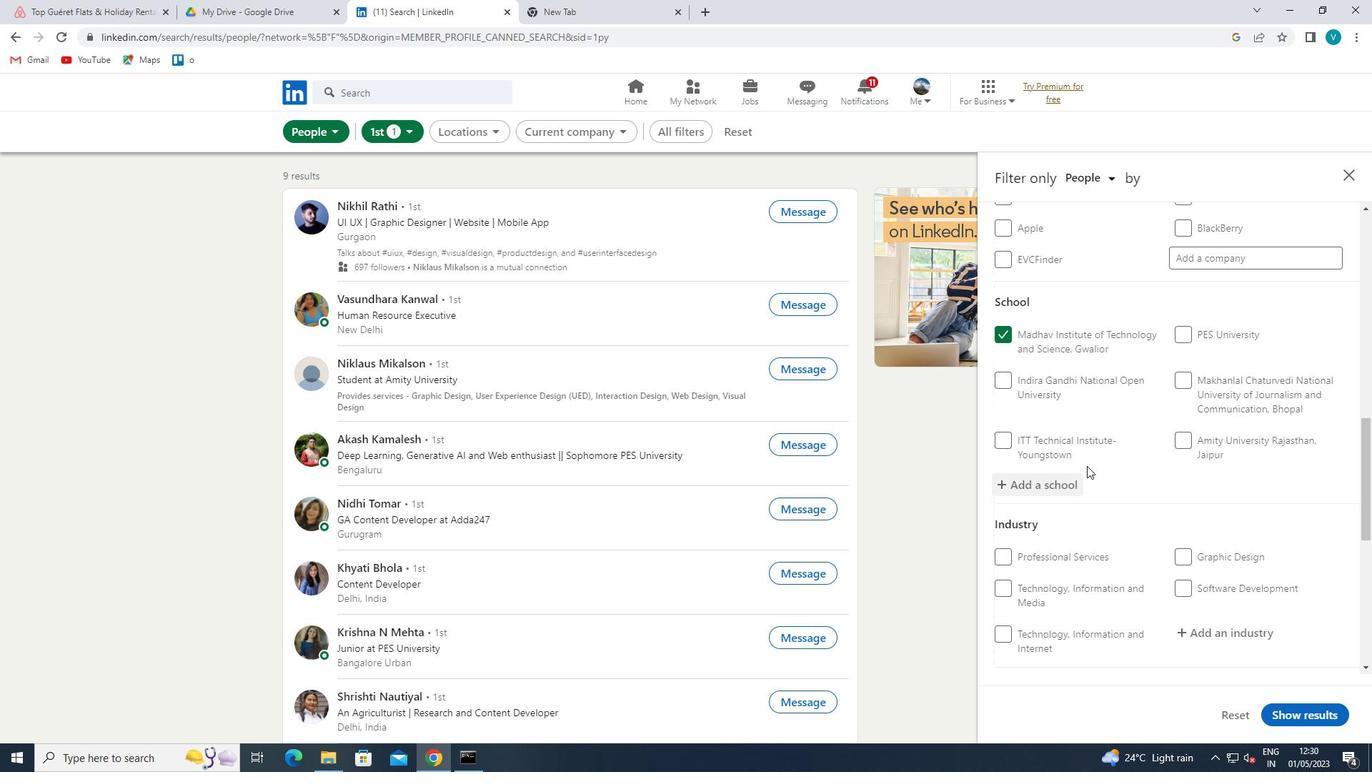
Action: Mouse scrolled (1093, 466) with delta (0, 0)
Screenshot: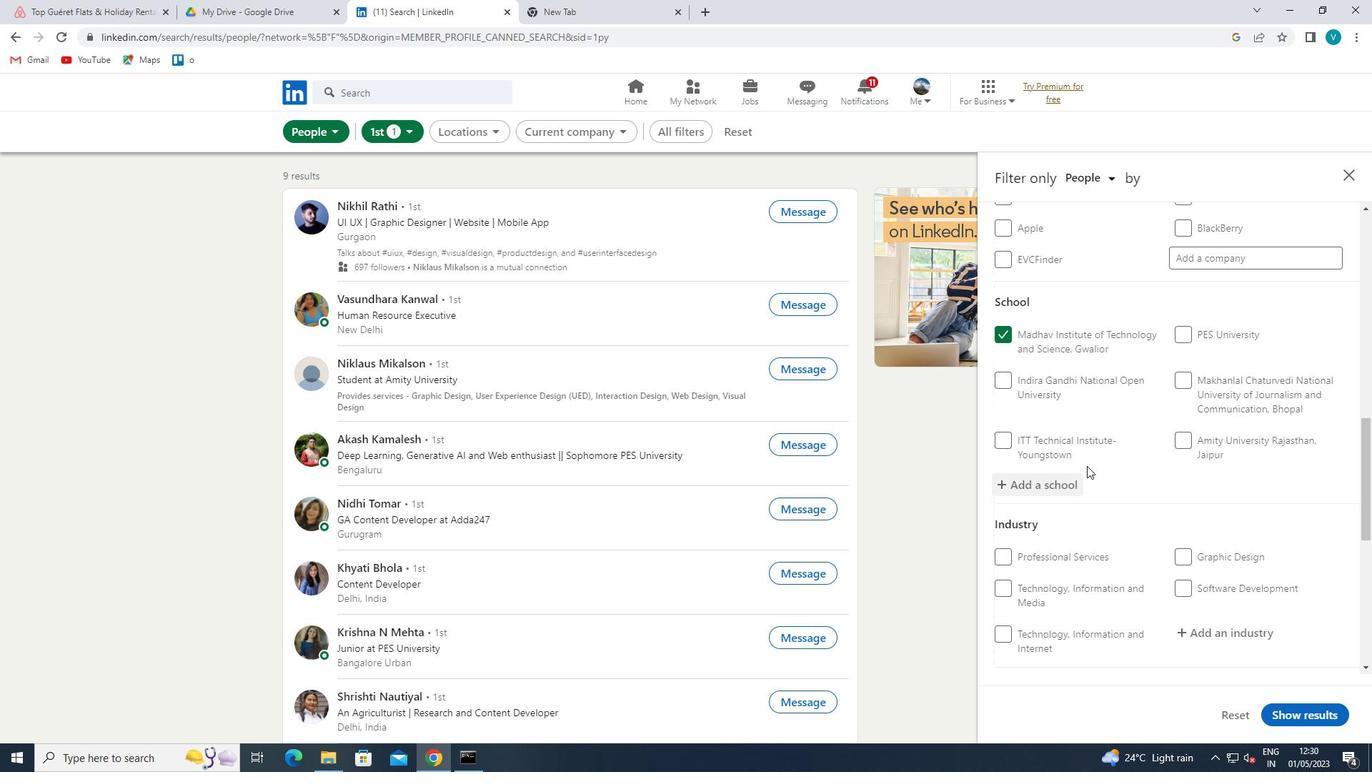 
Action: Mouse moved to (1094, 467)
Screenshot: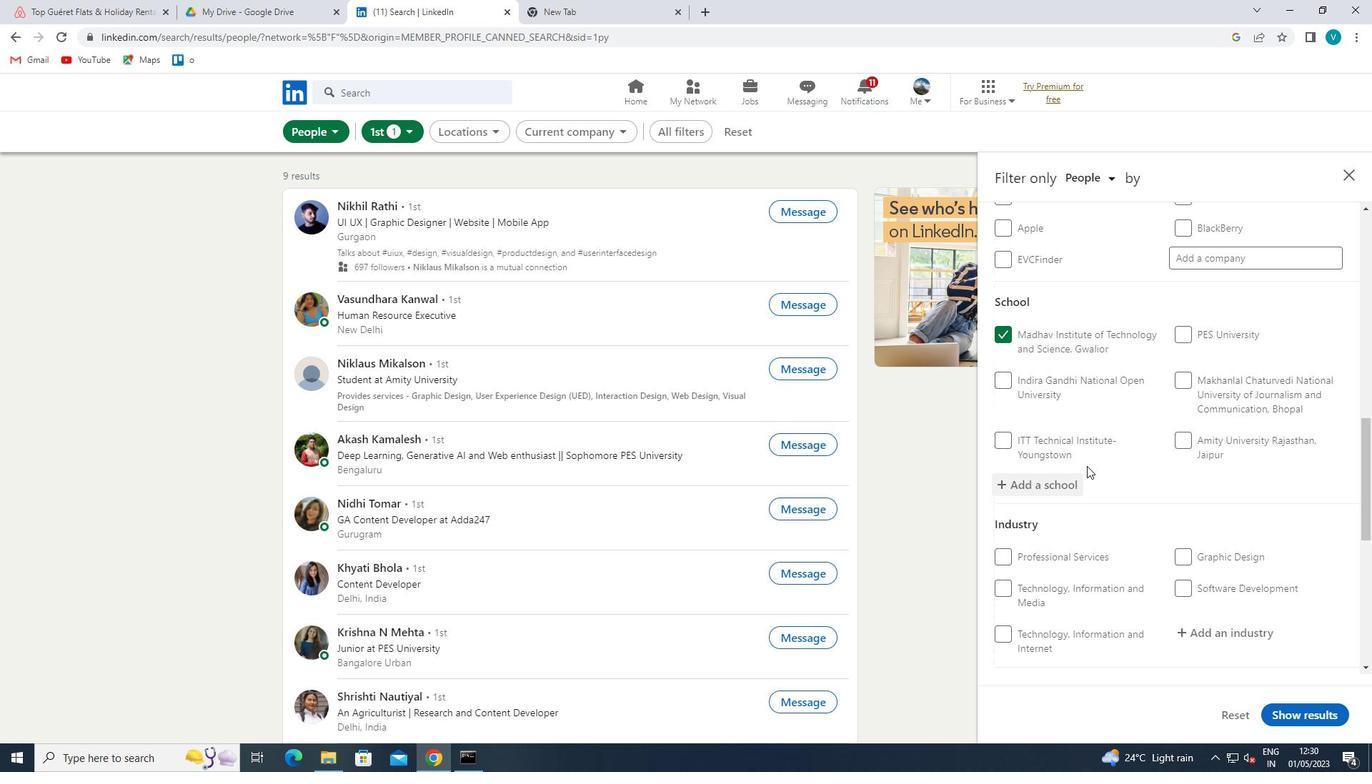 
Action: Mouse scrolled (1094, 466) with delta (0, 0)
Screenshot: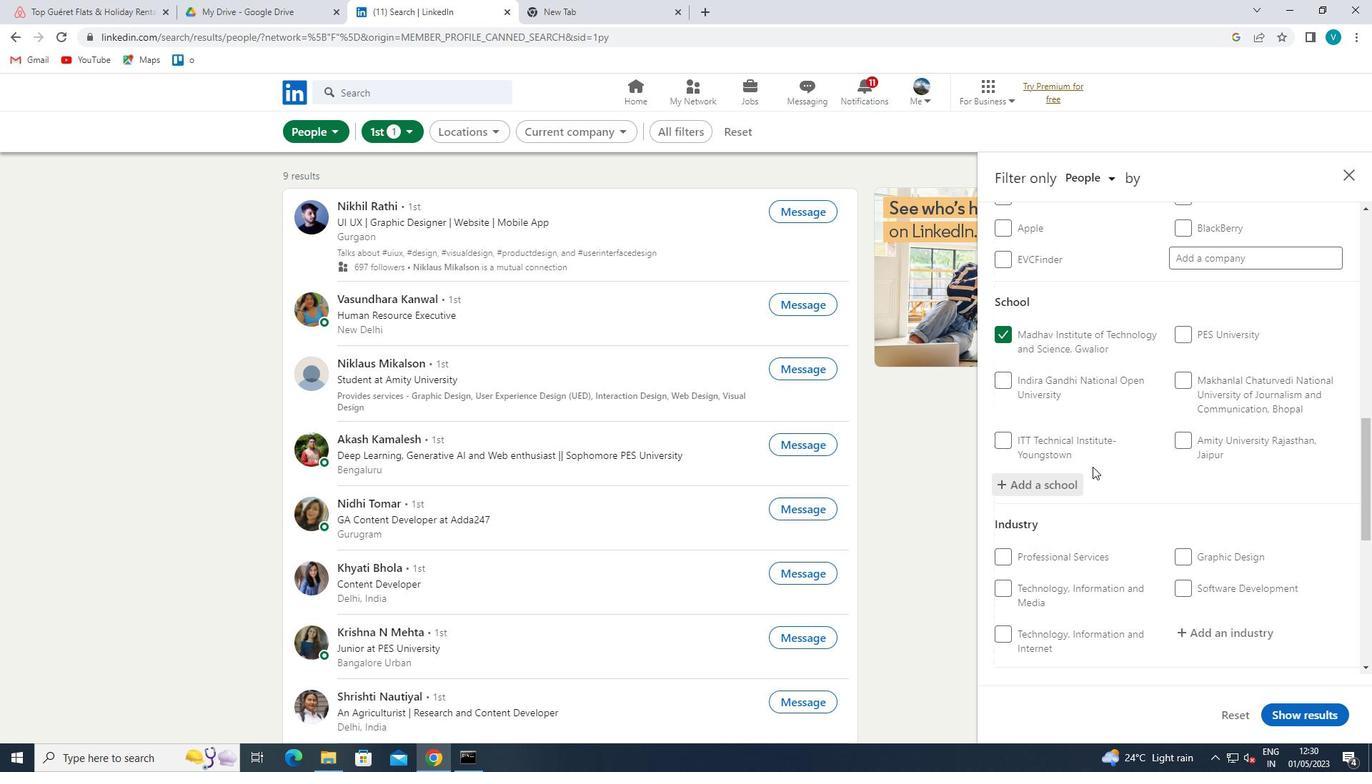 
Action: Mouse moved to (1096, 468)
Screenshot: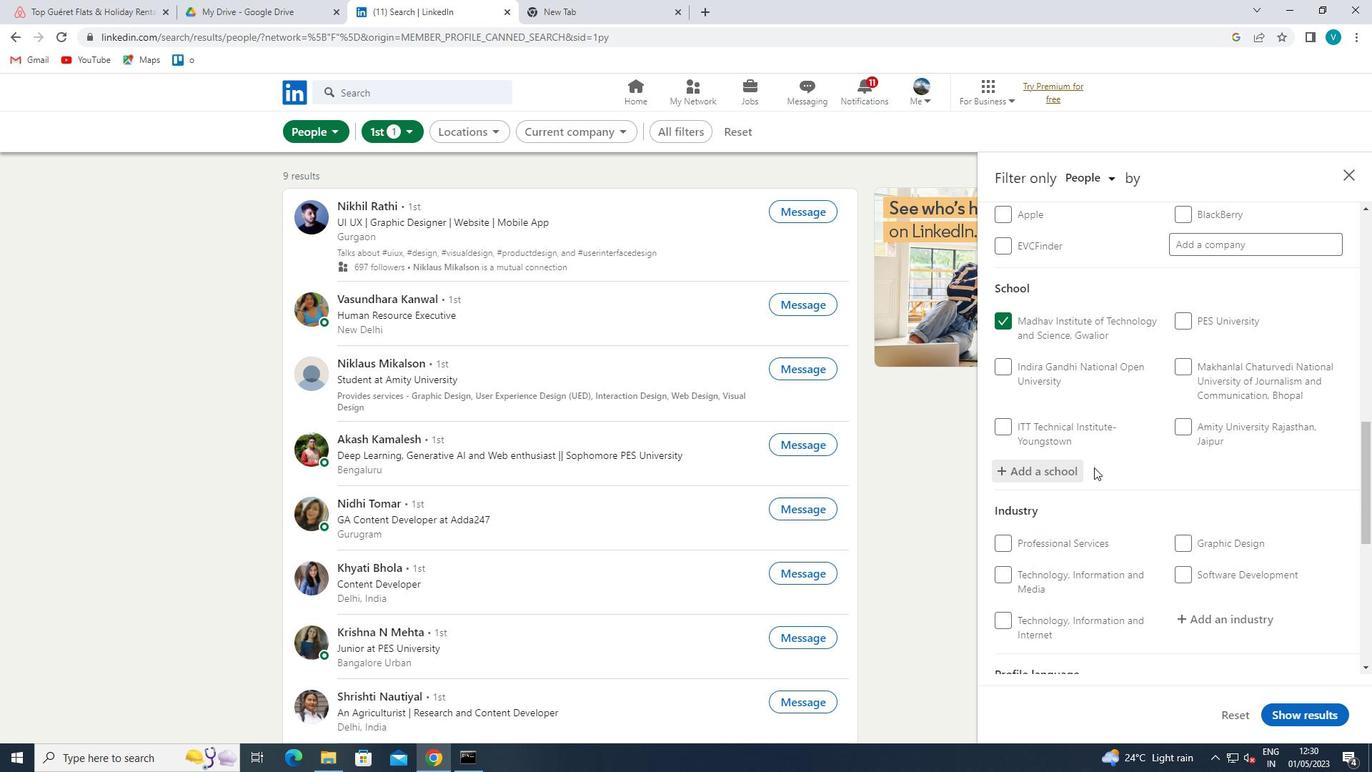 
Action: Mouse scrolled (1096, 467) with delta (0, 0)
Screenshot: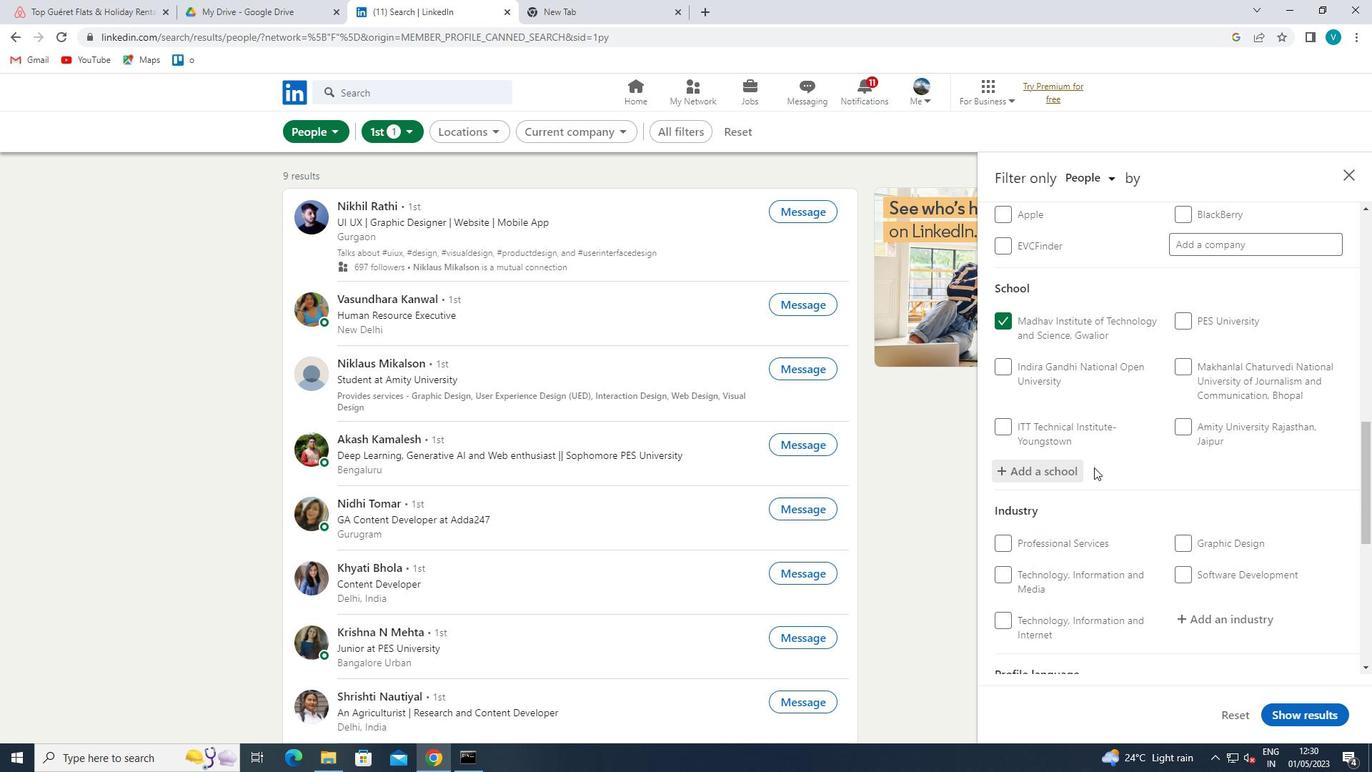 
Action: Mouse moved to (1224, 413)
Screenshot: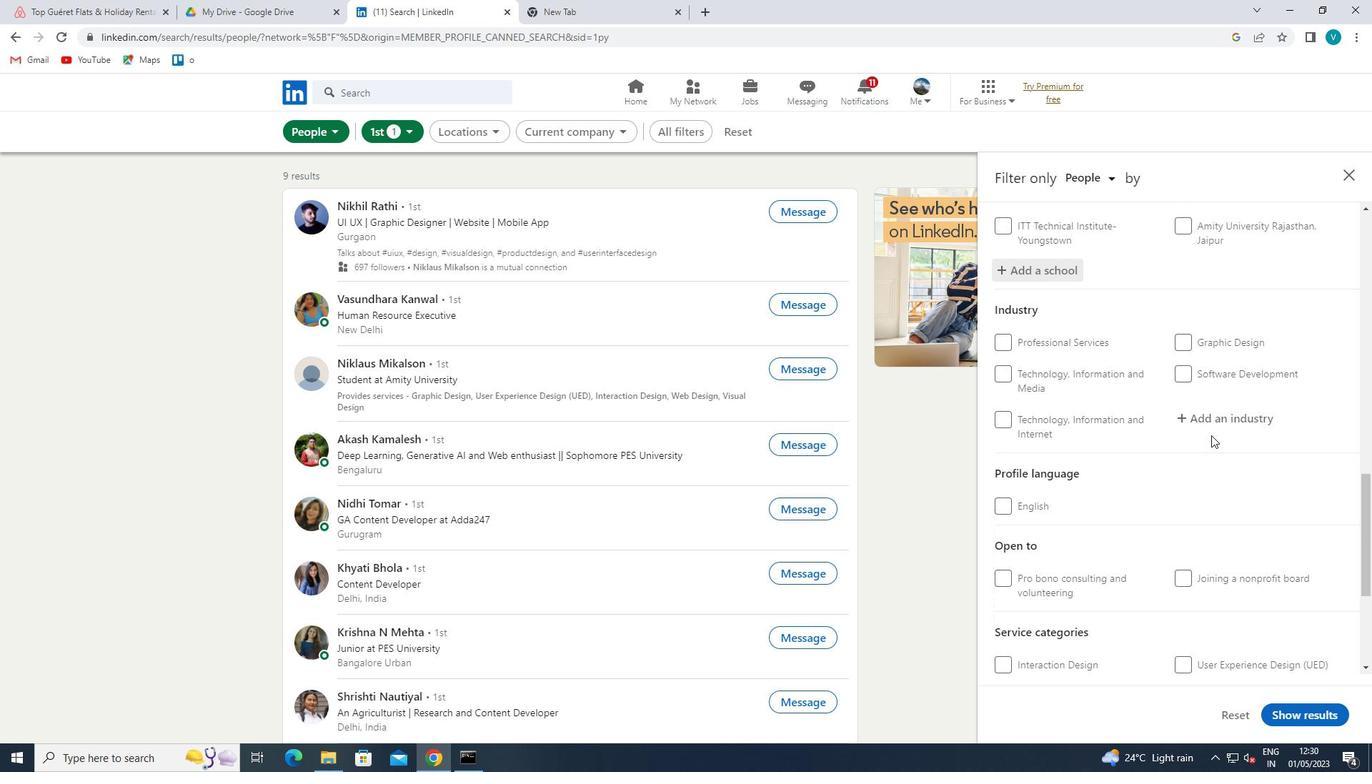 
Action: Mouse pressed left at (1224, 413)
Screenshot: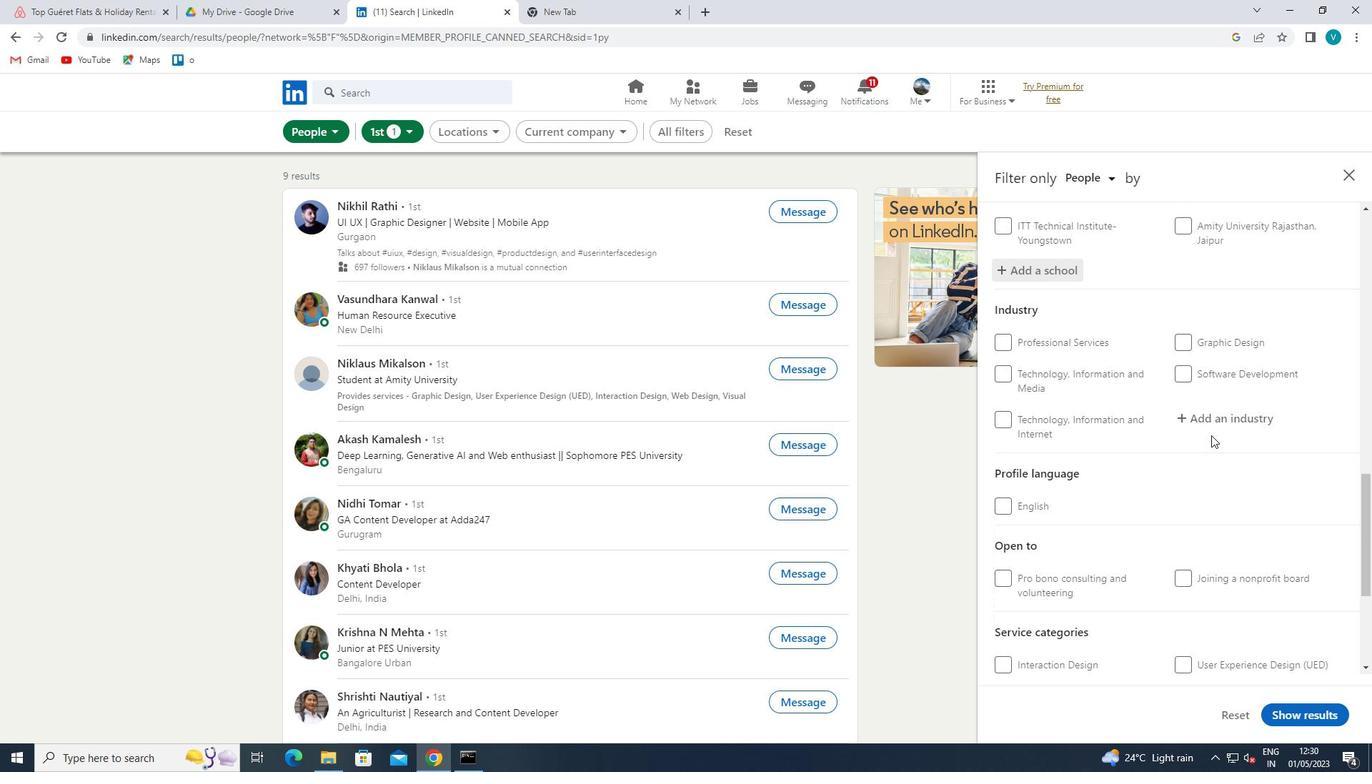 
Action: Mouse moved to (551, 213)
Screenshot: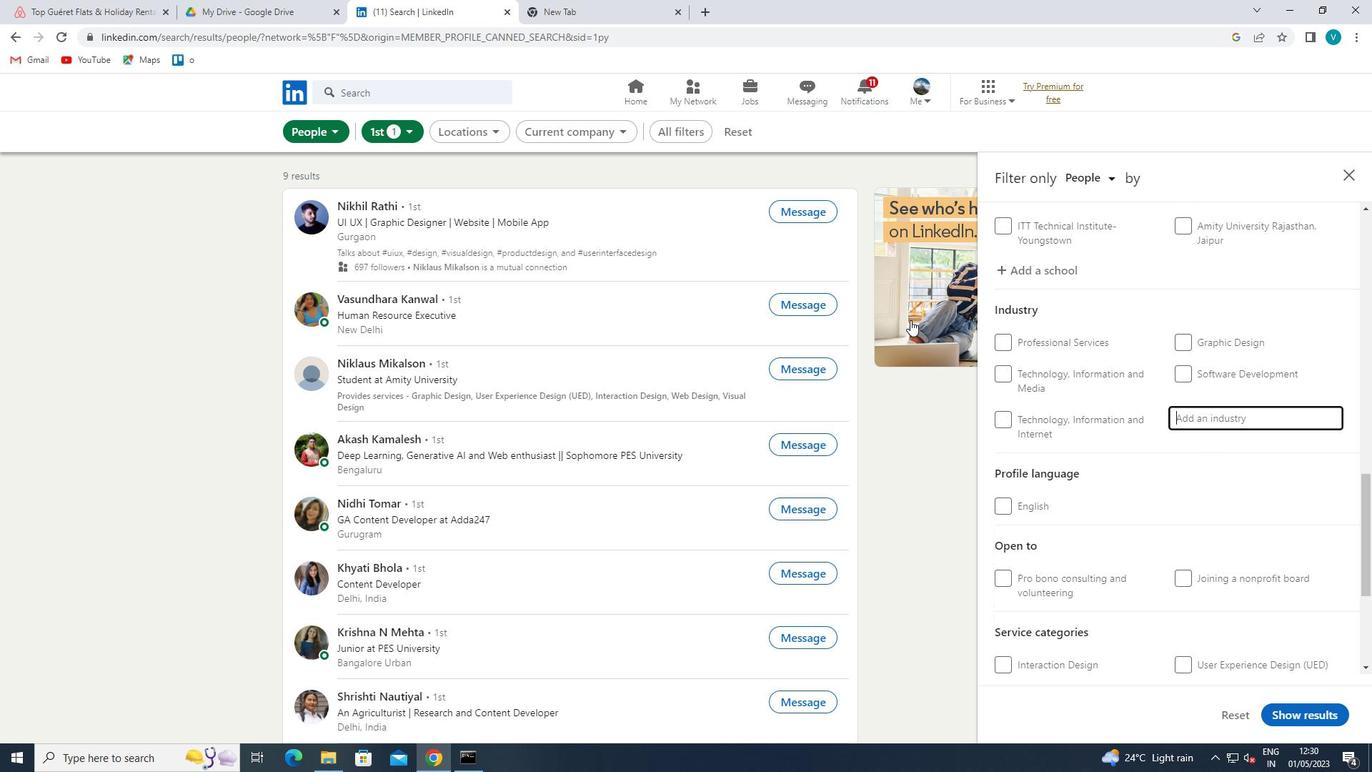 
Action: Key pressed <Key.shift>ENGINES<Key.space>
Screenshot: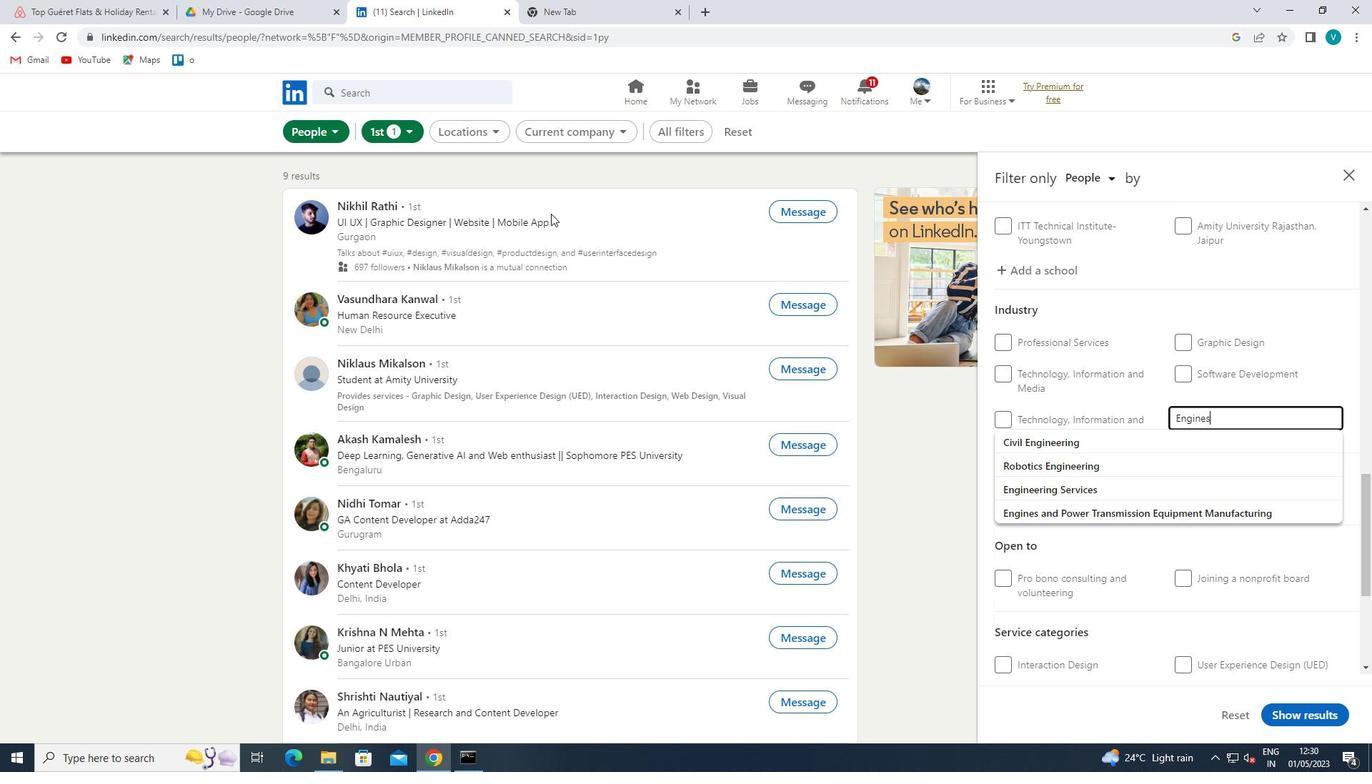 
Action: Mouse moved to (1094, 430)
Screenshot: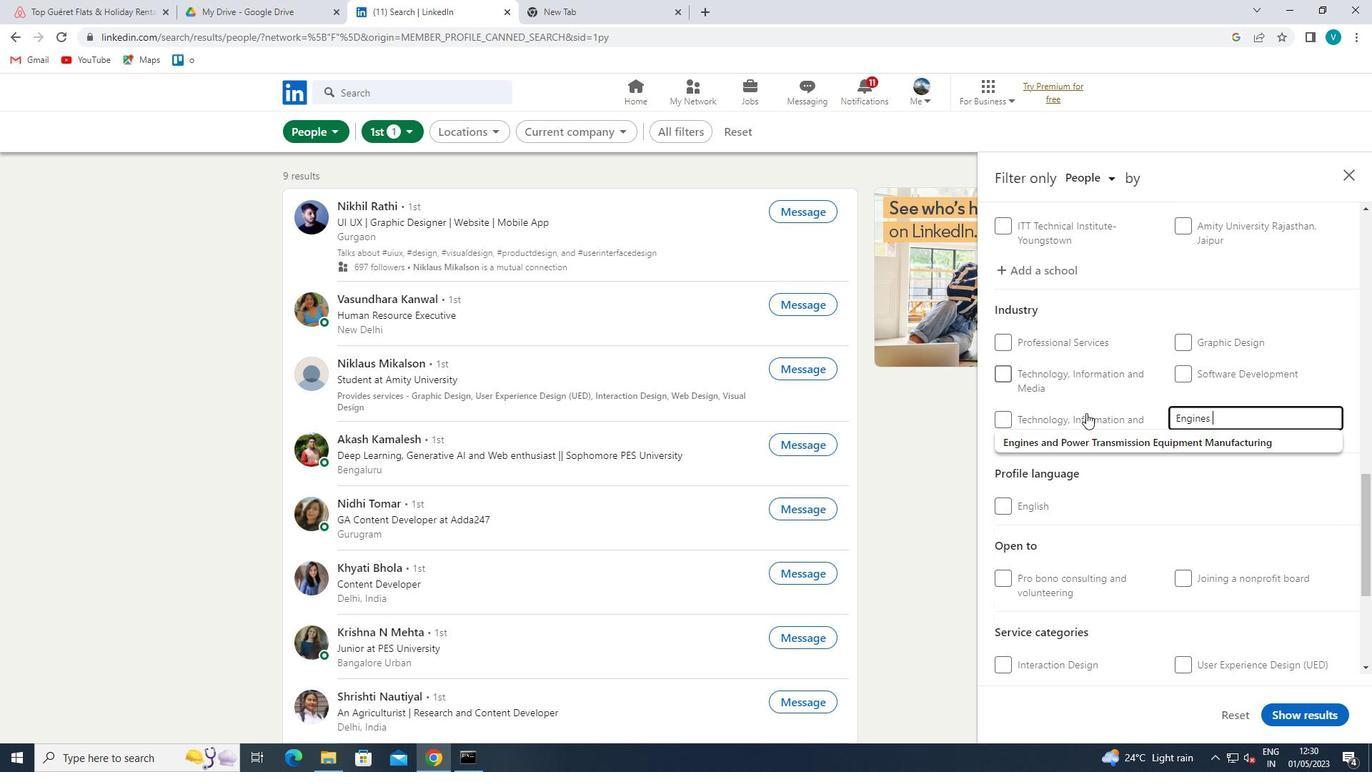 
Action: Mouse pressed left at (1094, 430)
Screenshot: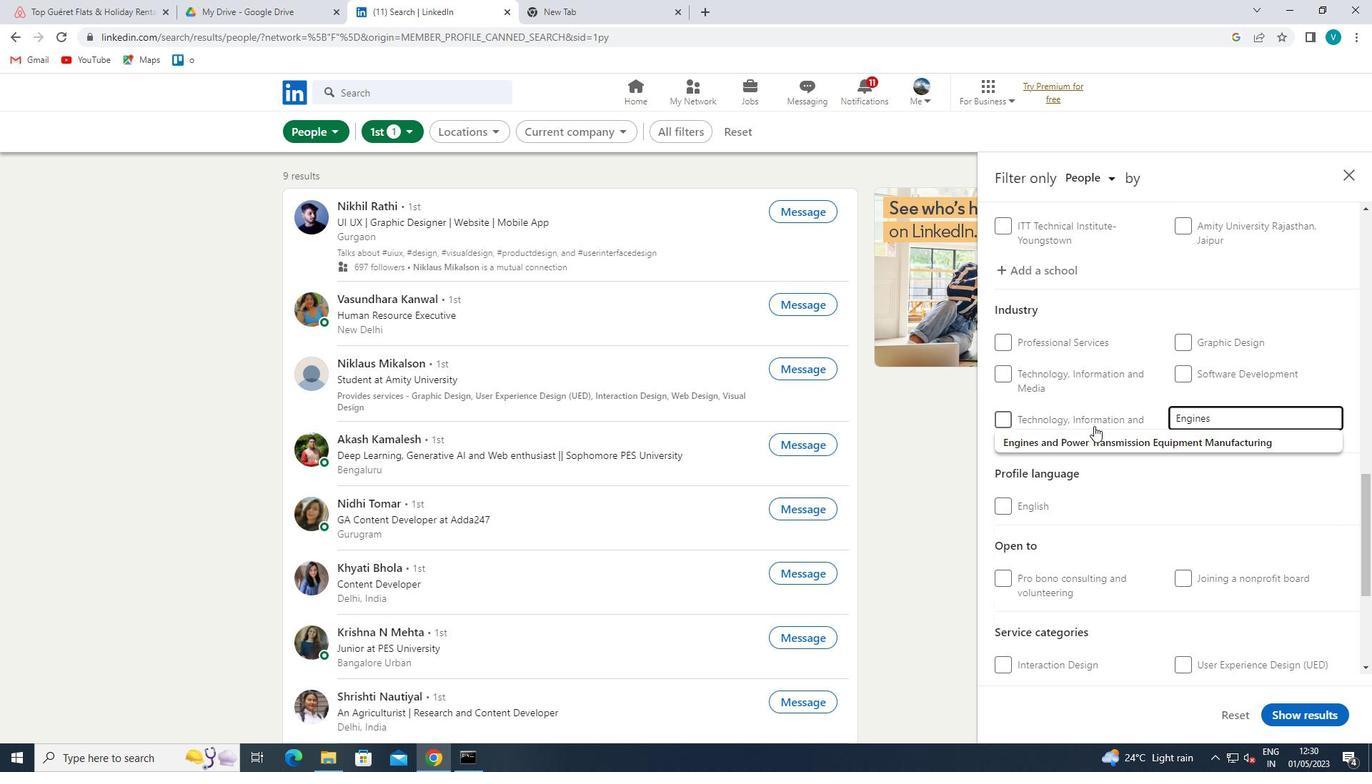 
Action: Mouse moved to (1094, 430)
Screenshot: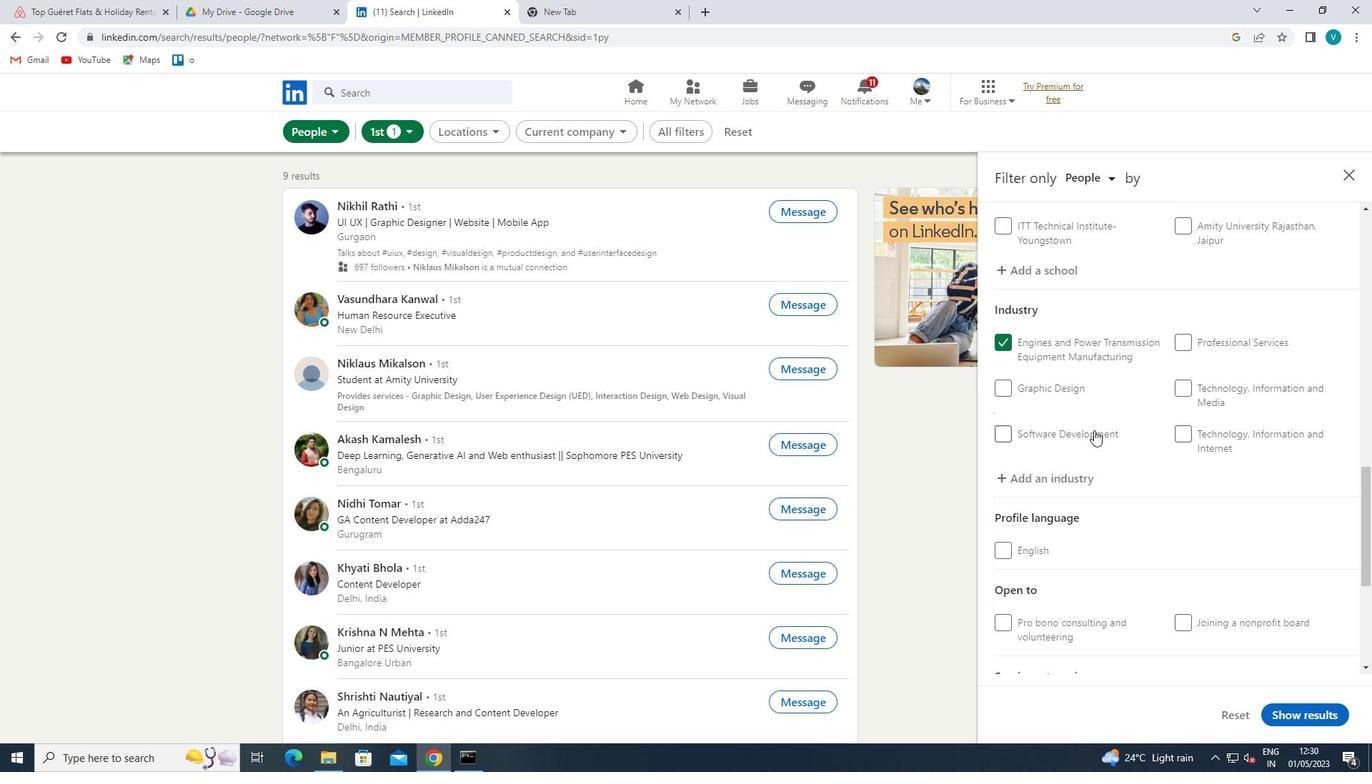
Action: Mouse scrolled (1094, 429) with delta (0, 0)
Screenshot: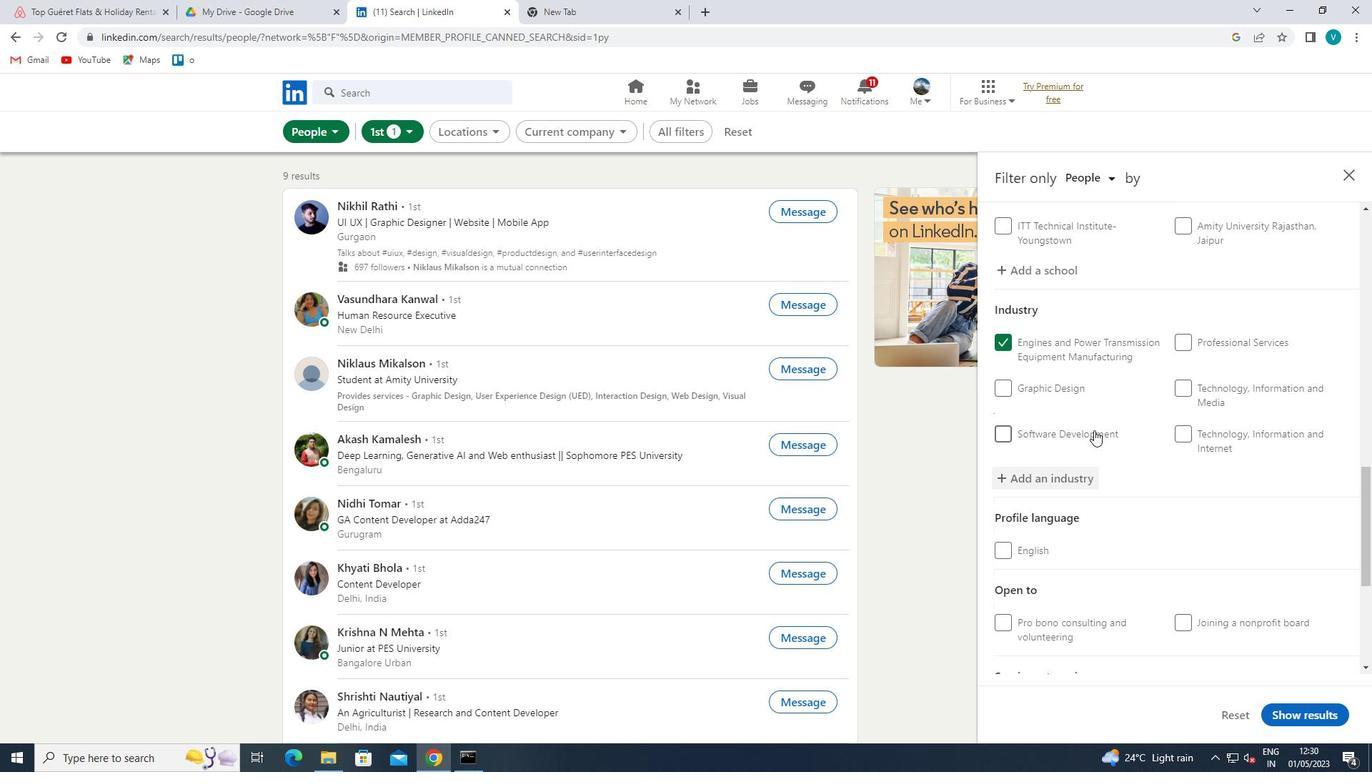 
Action: Mouse moved to (1094, 431)
Screenshot: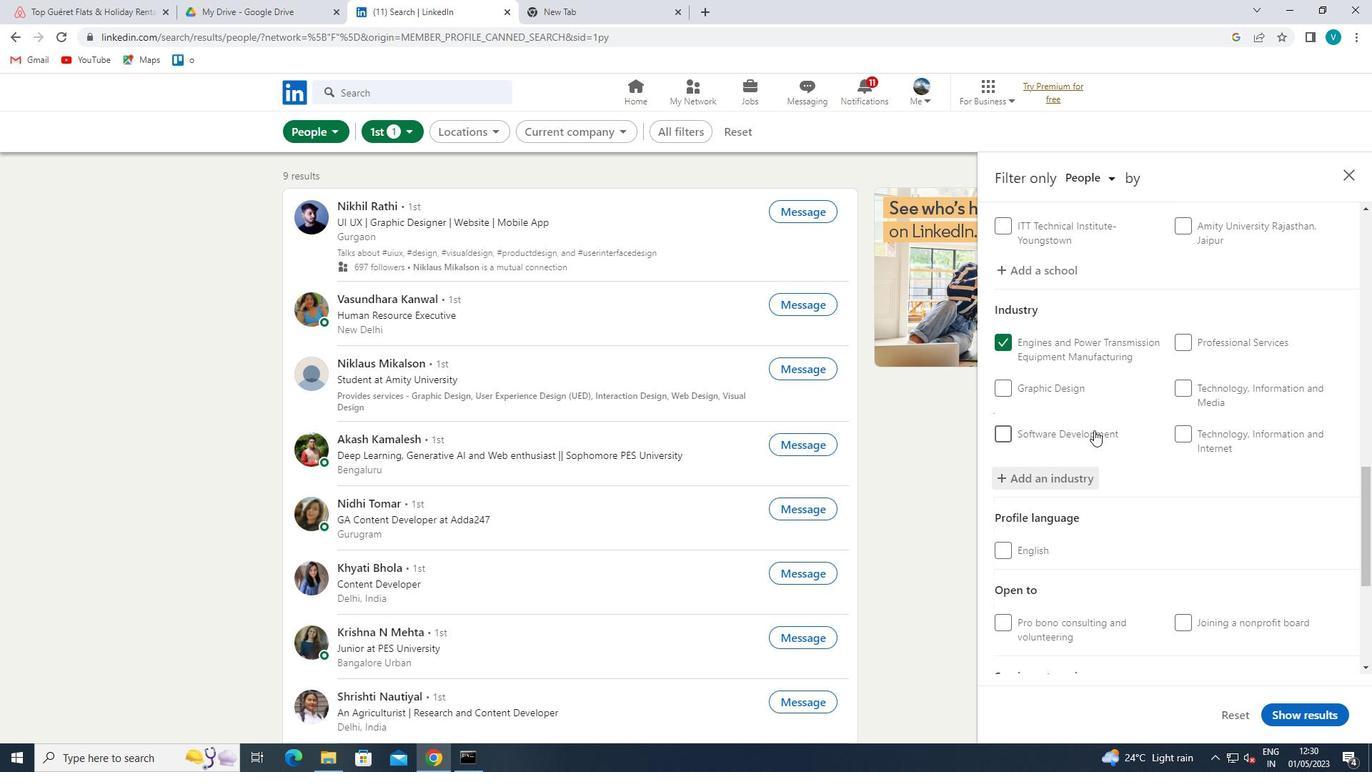 
Action: Mouse scrolled (1094, 431) with delta (0, 0)
Screenshot: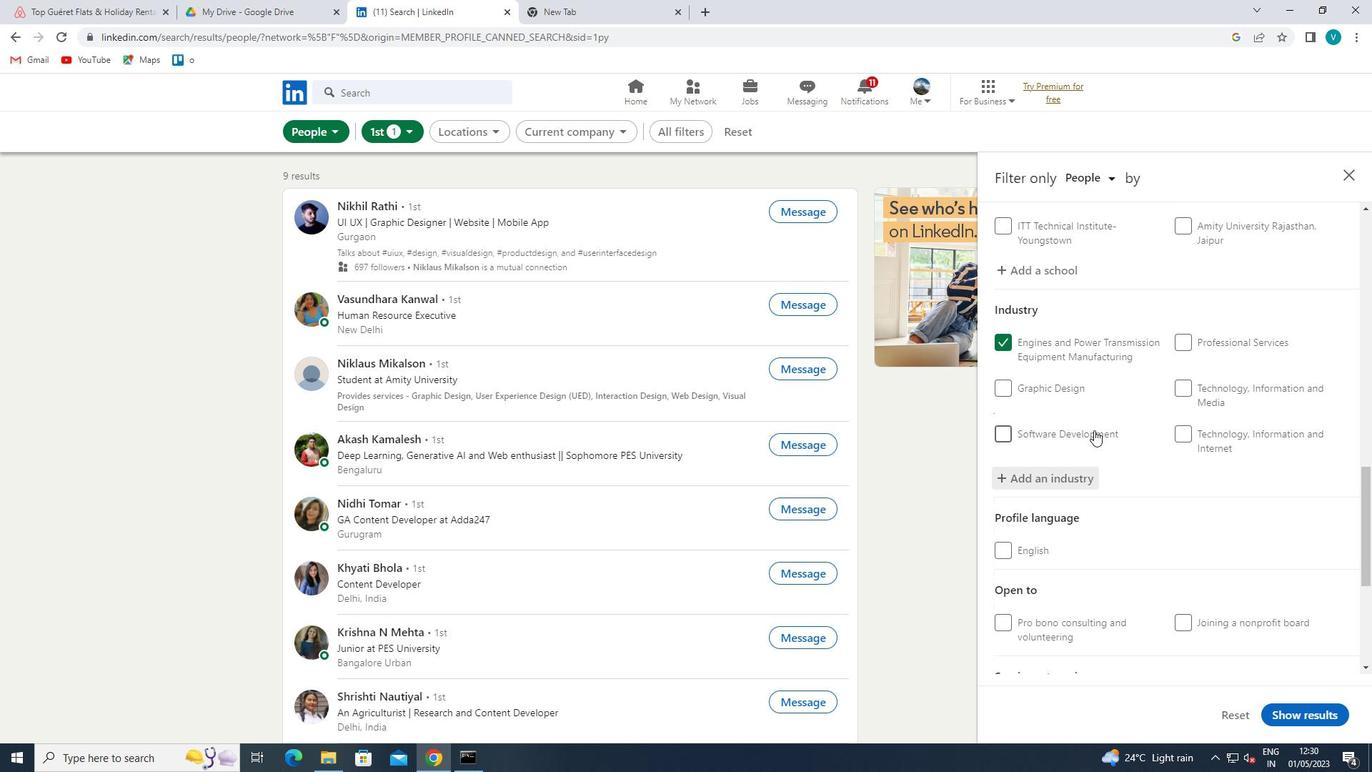 
Action: Mouse moved to (1176, 534)
Screenshot: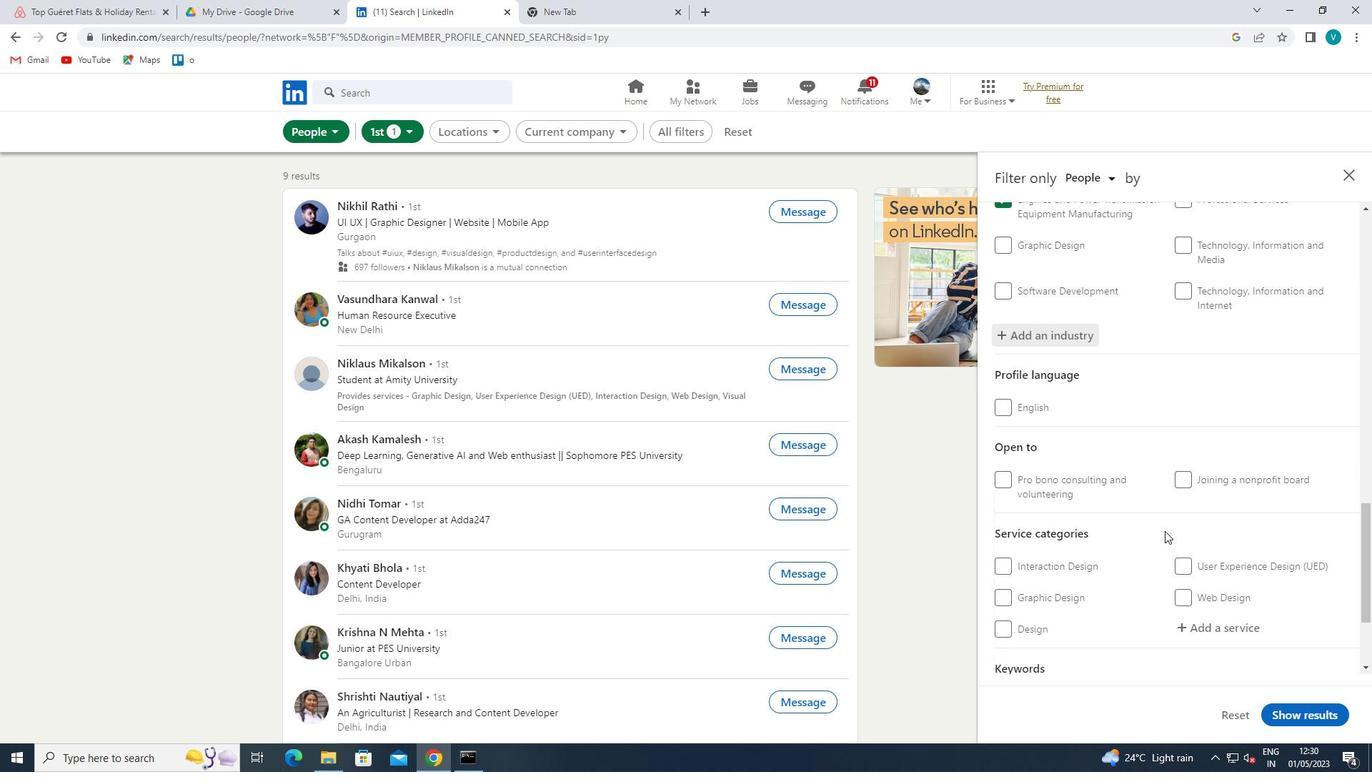 
Action: Mouse scrolled (1176, 533) with delta (0, 0)
Screenshot: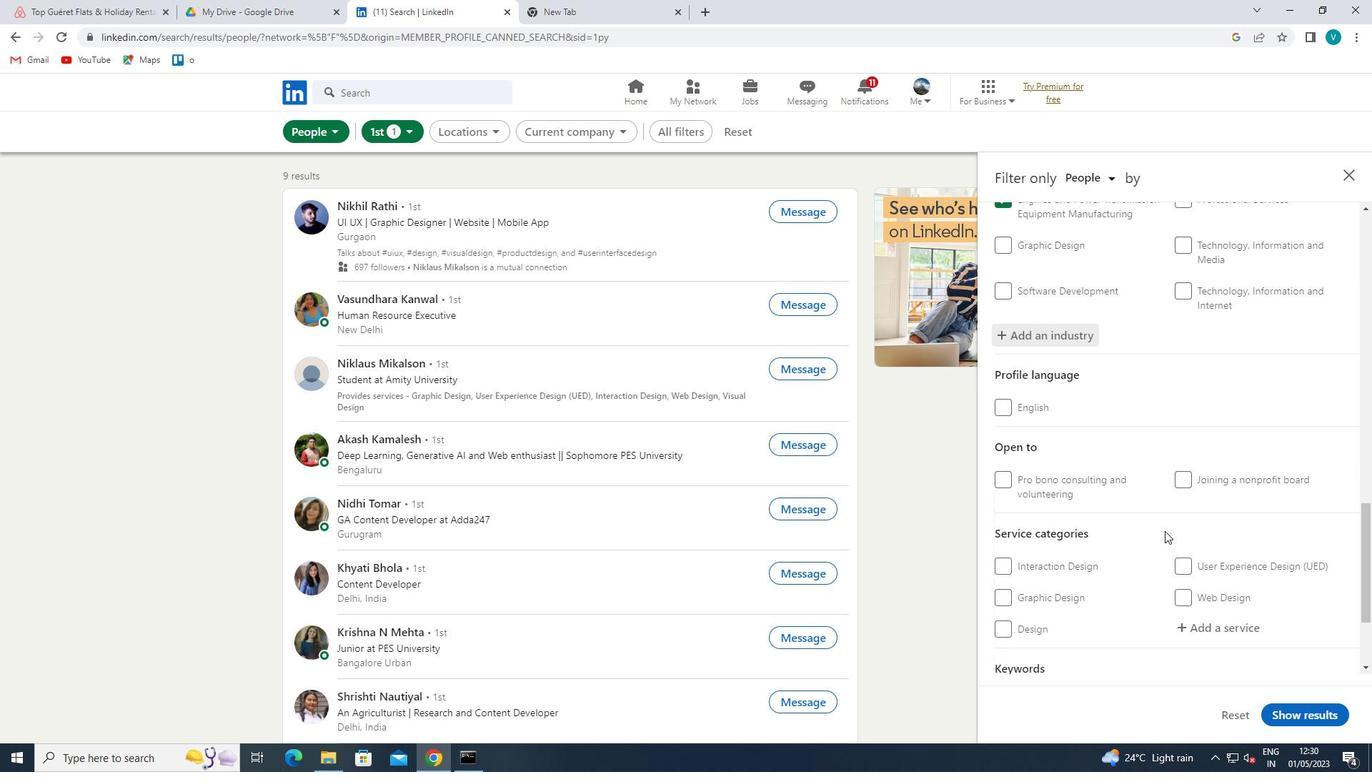 
Action: Mouse moved to (1177, 534)
Screenshot: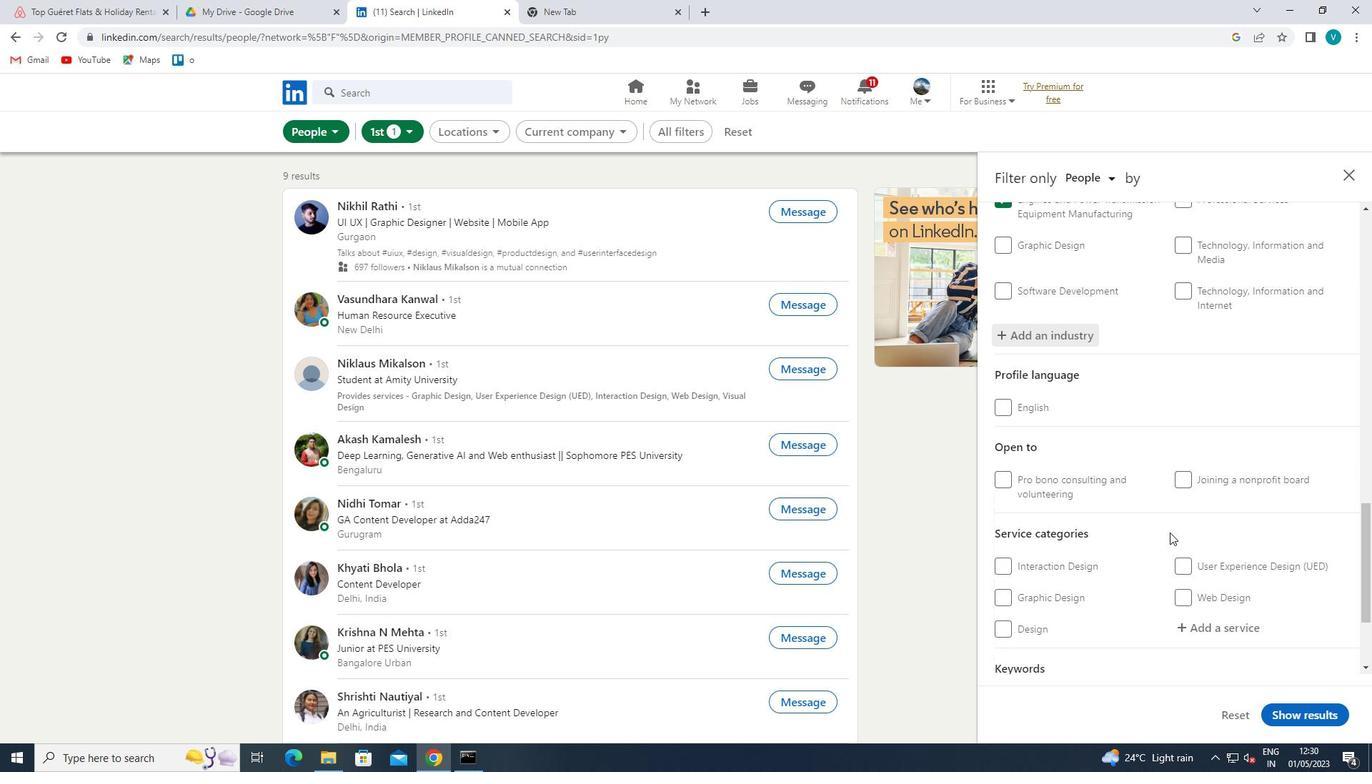 
Action: Mouse scrolled (1177, 533) with delta (0, 0)
Screenshot: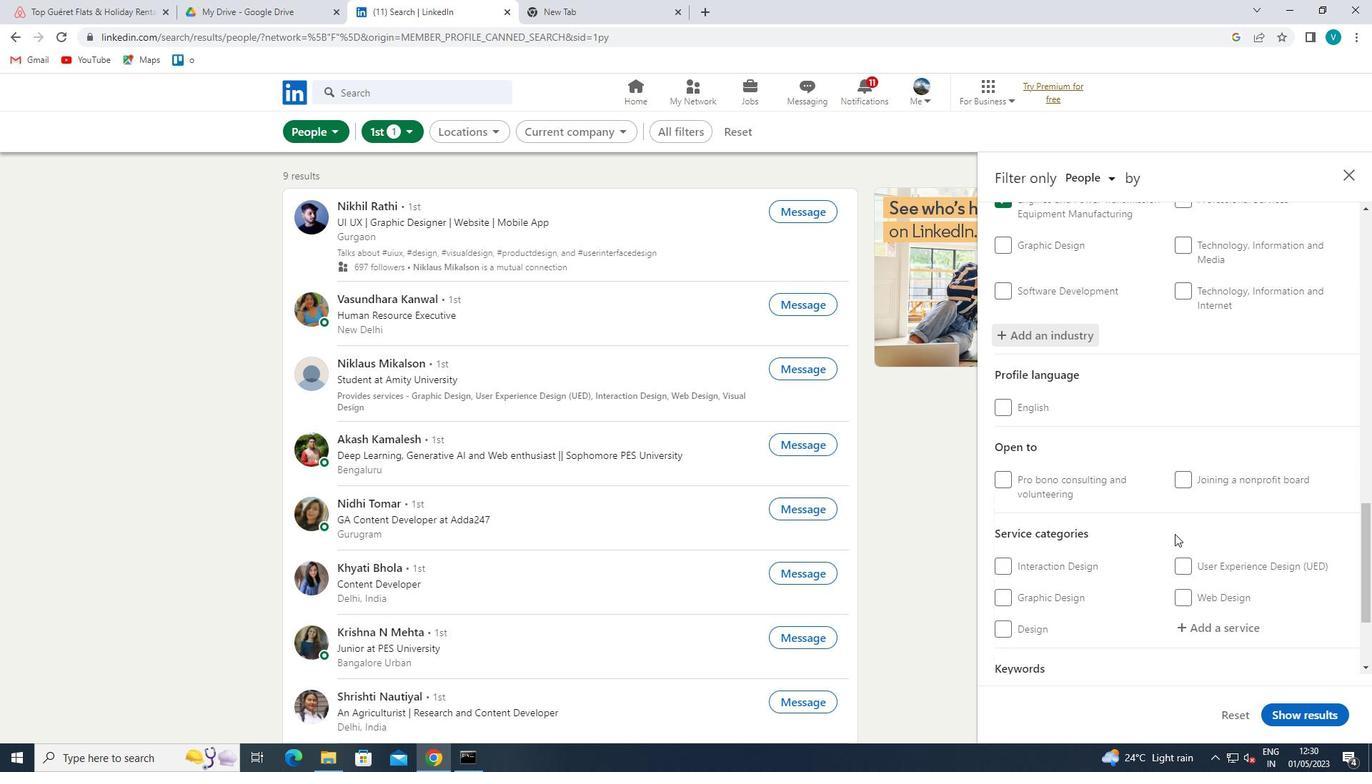 
Action: Mouse moved to (1214, 471)
Screenshot: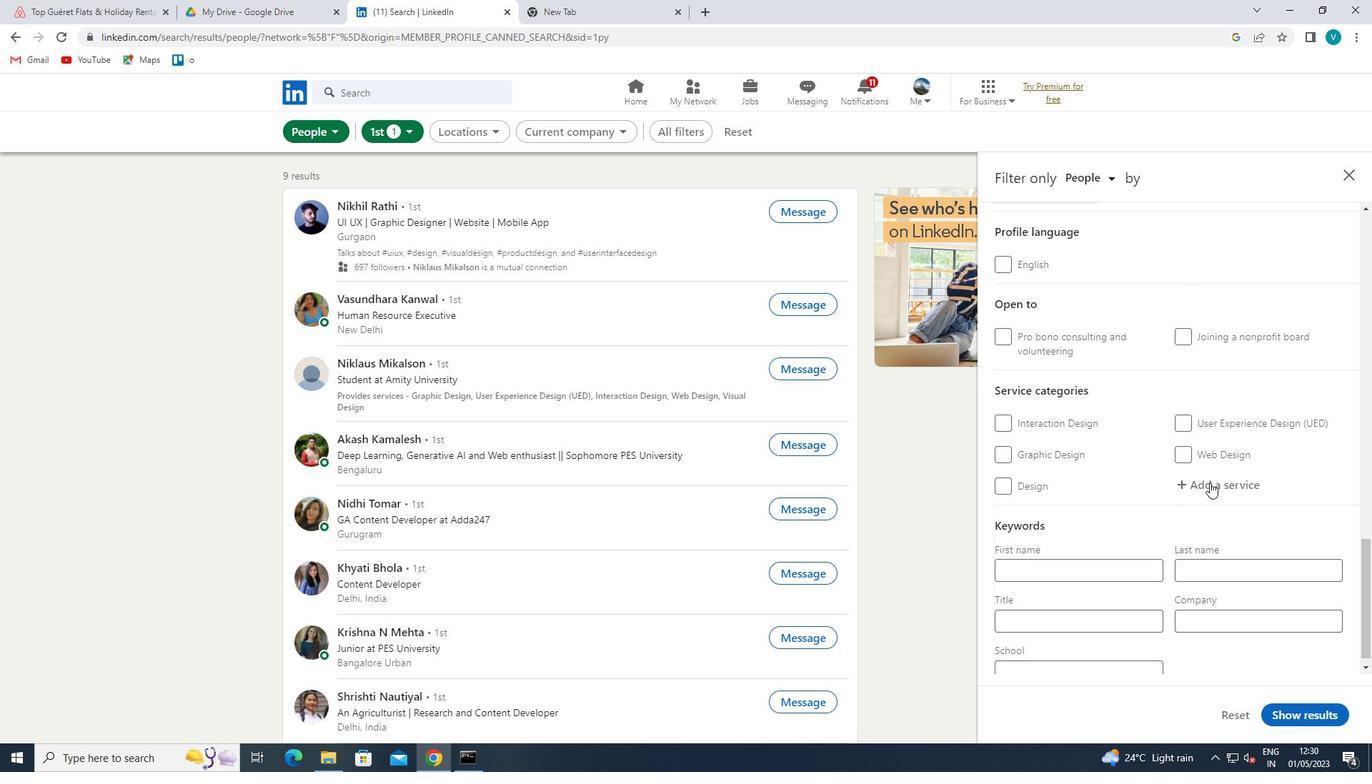 
Action: Mouse pressed left at (1214, 471)
Screenshot: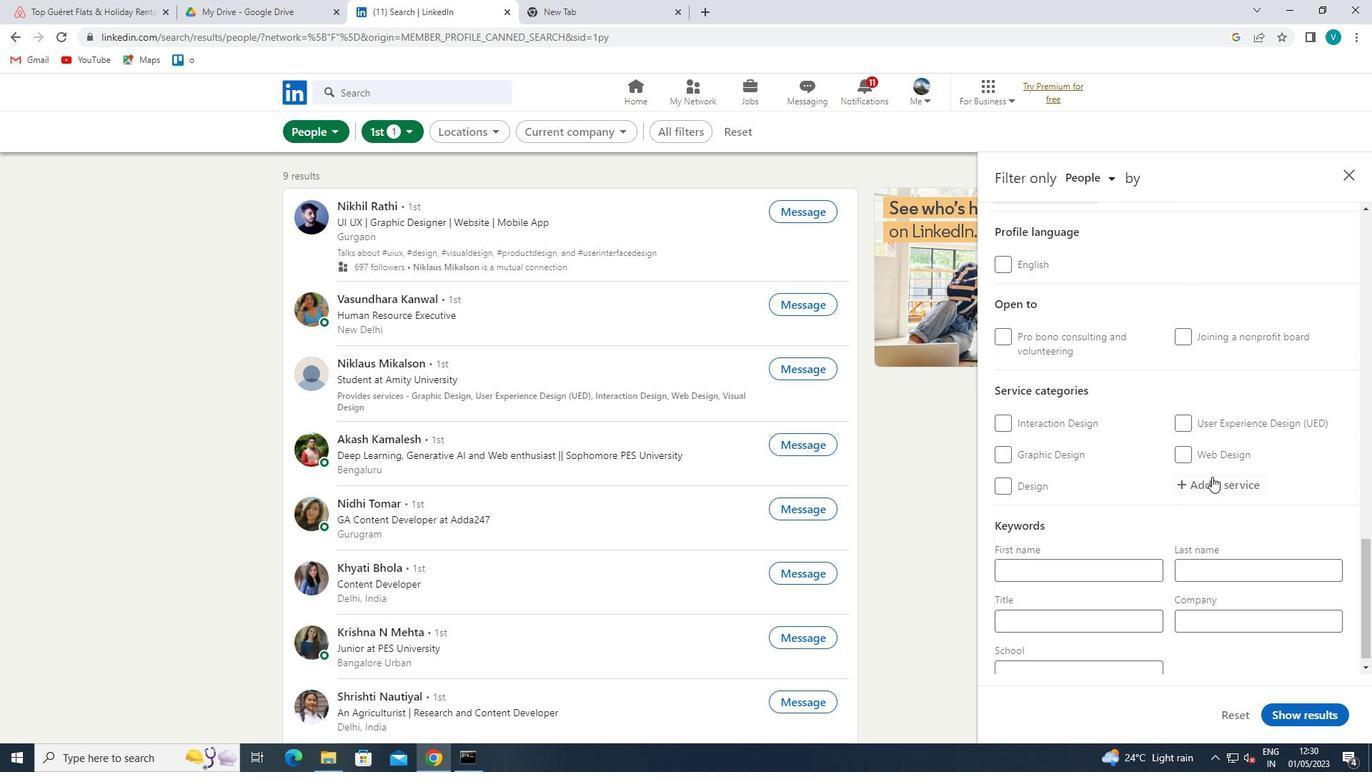 
Action: Mouse moved to (1244, 482)
Screenshot: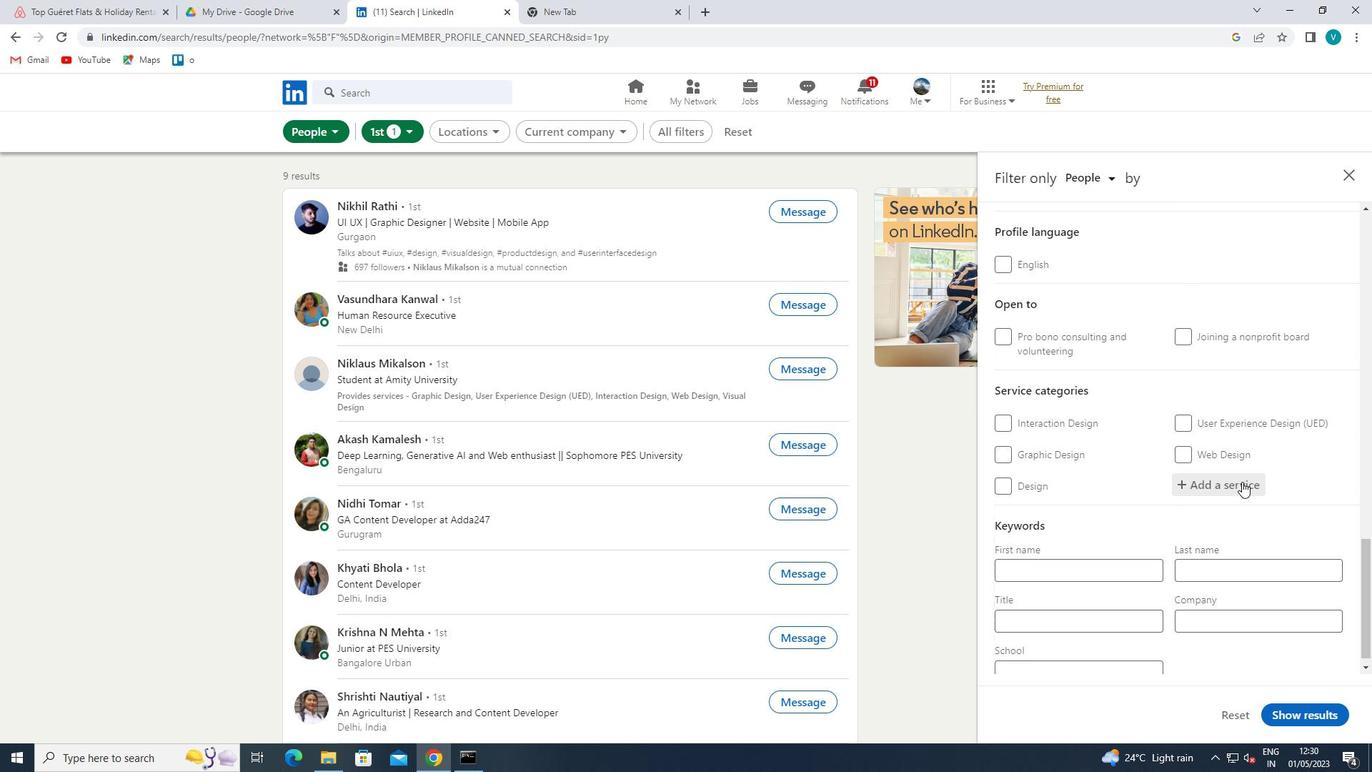 
Action: Mouse pressed left at (1244, 482)
Screenshot: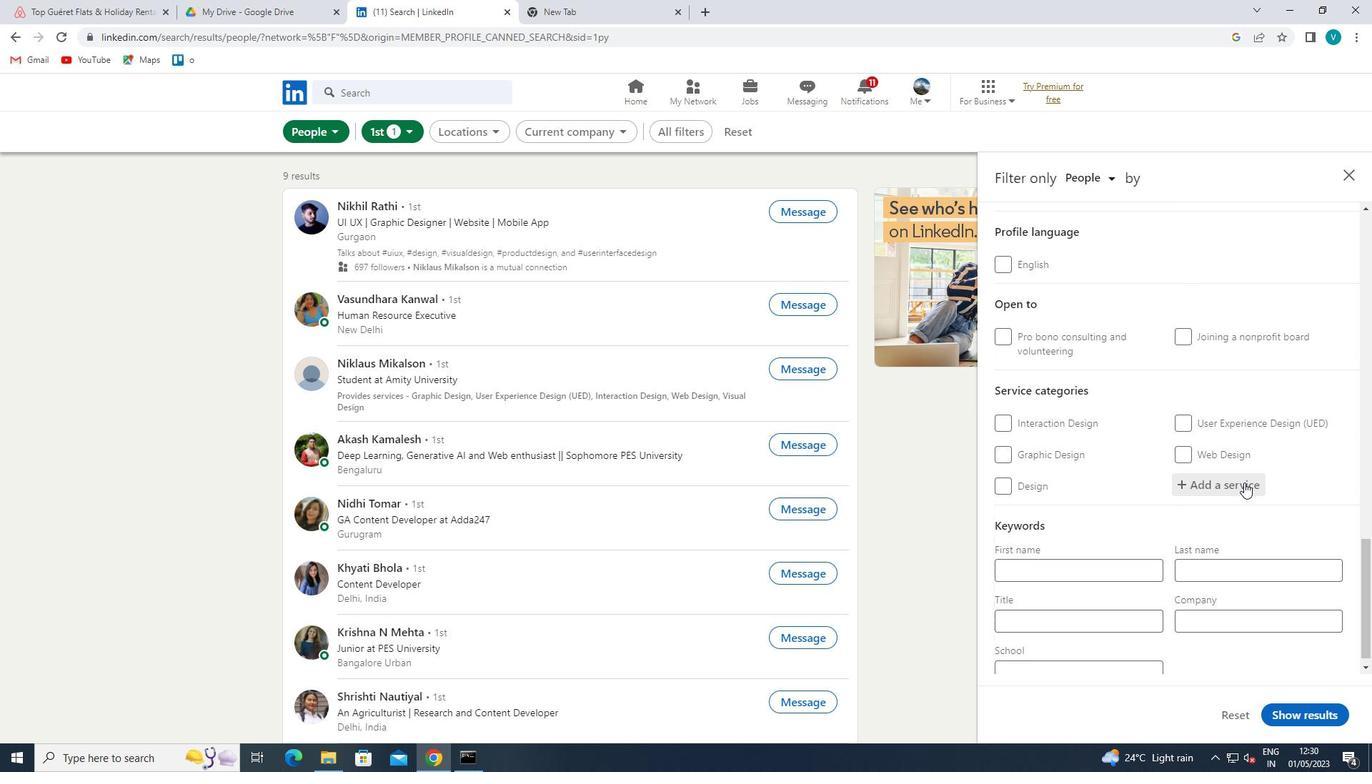 
Action: Mouse moved to (1028, 421)
Screenshot: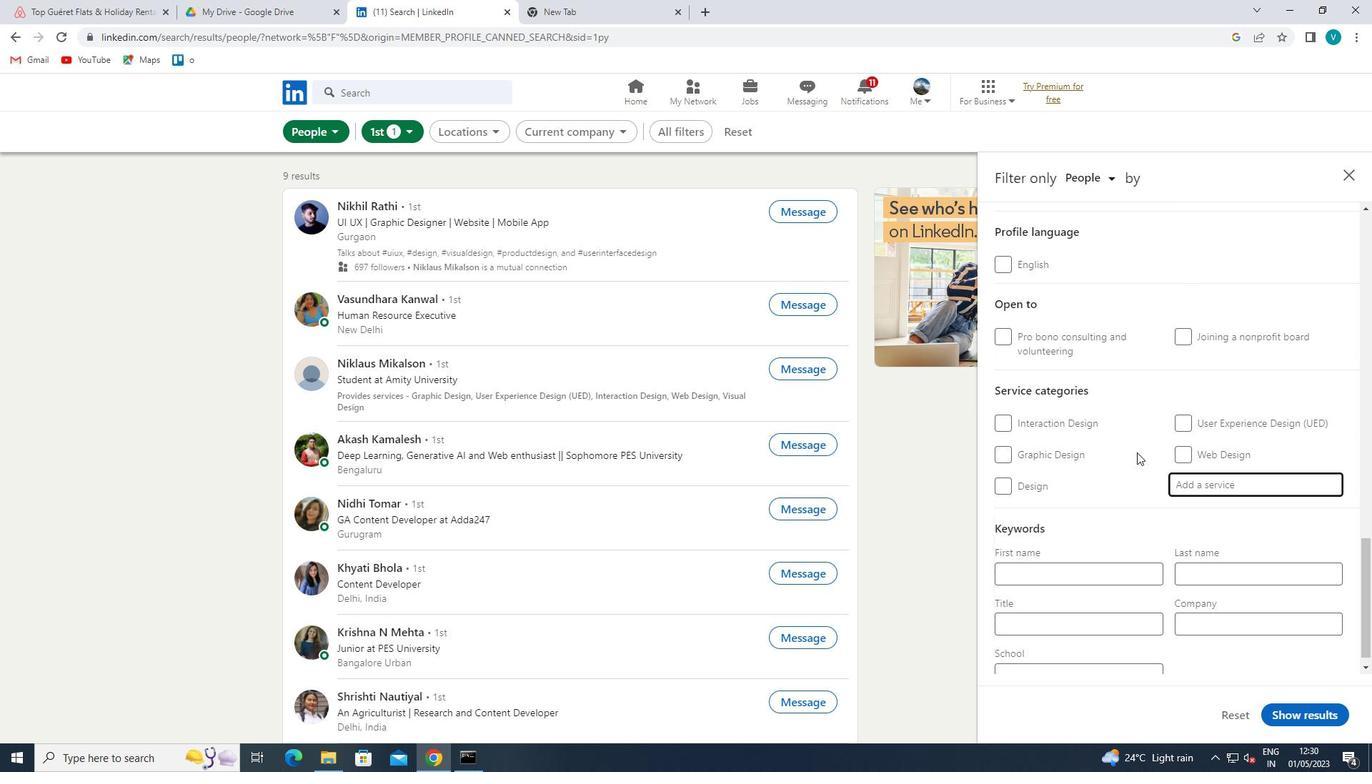 
Action: Key pressed <Key.shift>NEGO
Screenshot: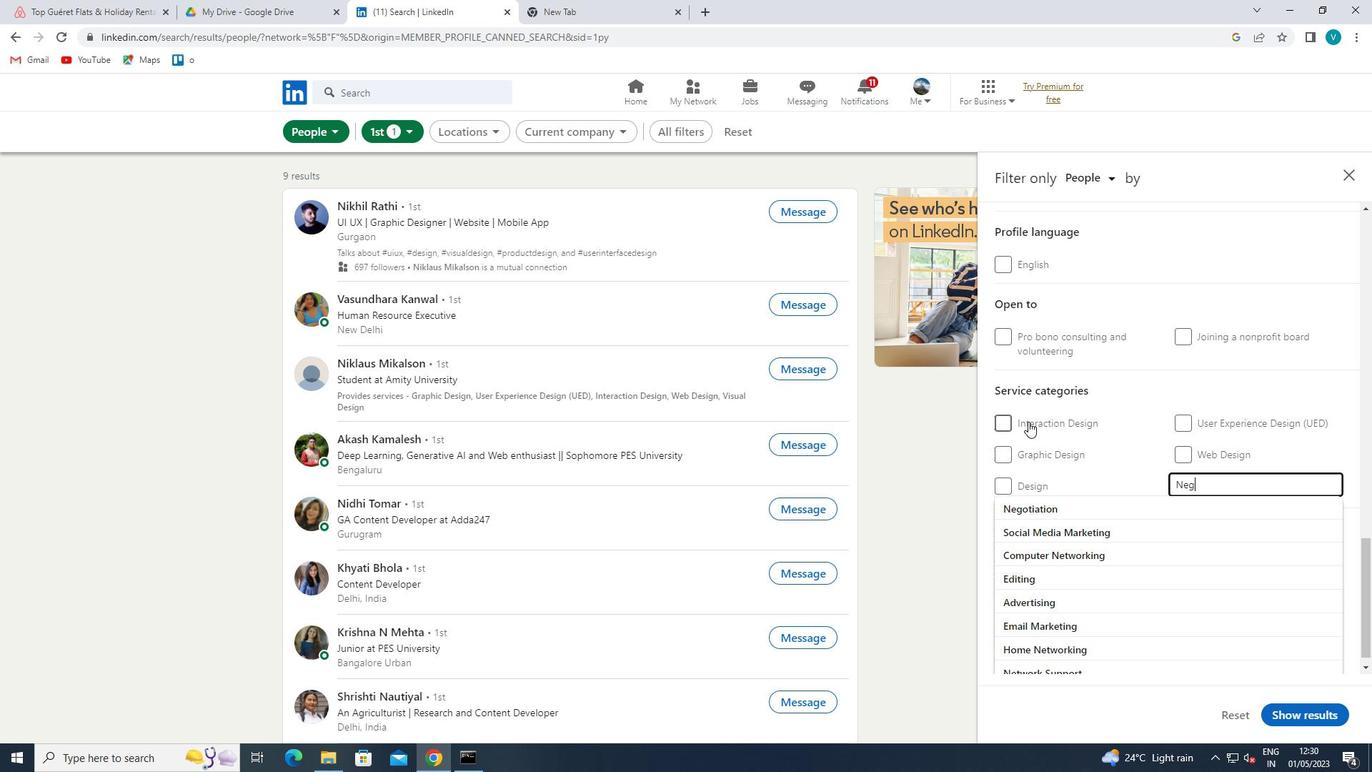 
Action: Mouse moved to (1053, 510)
Screenshot: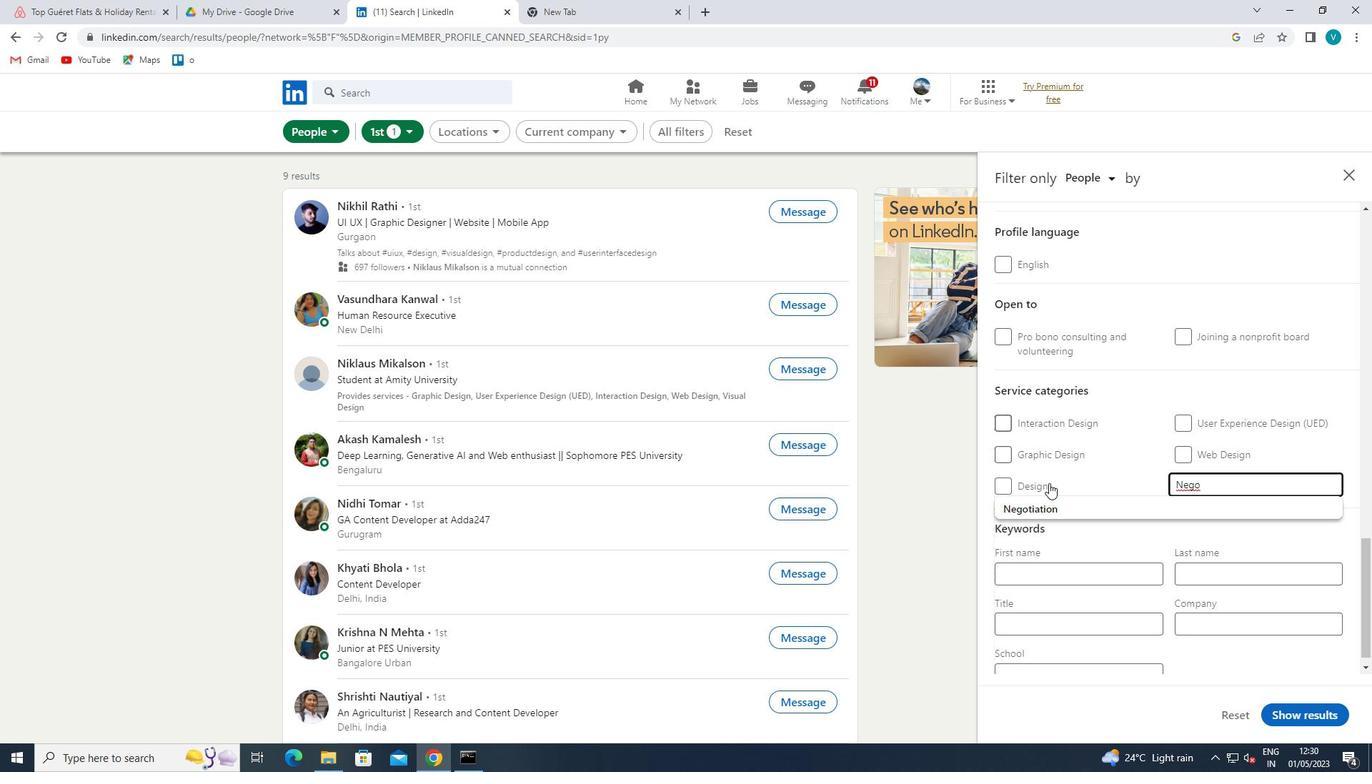 
Action: Mouse pressed left at (1053, 510)
Screenshot: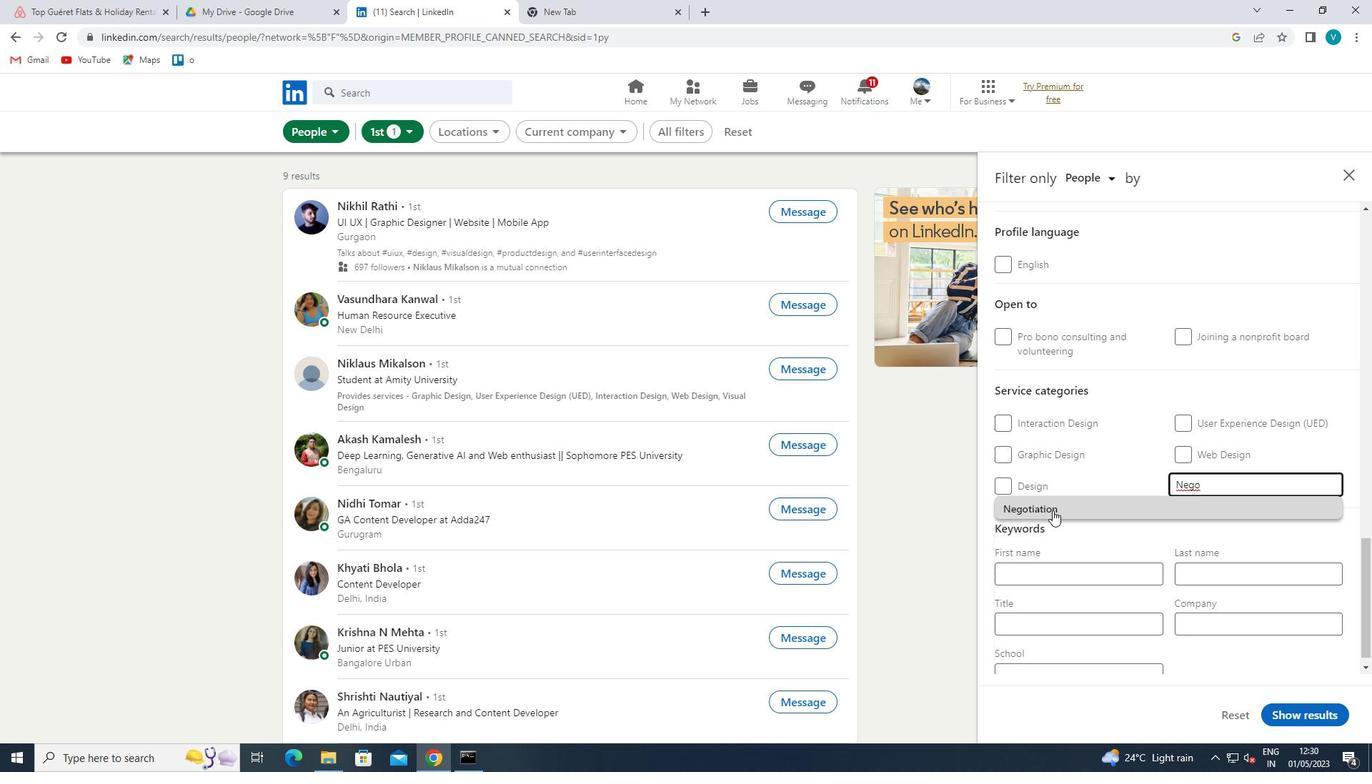
Action: Mouse moved to (1060, 513)
Screenshot: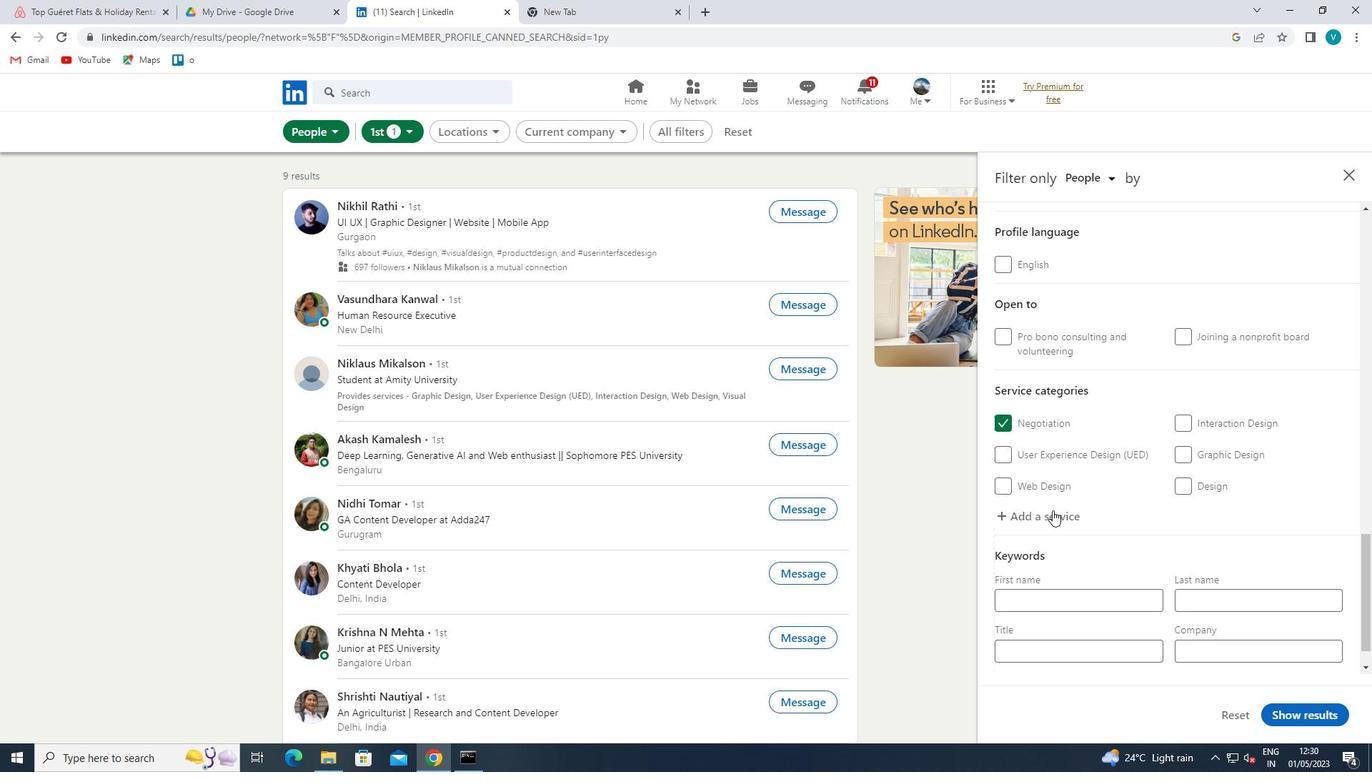 
Action: Mouse scrolled (1060, 512) with delta (0, 0)
Screenshot: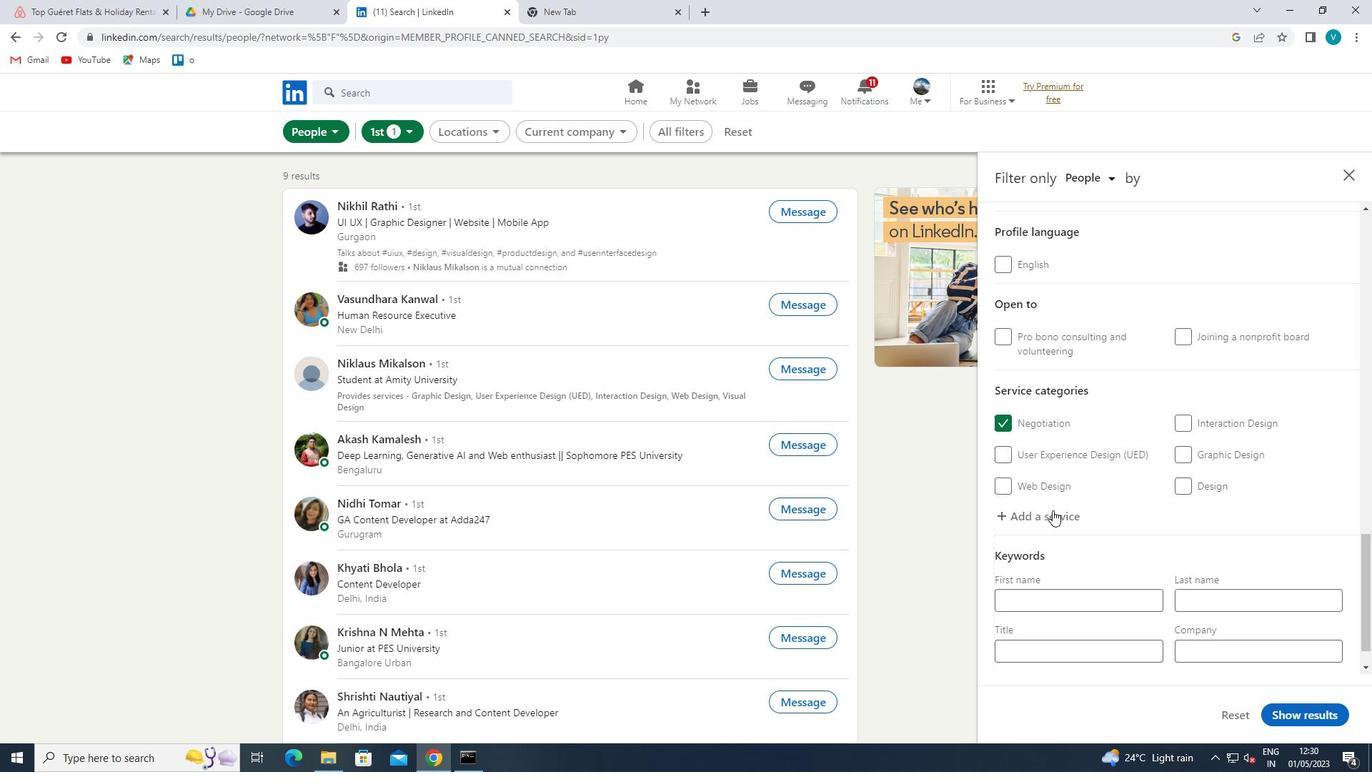 
Action: Mouse moved to (1061, 513)
Screenshot: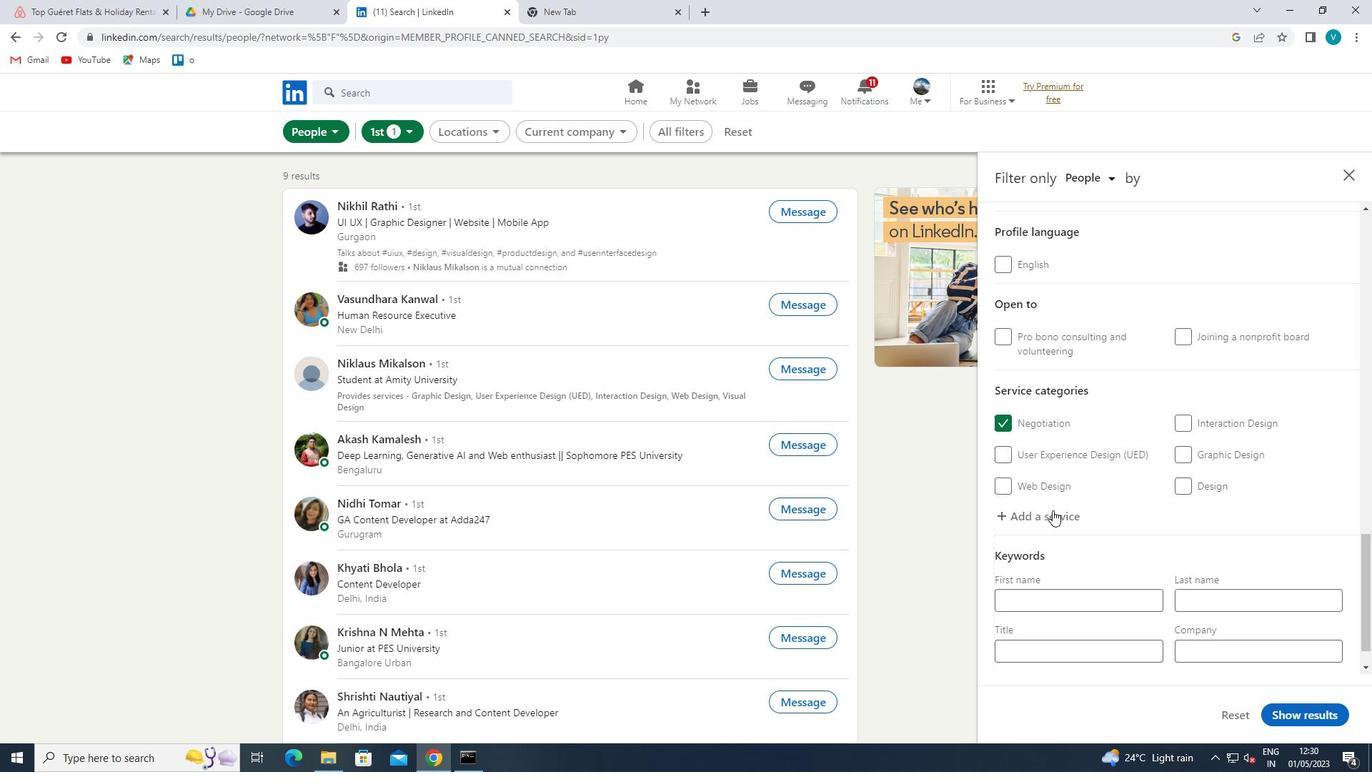 
Action: Mouse scrolled (1061, 512) with delta (0, 0)
Screenshot: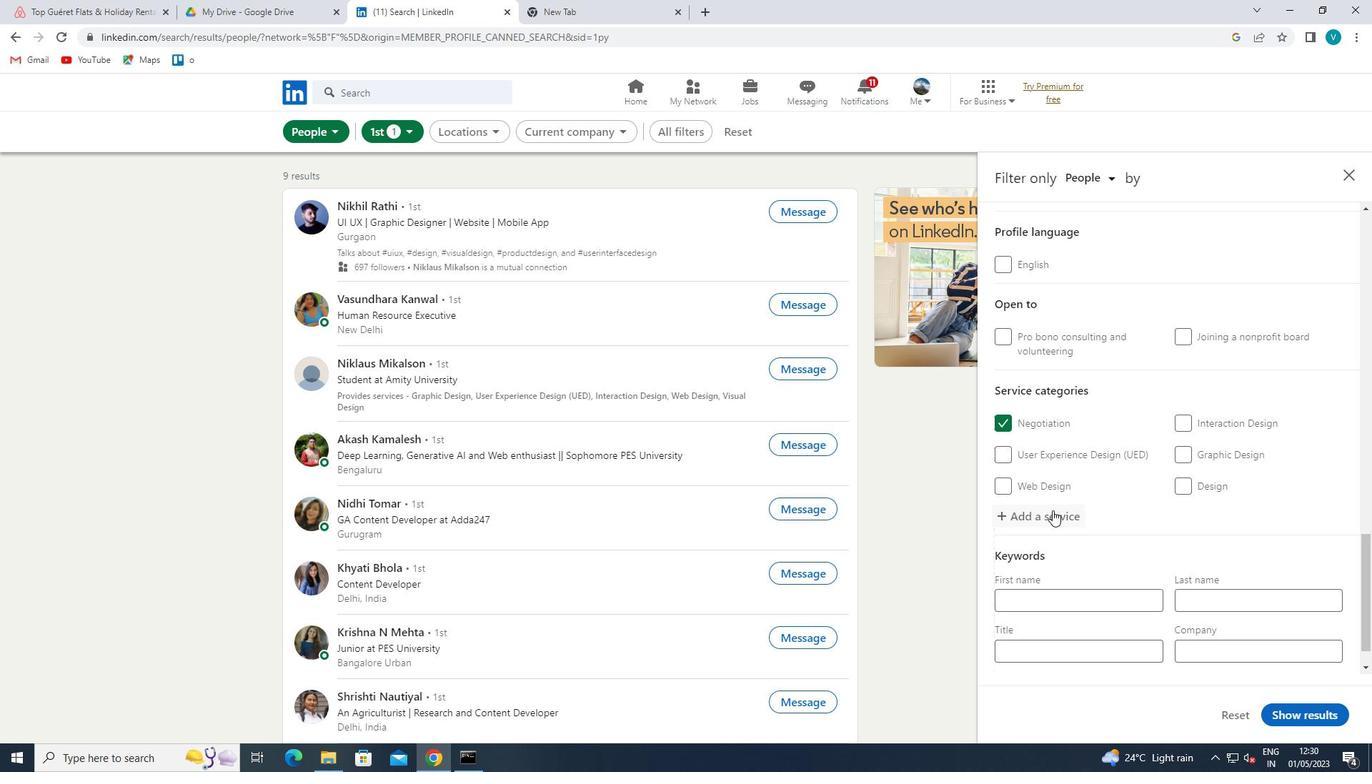 
Action: Mouse scrolled (1061, 512) with delta (0, 0)
Screenshot: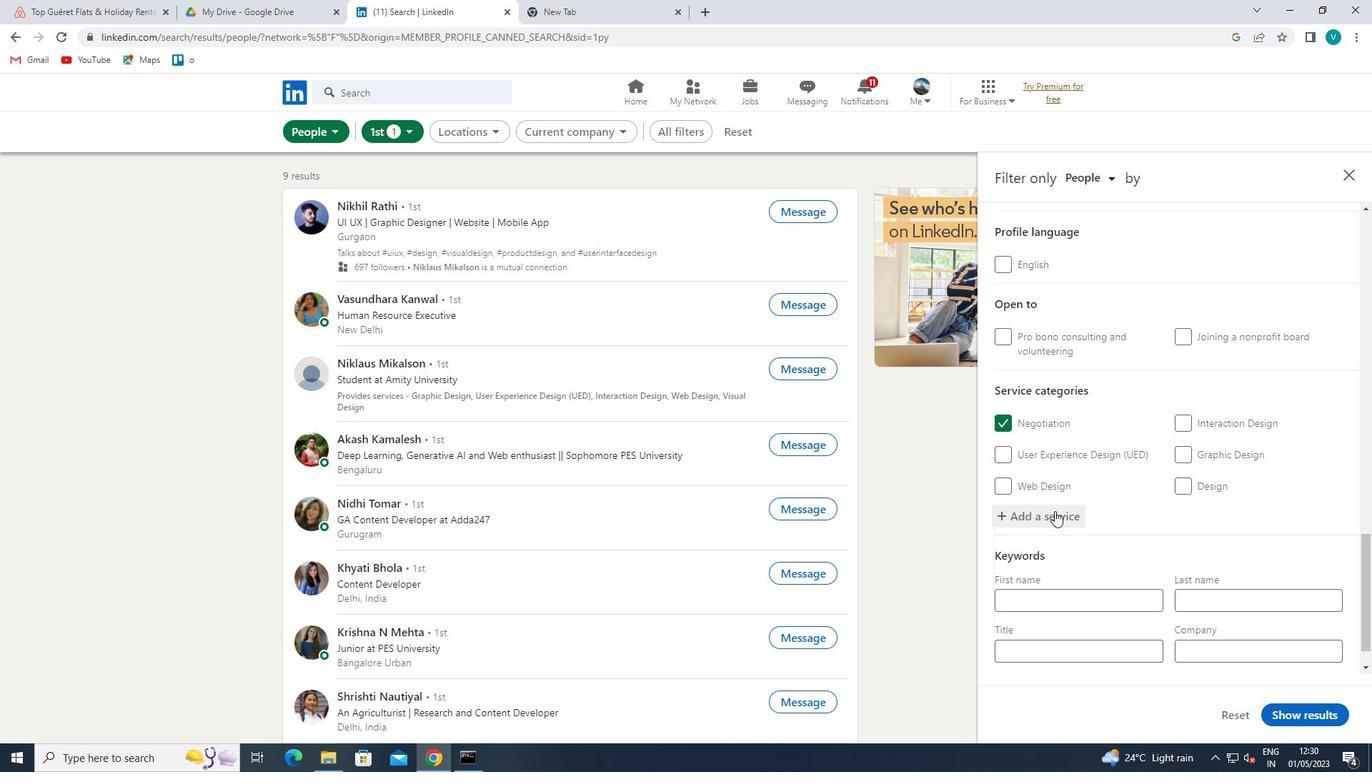 
Action: Mouse moved to (1062, 612)
Screenshot: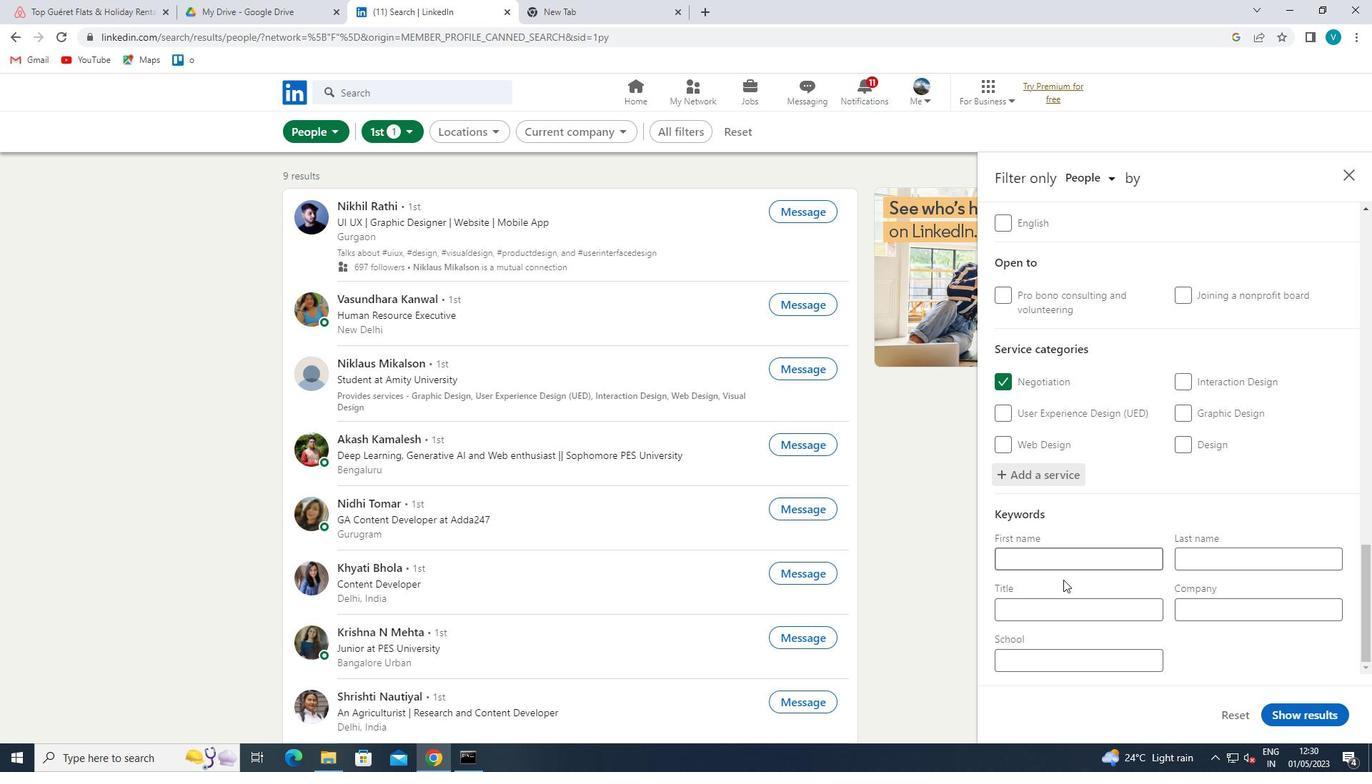 
Action: Mouse pressed left at (1062, 612)
Screenshot: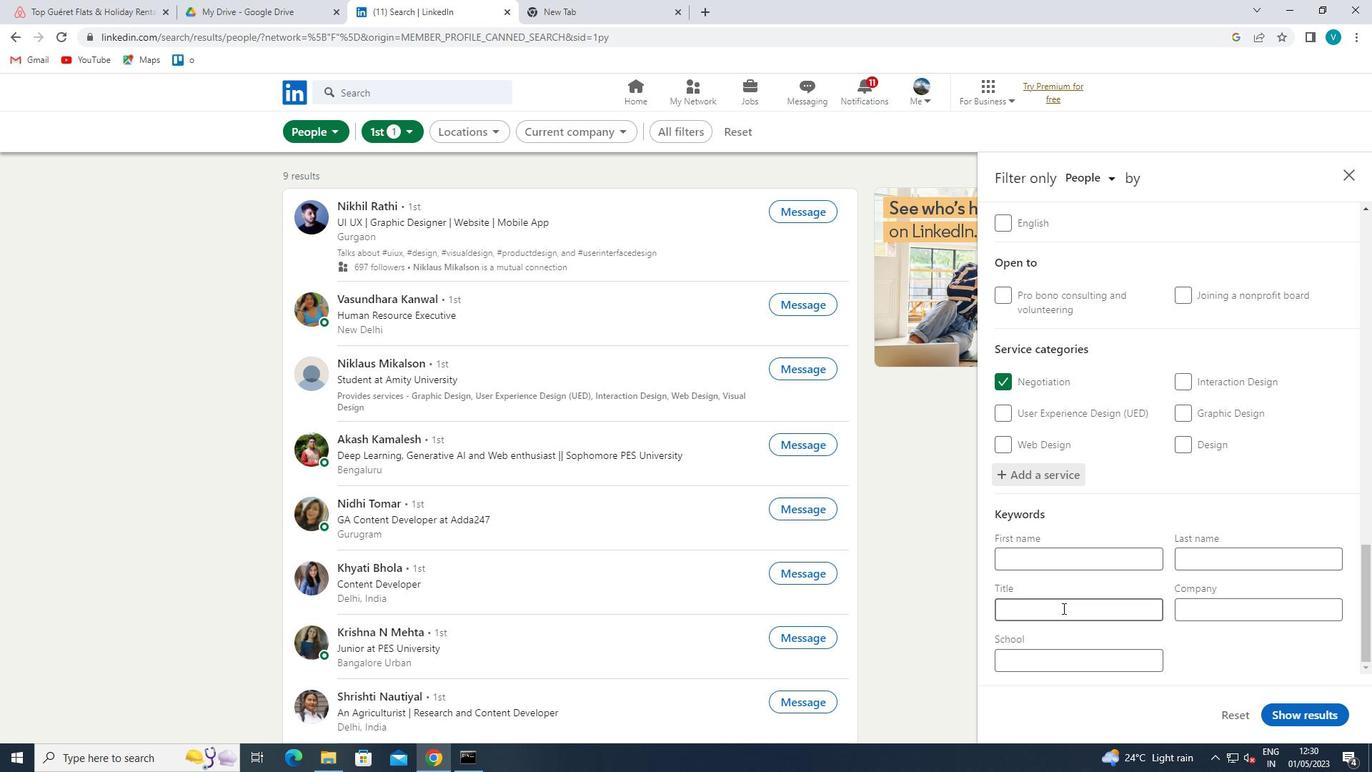 
Action: Key pressed <Key.shift>PRESIDENT<Key.space>
Screenshot: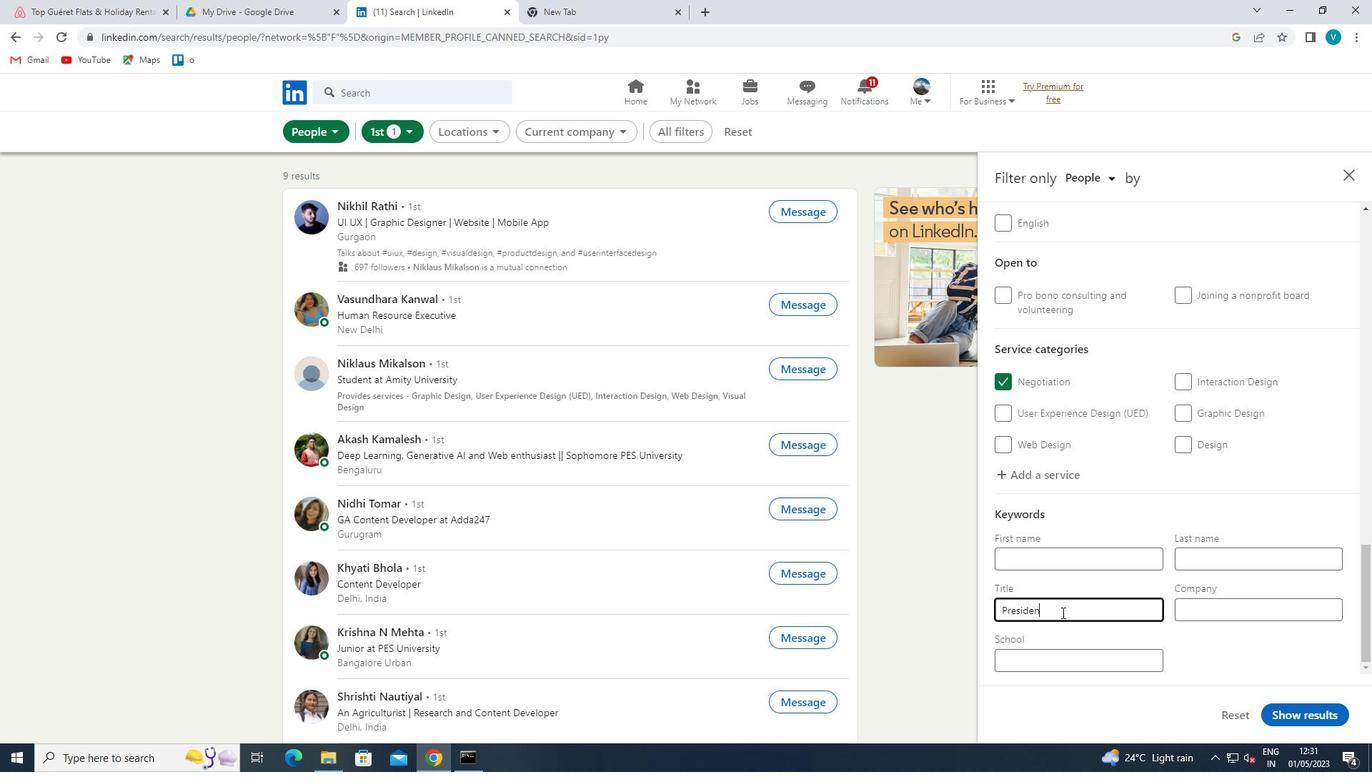 
Action: Mouse moved to (1330, 723)
Screenshot: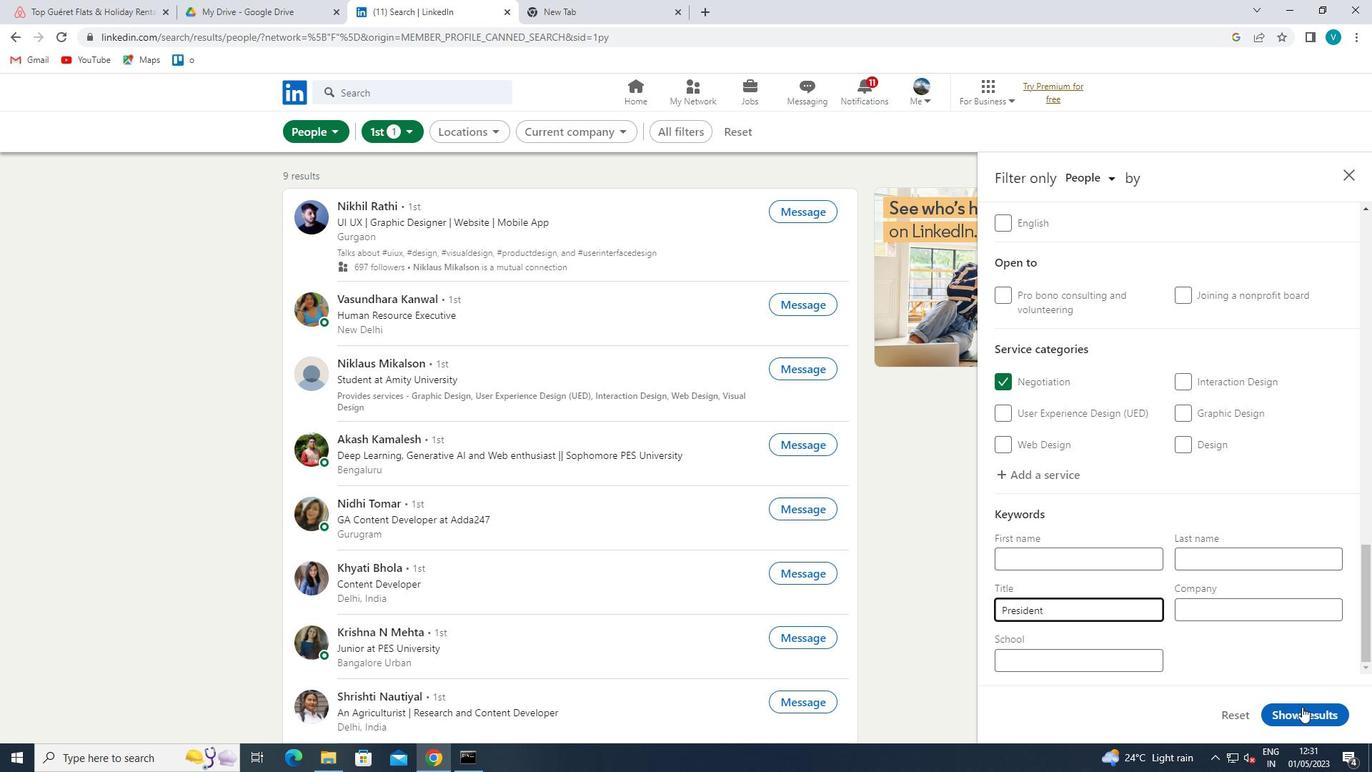 
Action: Mouse pressed left at (1330, 723)
Screenshot: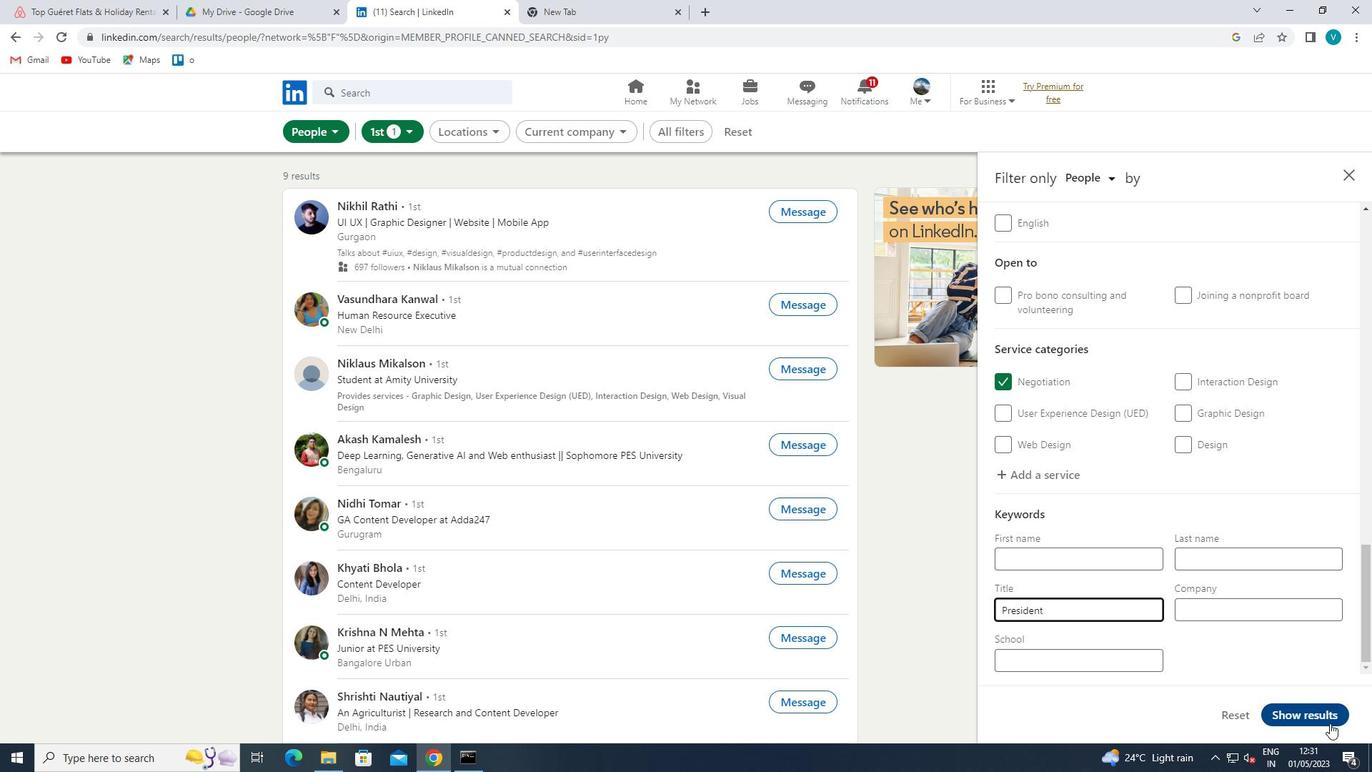 
